 Task: Find connections with filter location Gaborone with filter topic #Corporationwith filter profile language Spanish with filter current company TCIExpress Ltd with filter school Sri Ramachandra Institute Of Higher Education and Research with filter industry Artificial Rubber and Synthetic Fiber Manufacturing with filter service category Labor and Employment Law with filter keywords title Software Engineer
Action: Mouse moved to (639, 128)
Screenshot: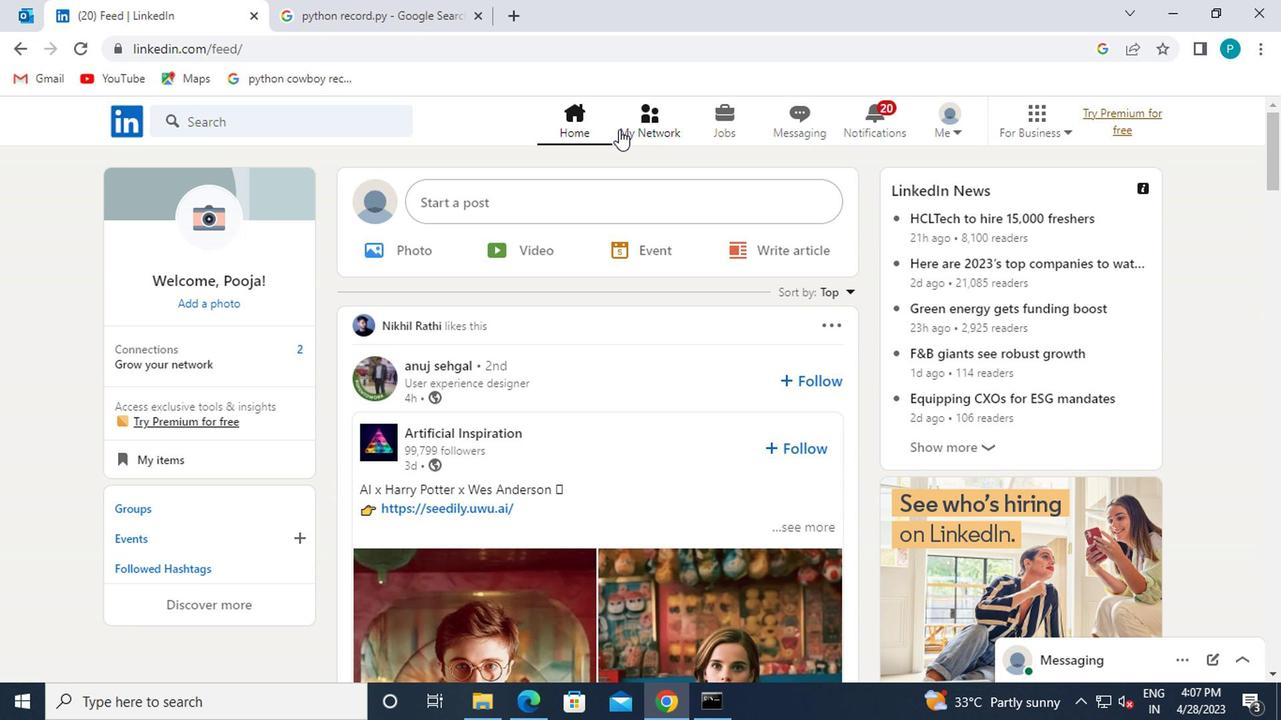
Action: Mouse pressed left at (639, 128)
Screenshot: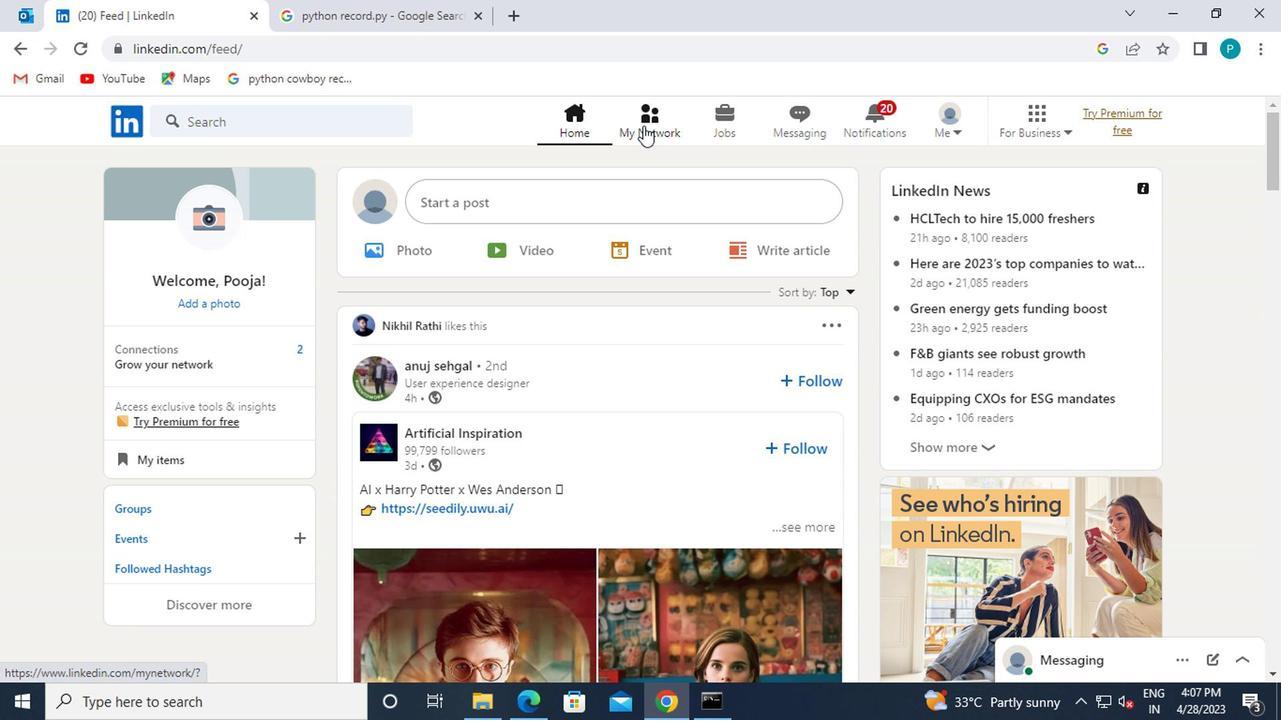 
Action: Mouse moved to (194, 208)
Screenshot: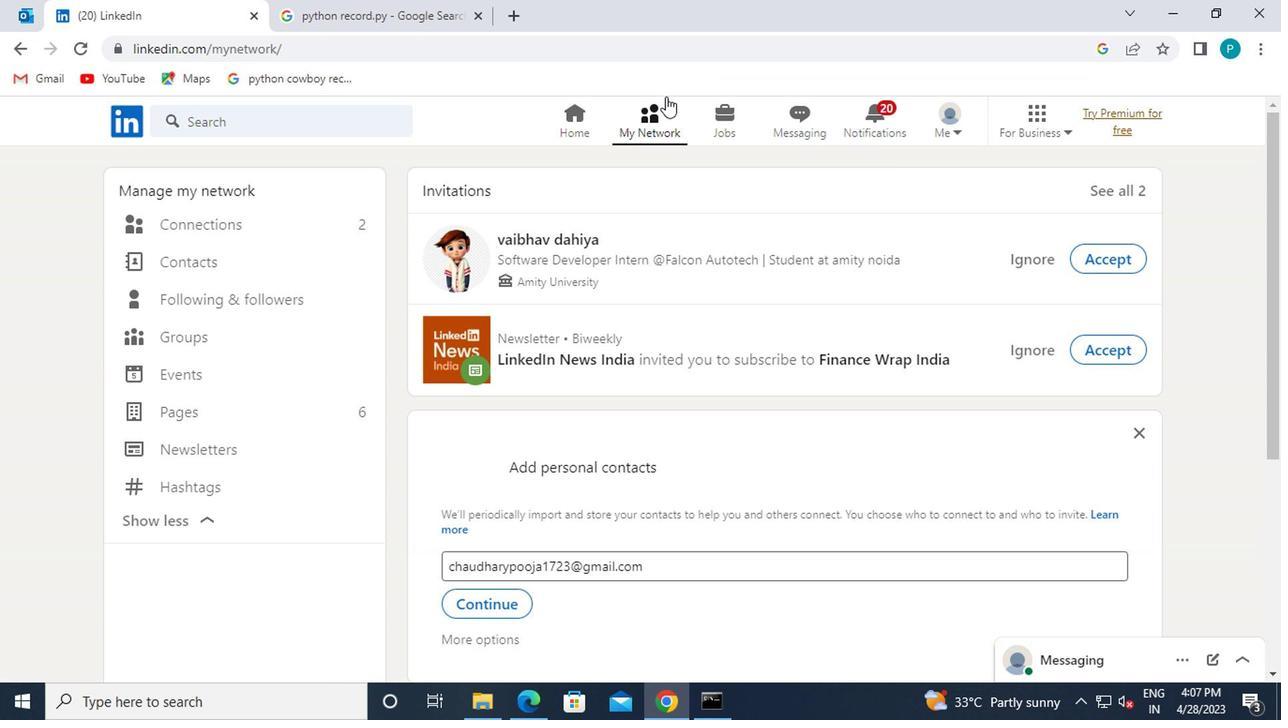 
Action: Mouse pressed left at (194, 208)
Screenshot: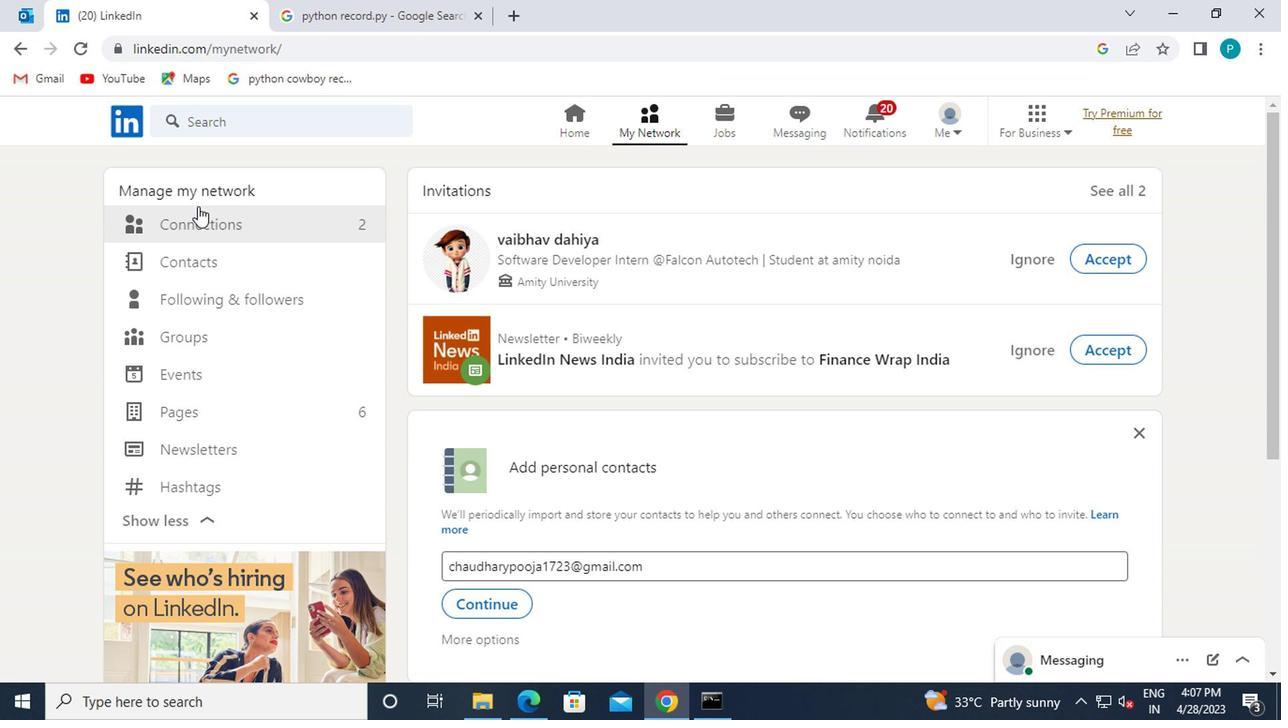 
Action: Mouse moved to (263, 216)
Screenshot: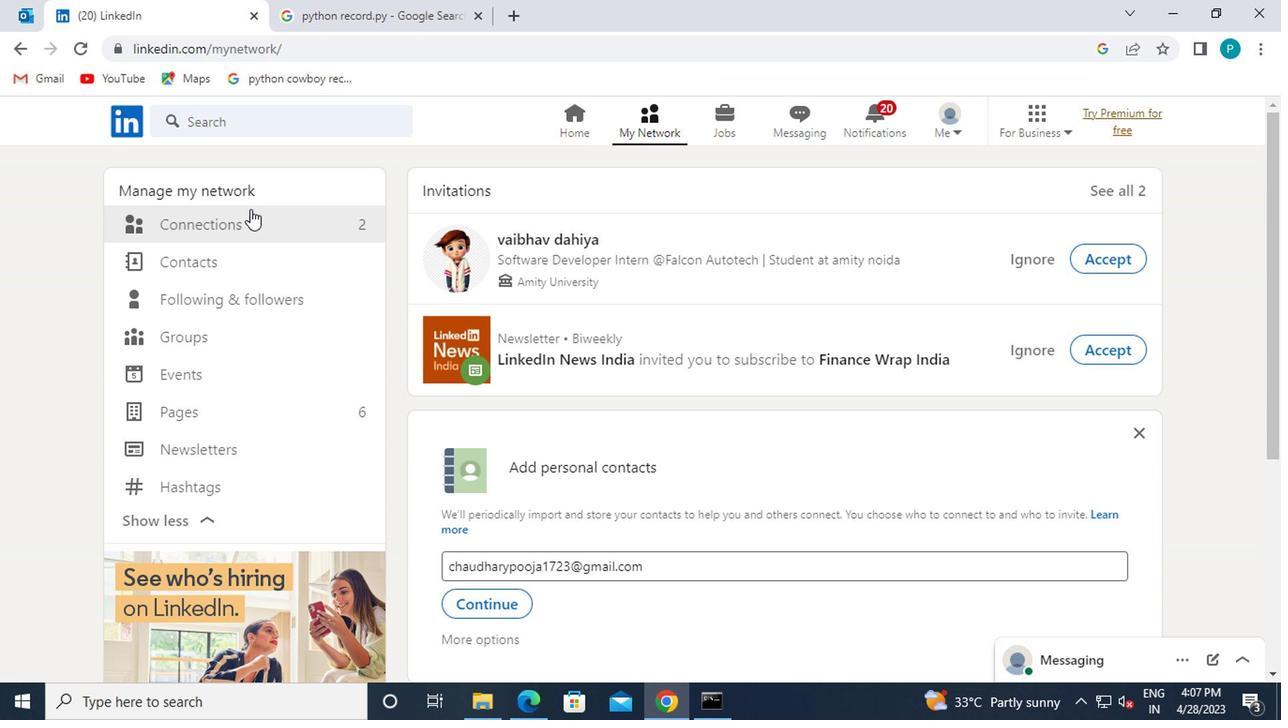 
Action: Mouse pressed left at (263, 216)
Screenshot: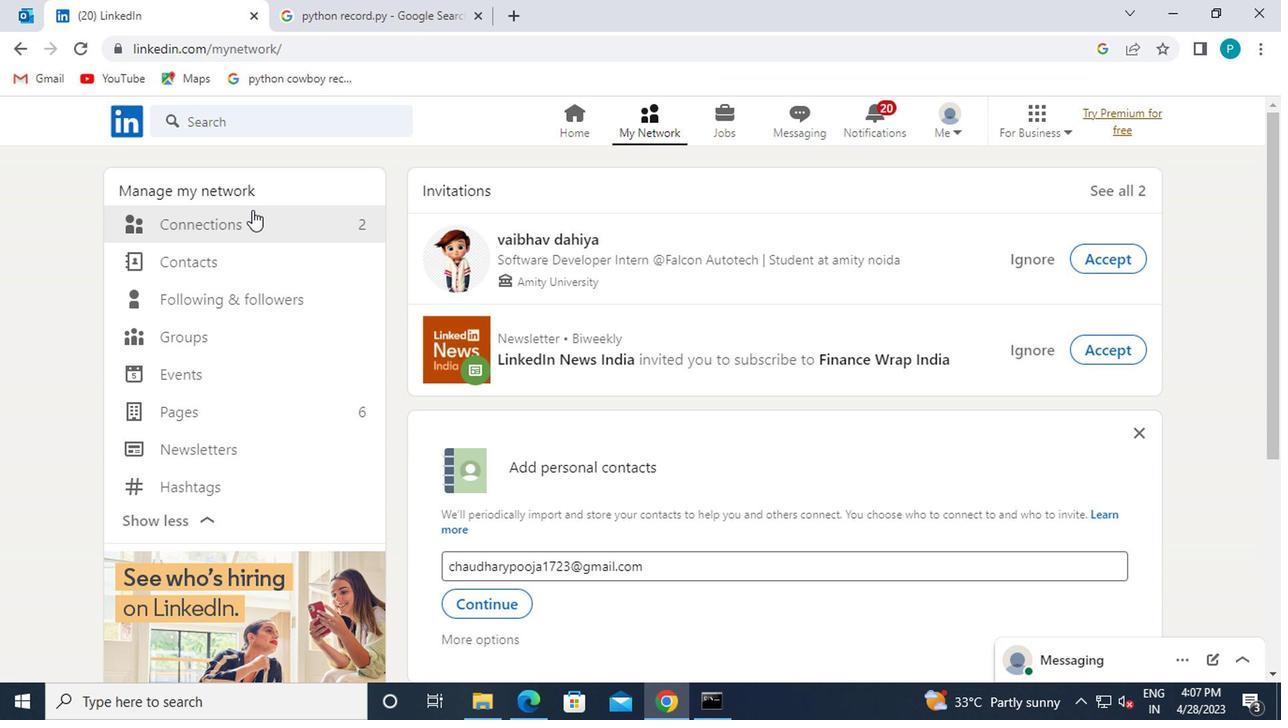 
Action: Mouse pressed left at (263, 216)
Screenshot: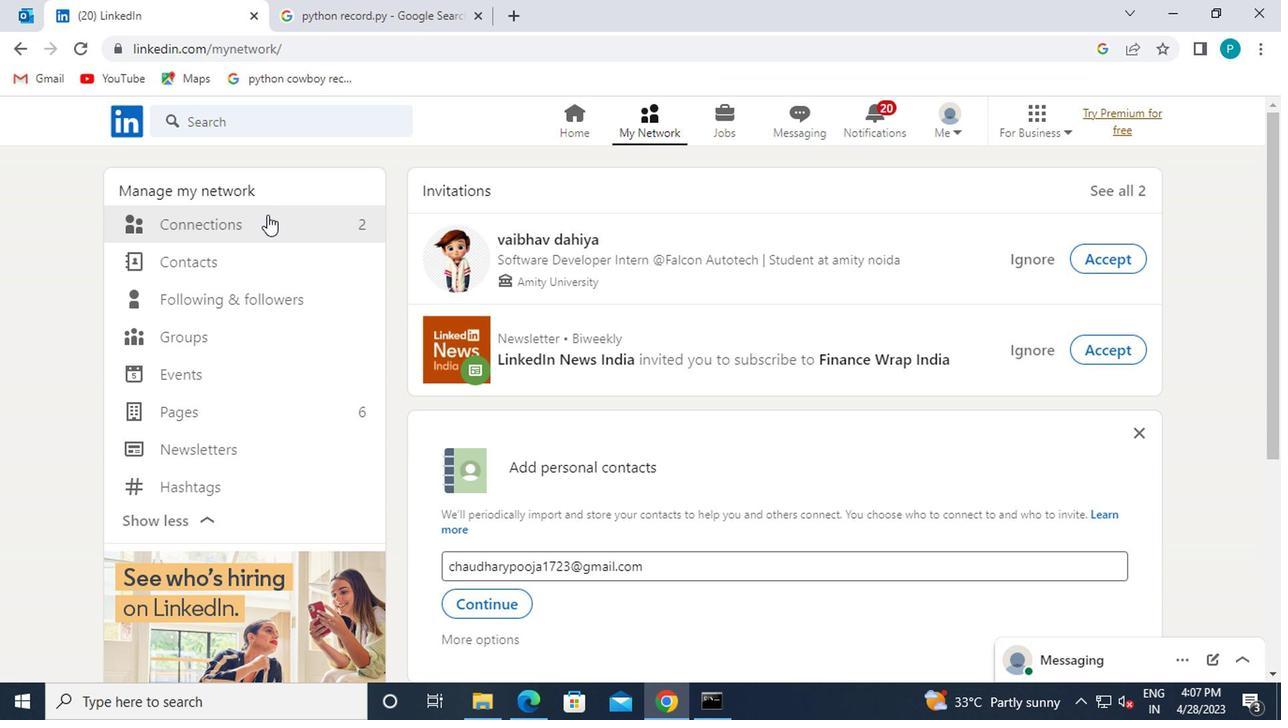
Action: Mouse moved to (282, 226)
Screenshot: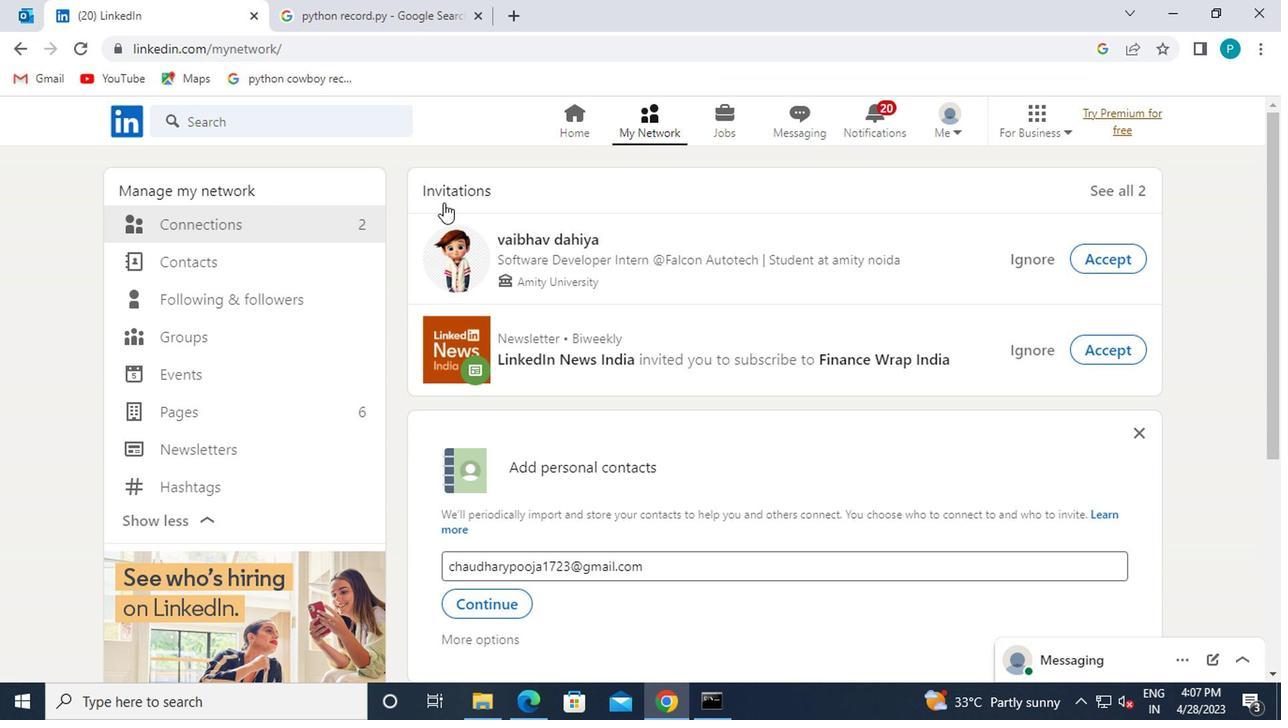 
Action: Mouse pressed left at (282, 226)
Screenshot: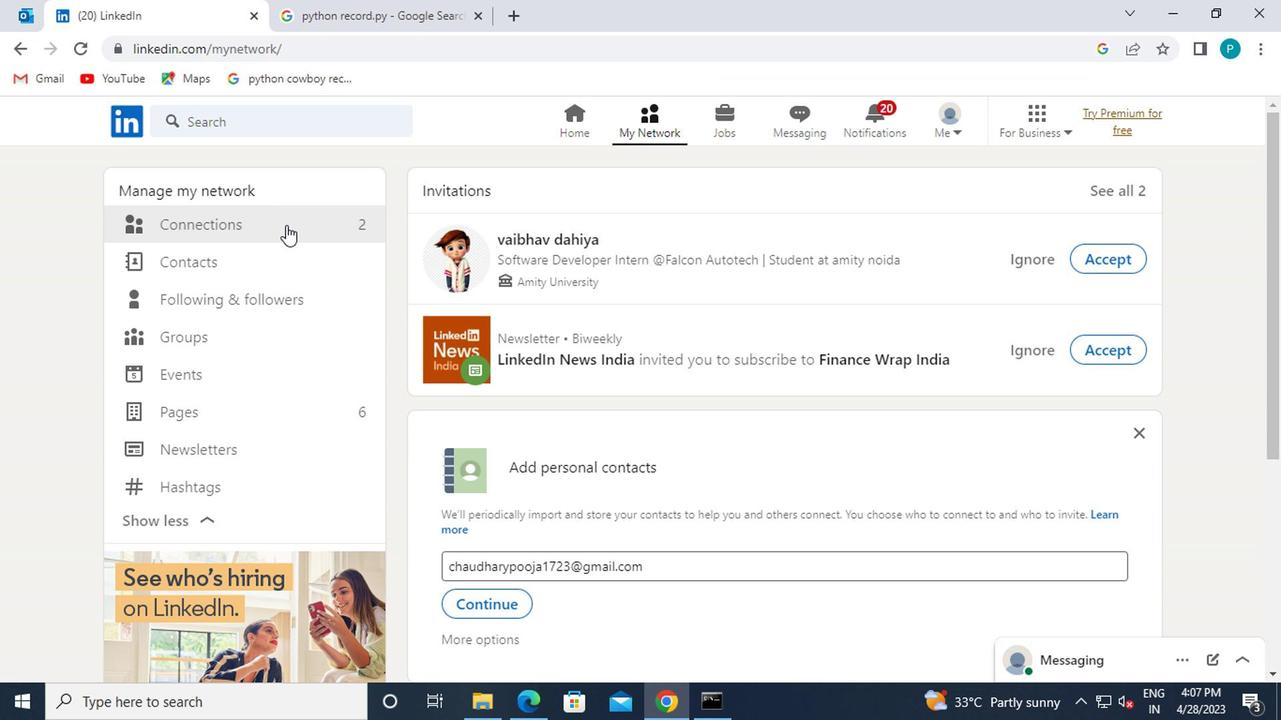 
Action: Mouse pressed left at (282, 226)
Screenshot: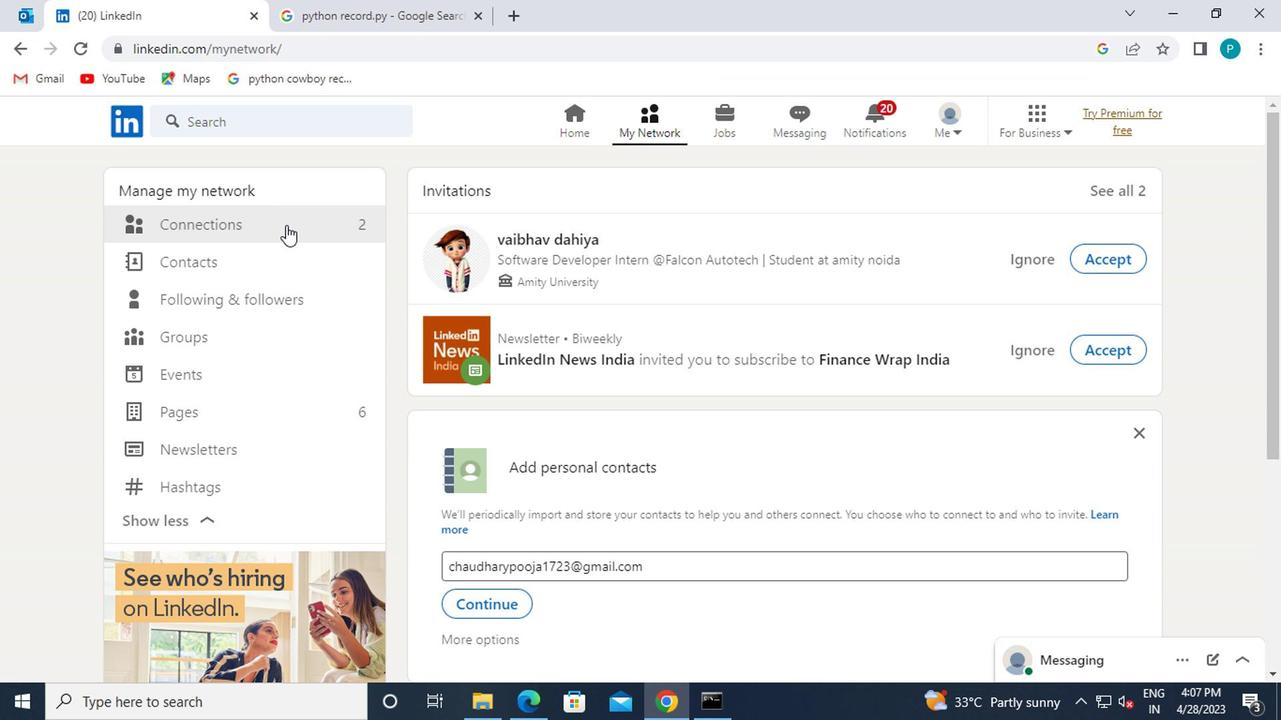 
Action: Mouse moved to (364, 221)
Screenshot: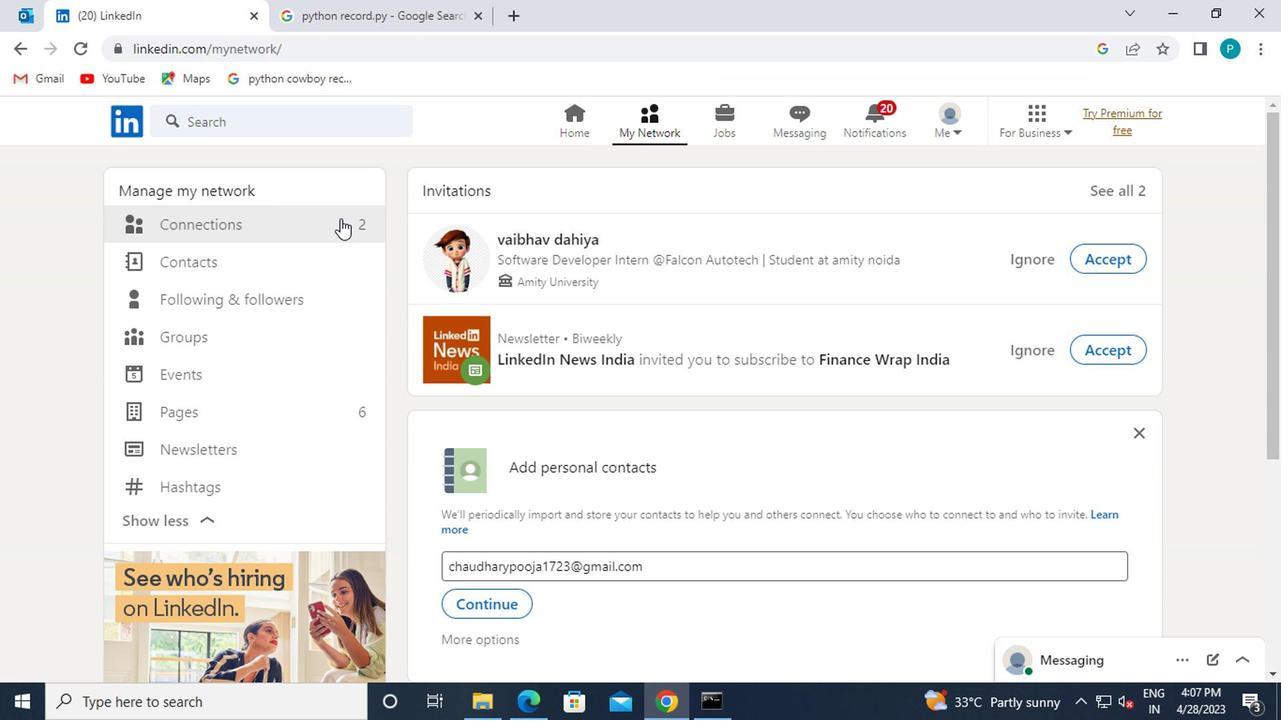 
Action: Mouse pressed left at (364, 221)
Screenshot: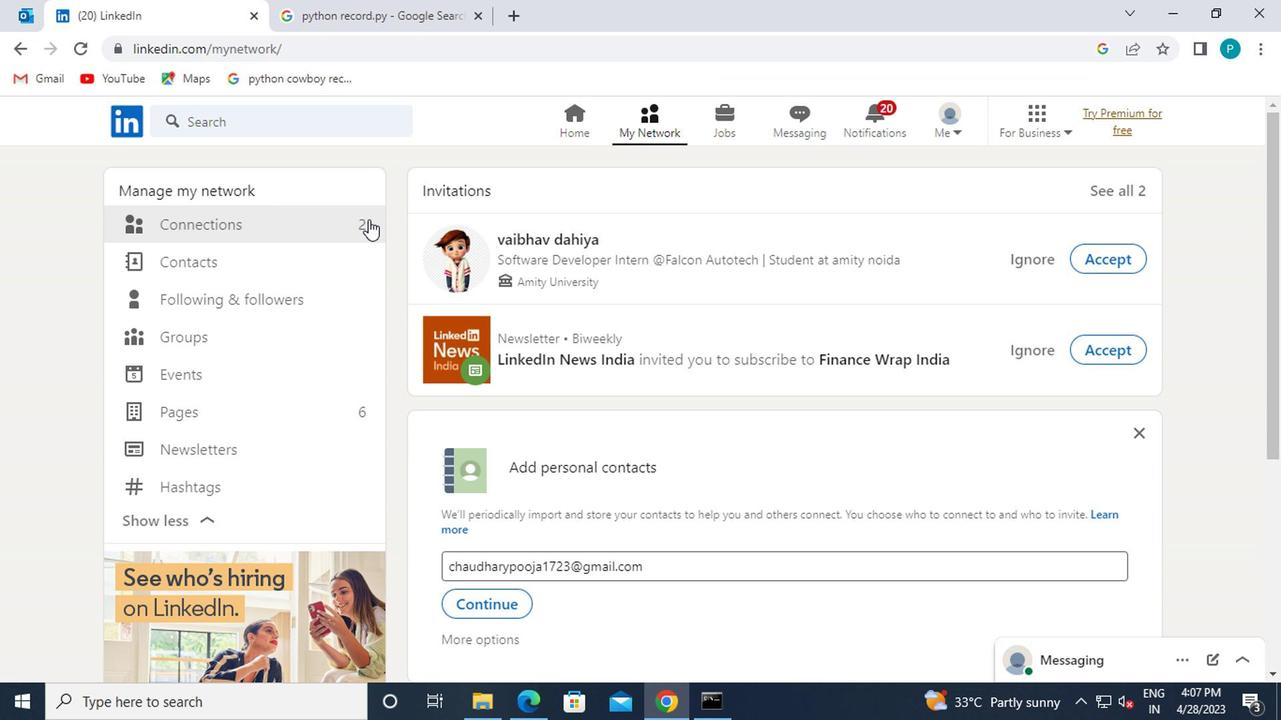 
Action: Mouse moved to (295, 219)
Screenshot: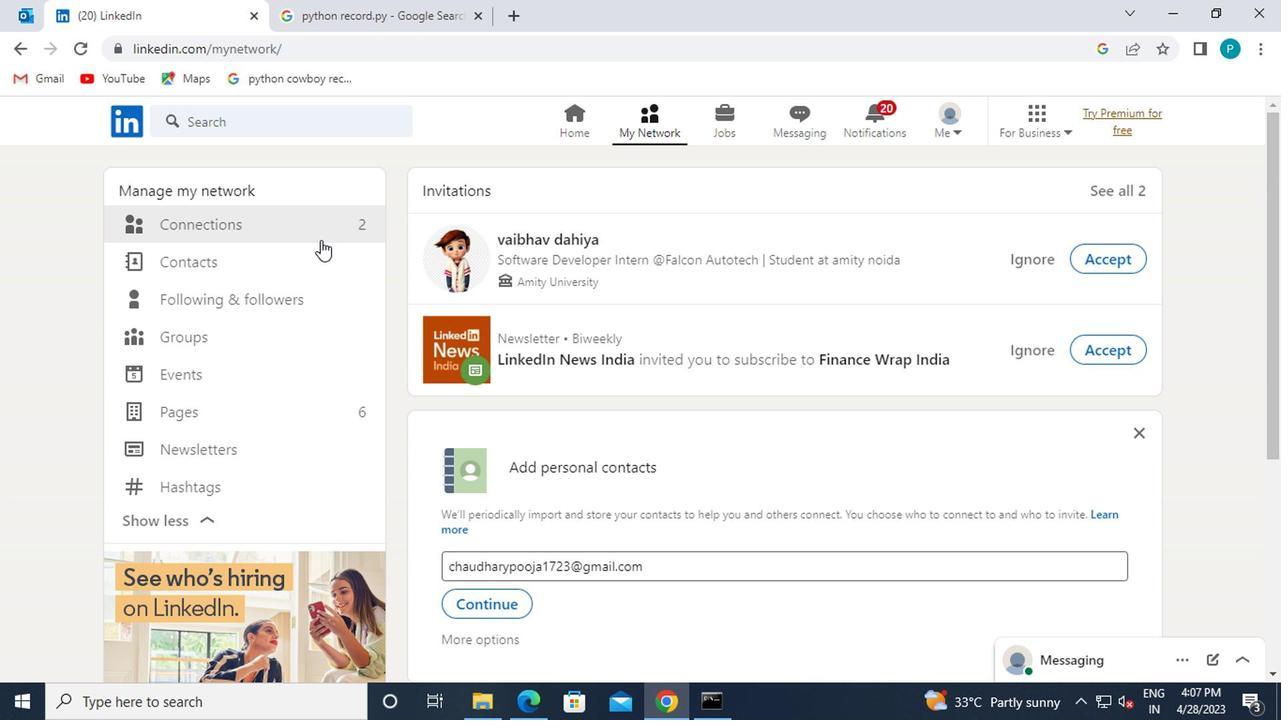 
Action: Mouse pressed left at (295, 219)
Screenshot: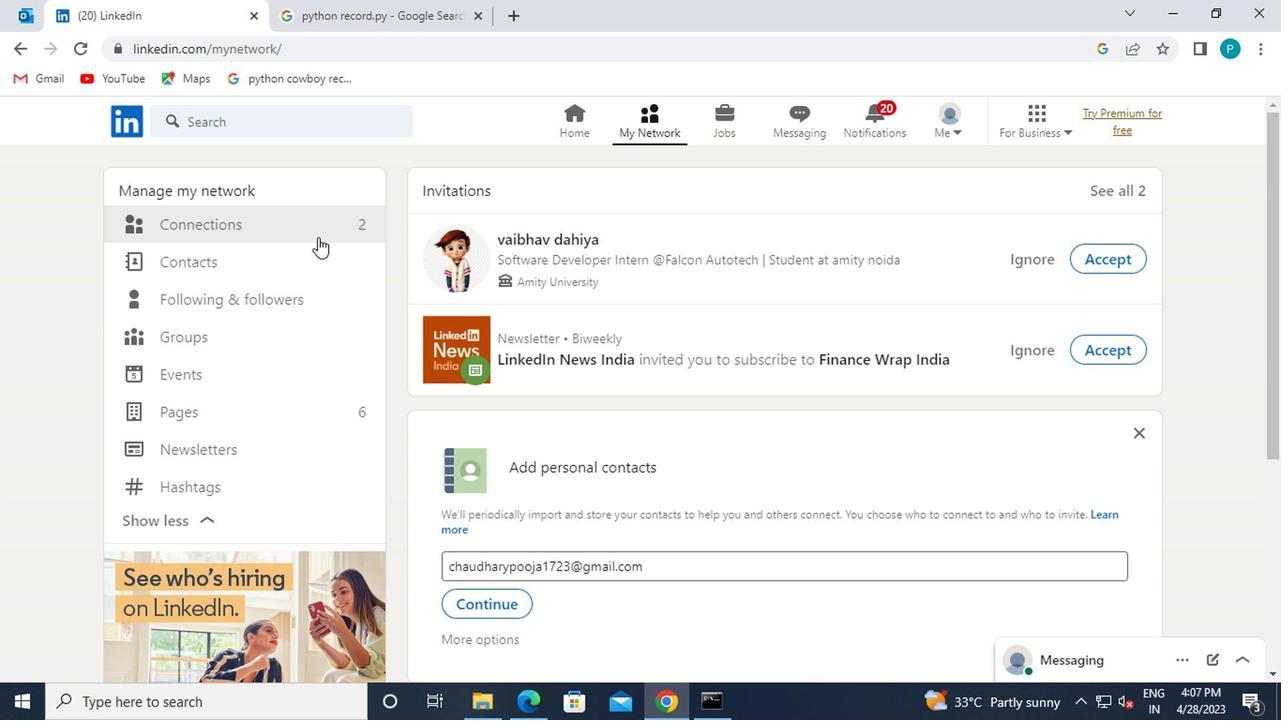 
Action: Mouse moved to (778, 228)
Screenshot: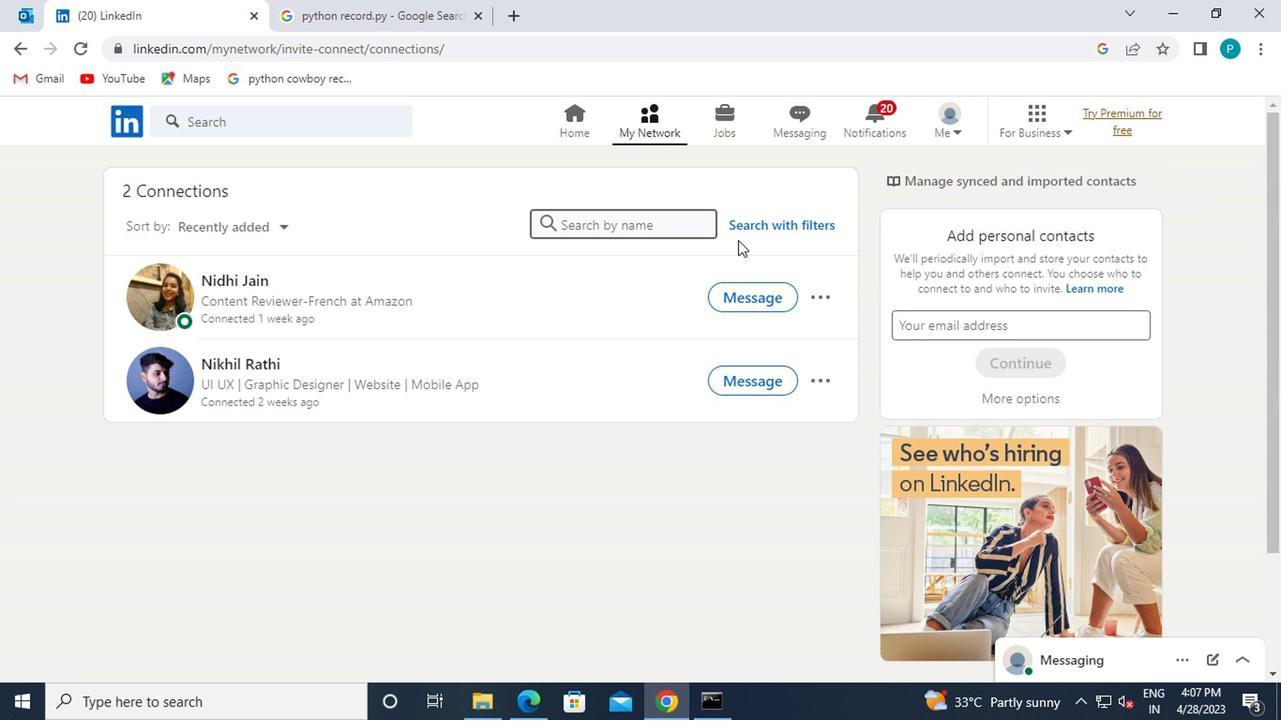 
Action: Mouse pressed left at (778, 228)
Screenshot: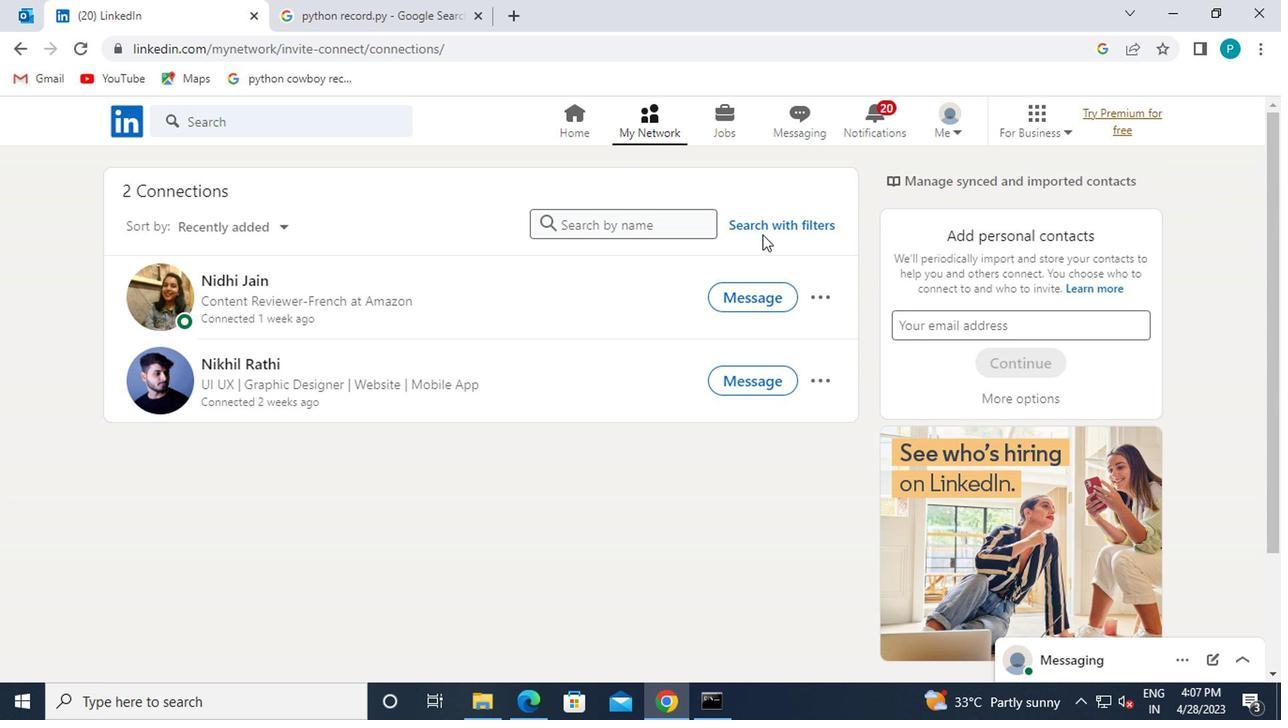 
Action: Mouse moved to (683, 180)
Screenshot: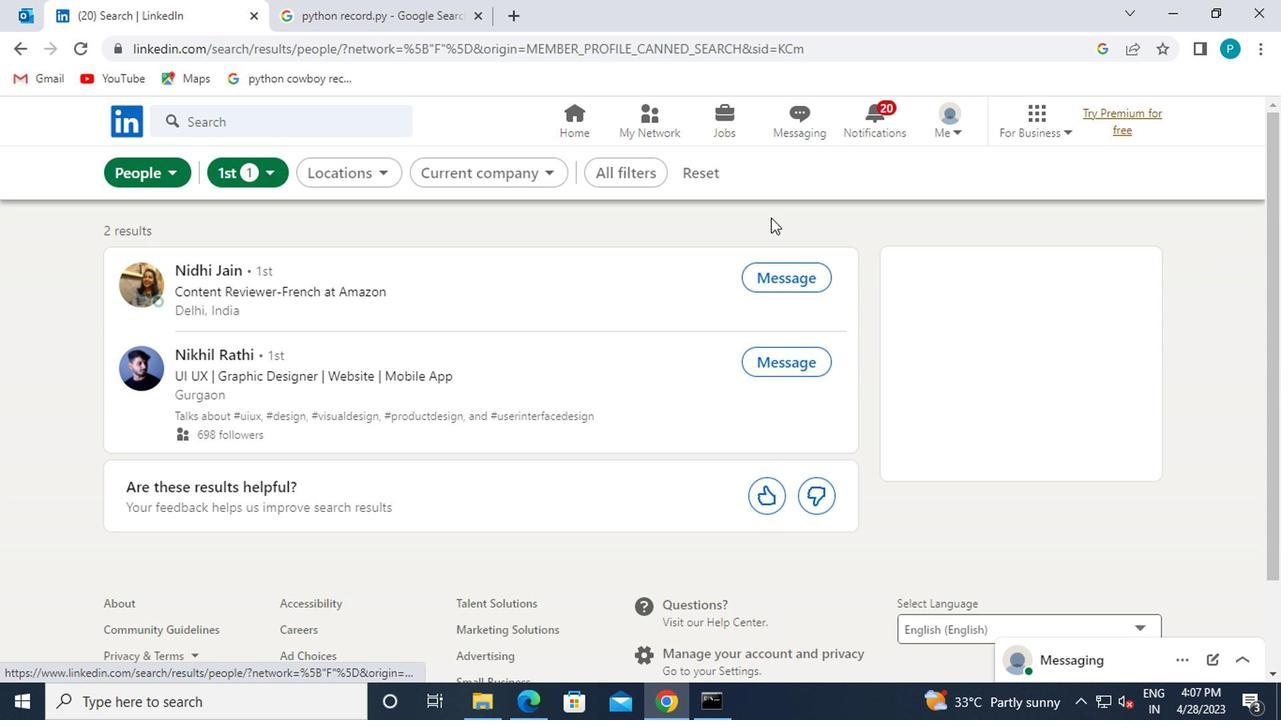 
Action: Mouse pressed left at (683, 180)
Screenshot: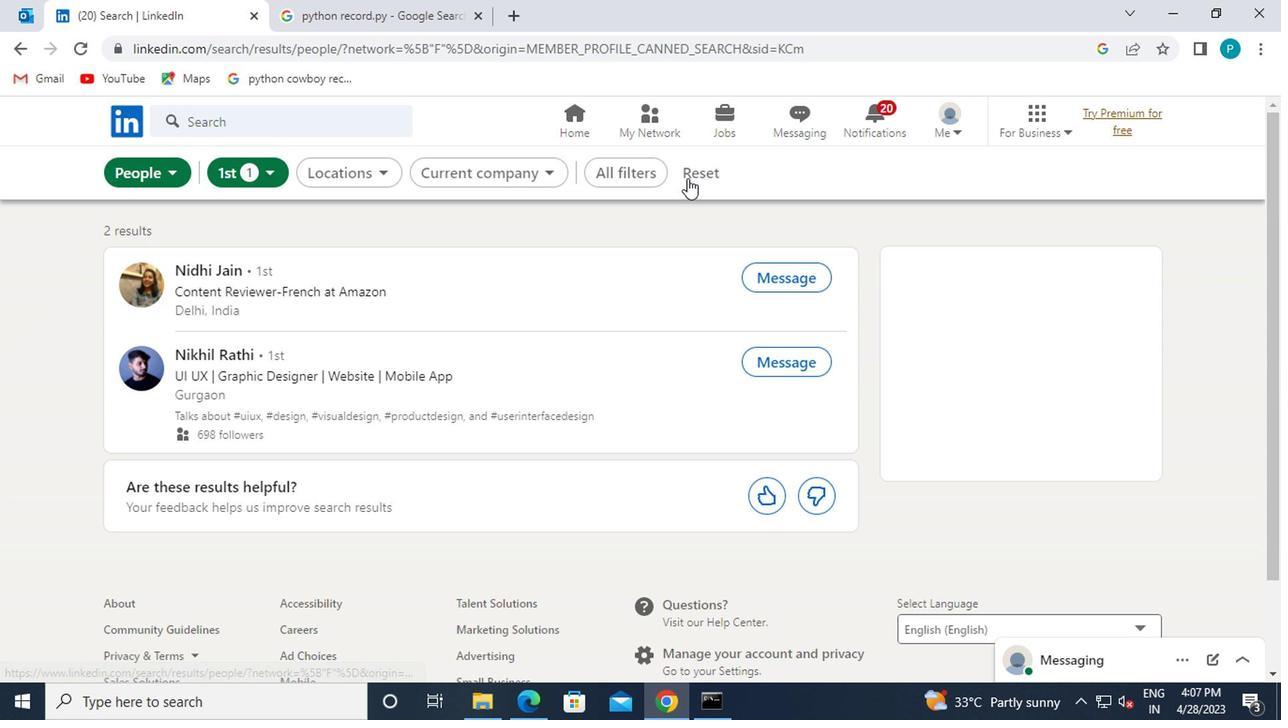 
Action: Mouse moved to (644, 175)
Screenshot: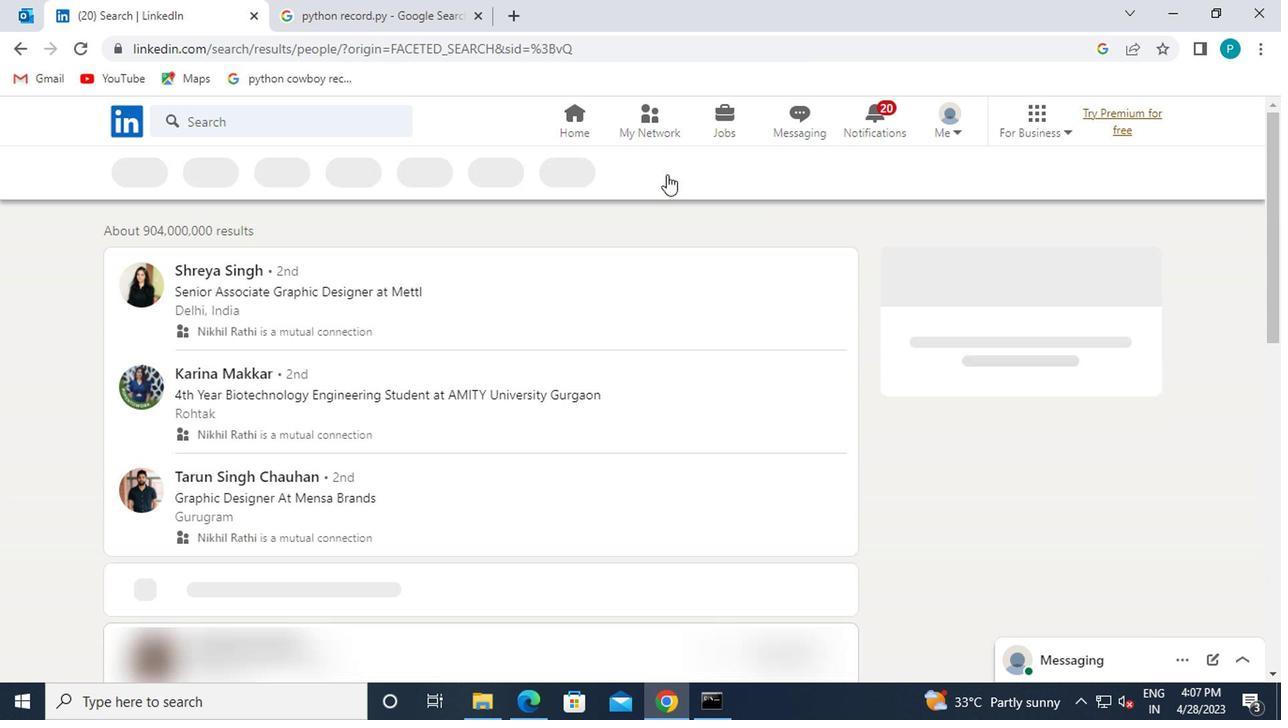 
Action: Mouse pressed left at (644, 175)
Screenshot: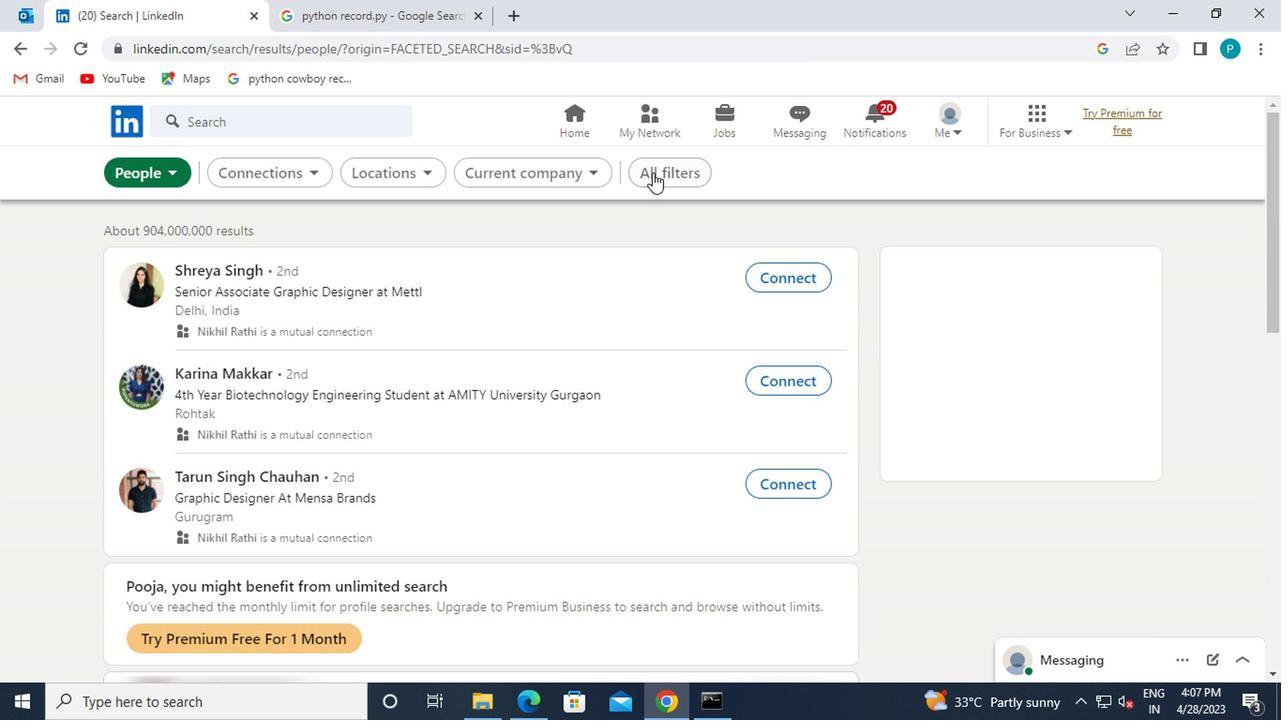 
Action: Mouse moved to (929, 333)
Screenshot: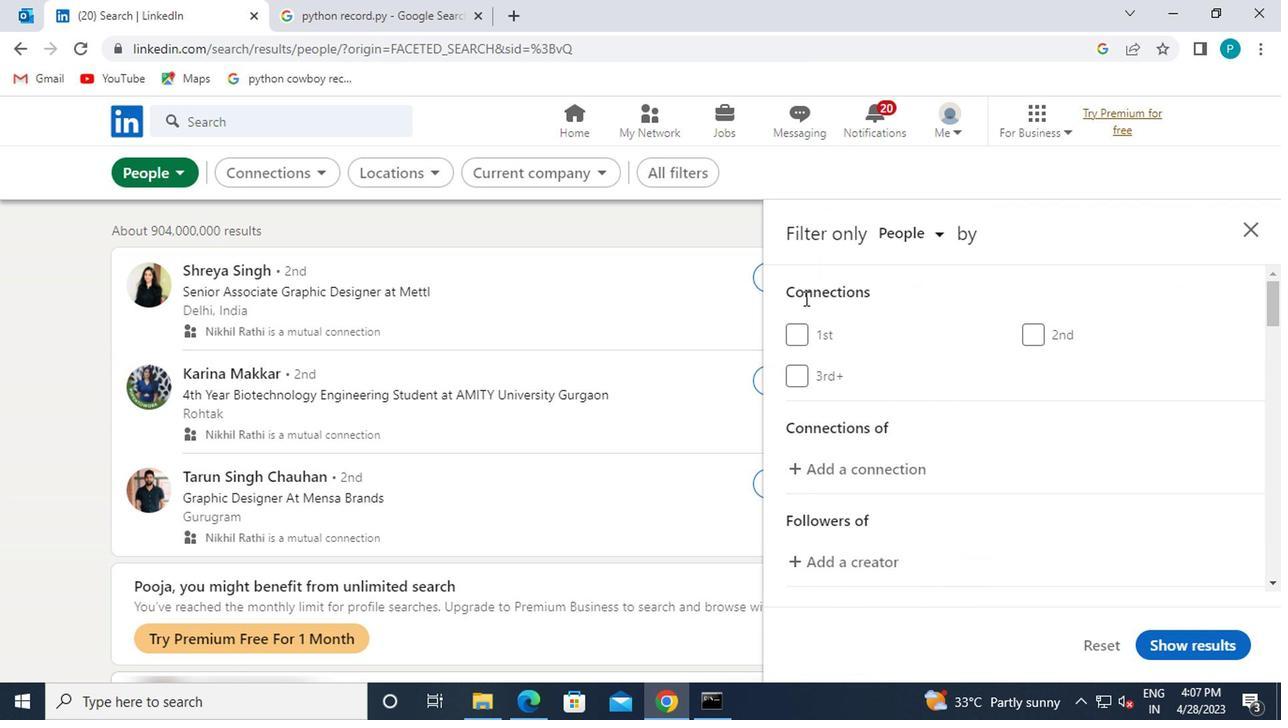 
Action: Mouse scrolled (929, 331) with delta (0, -1)
Screenshot: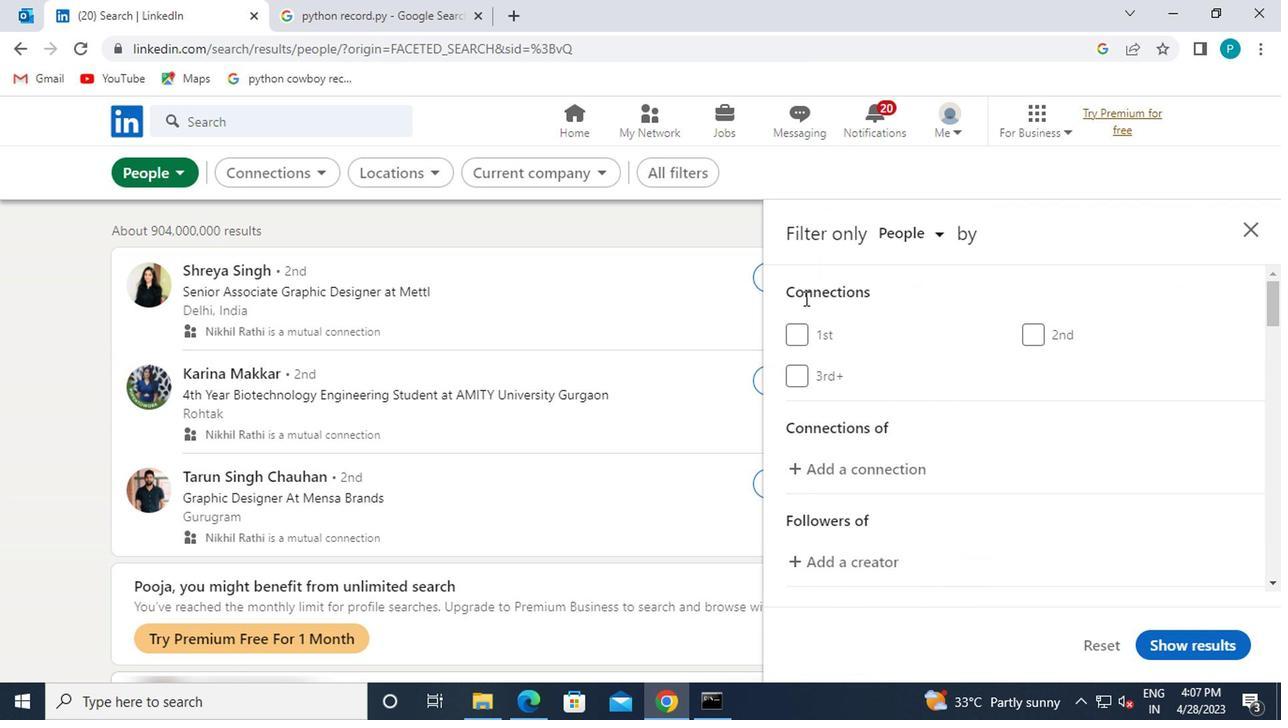 
Action: Mouse moved to (949, 345)
Screenshot: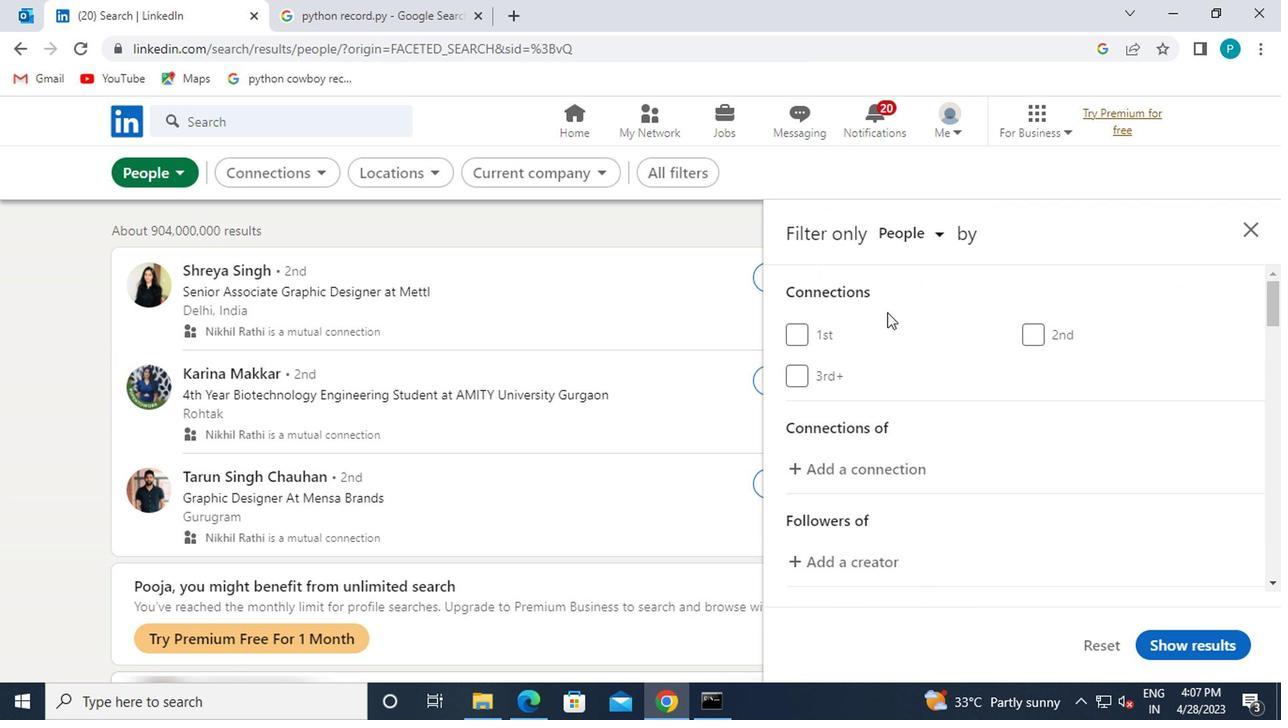 
Action: Mouse scrolled (949, 343) with delta (0, -1)
Screenshot: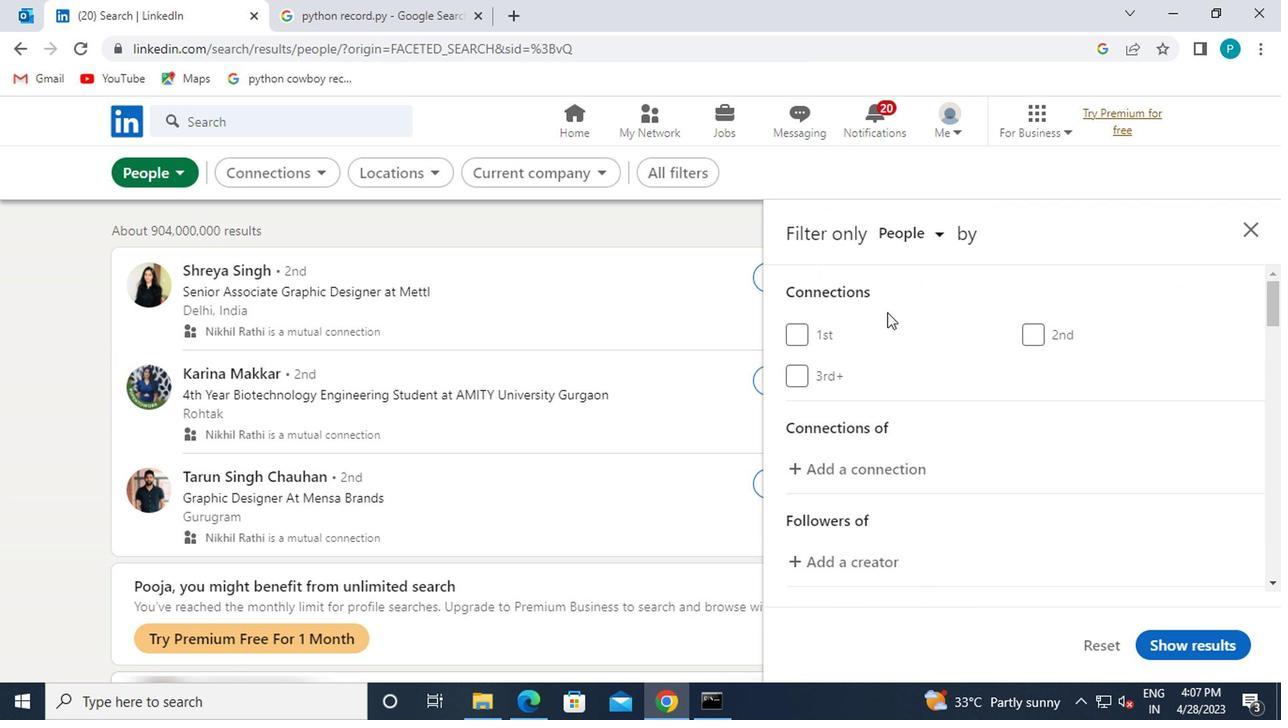 
Action: Mouse moved to (1058, 560)
Screenshot: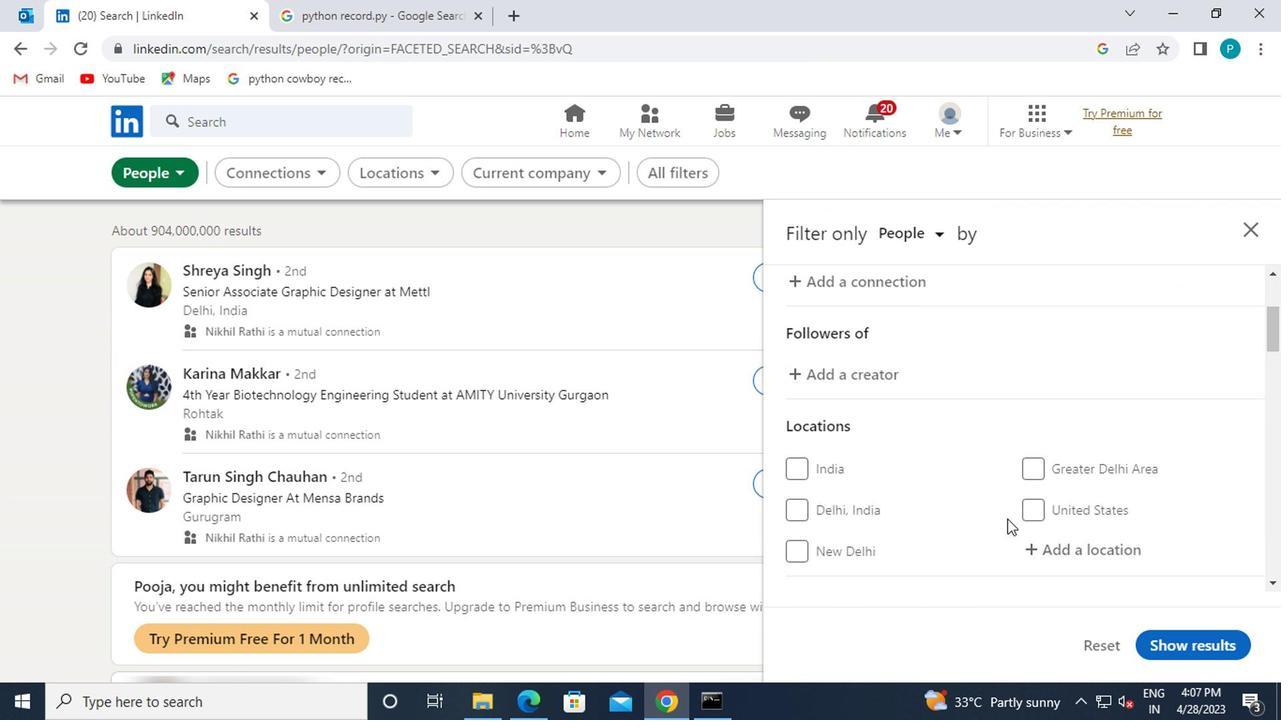 
Action: Mouse pressed left at (1058, 560)
Screenshot: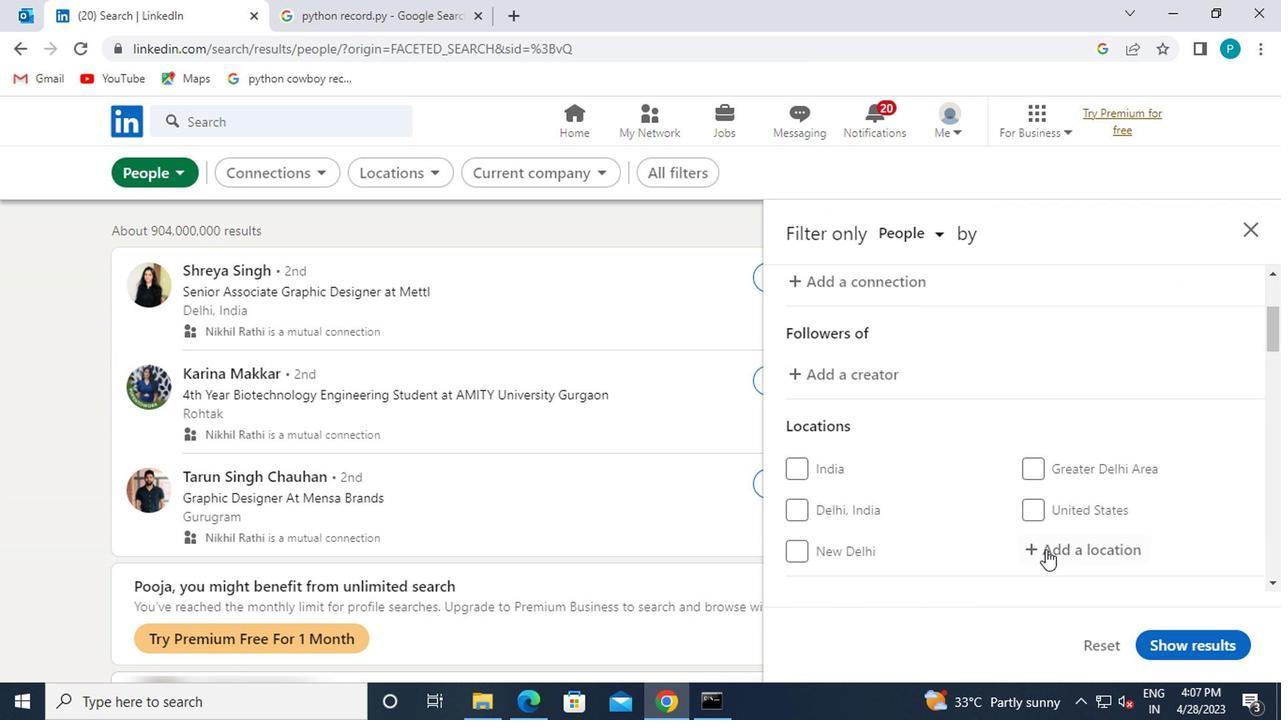 
Action: Mouse moved to (972, 487)
Screenshot: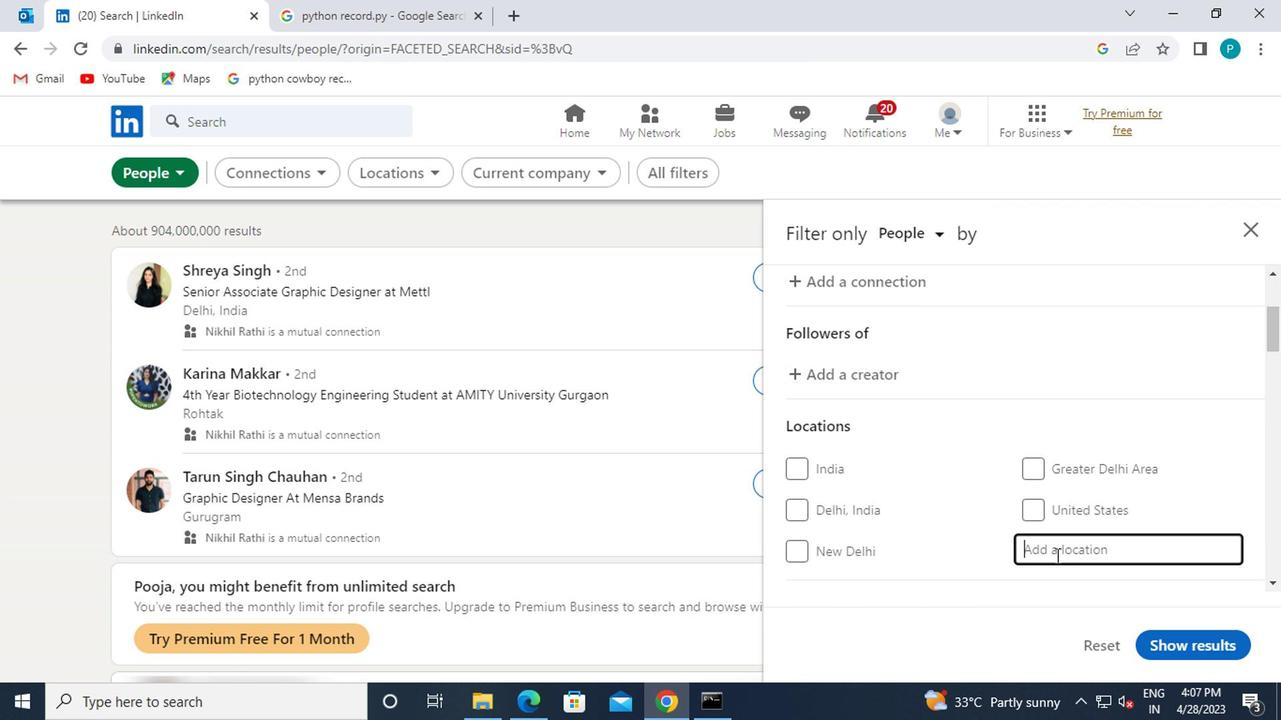 
Action: Mouse scrolled (972, 486) with delta (0, 0)
Screenshot: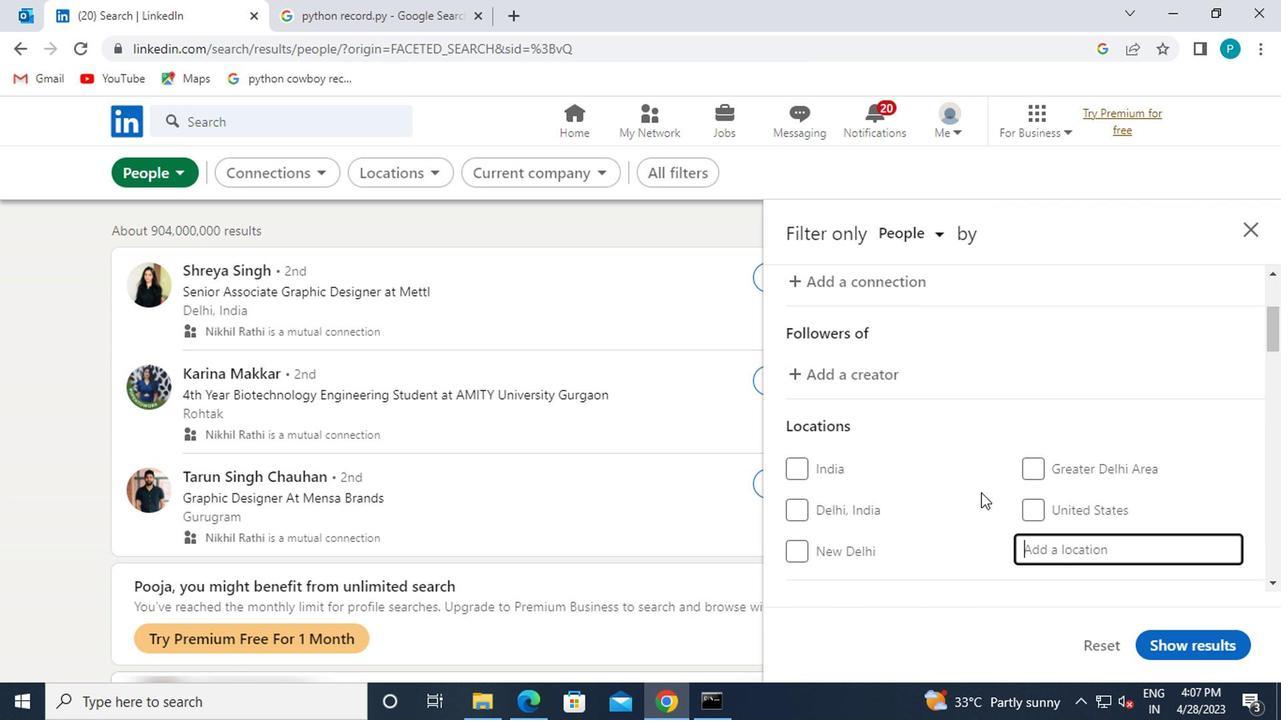 
Action: Key pressed <Key.caps_lock><Key.caps_lock>g<Key.caps_lock>abor
Screenshot: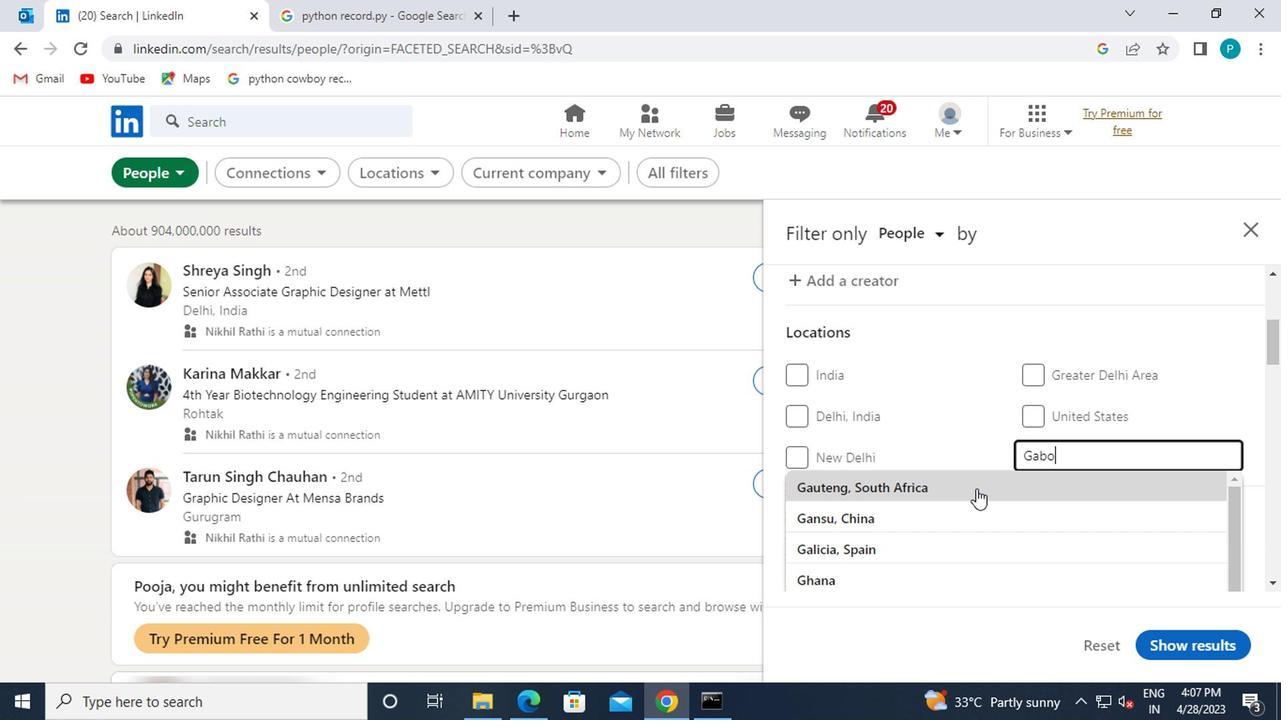 
Action: Mouse pressed left at (972, 487)
Screenshot: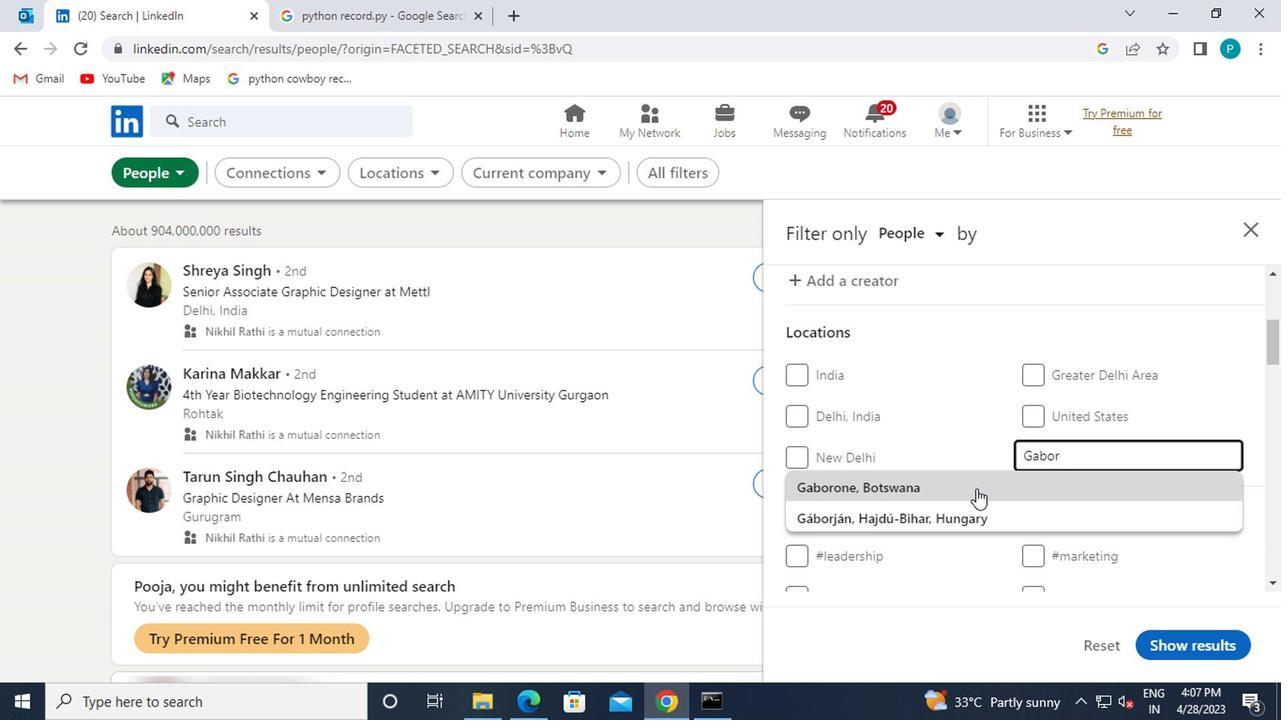
Action: Mouse moved to (982, 496)
Screenshot: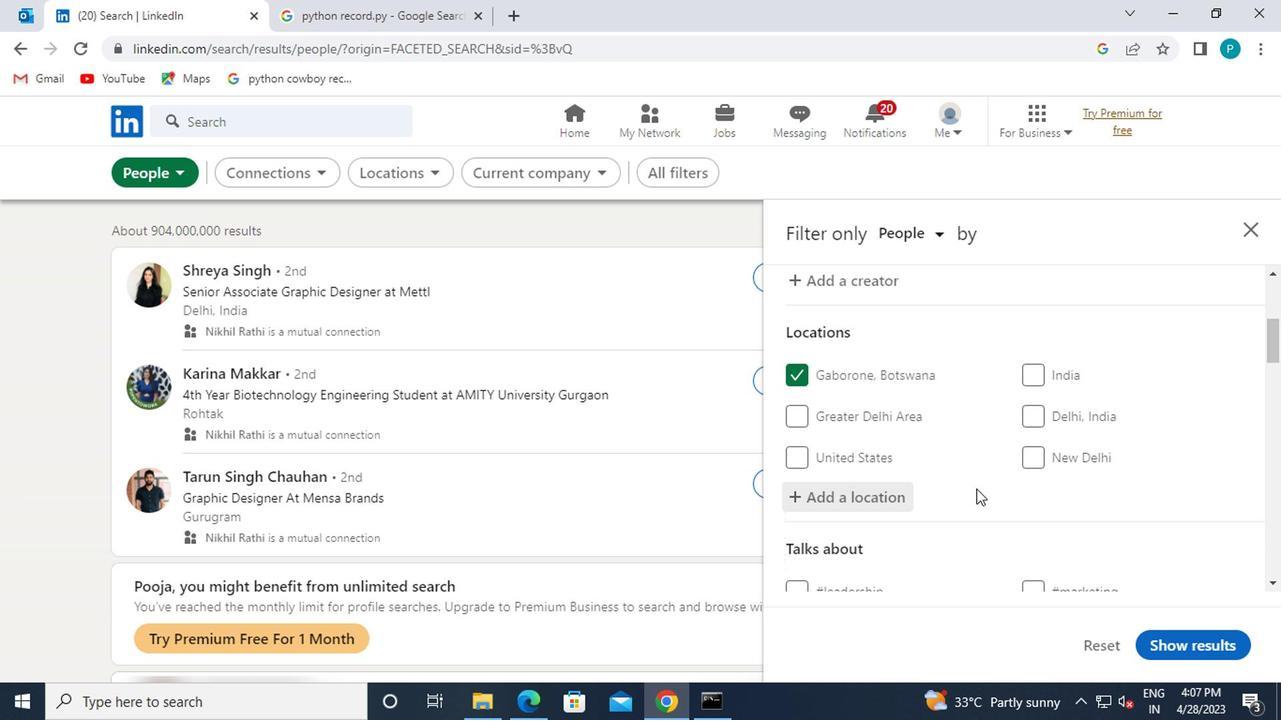 
Action: Mouse scrolled (982, 495) with delta (0, 0)
Screenshot: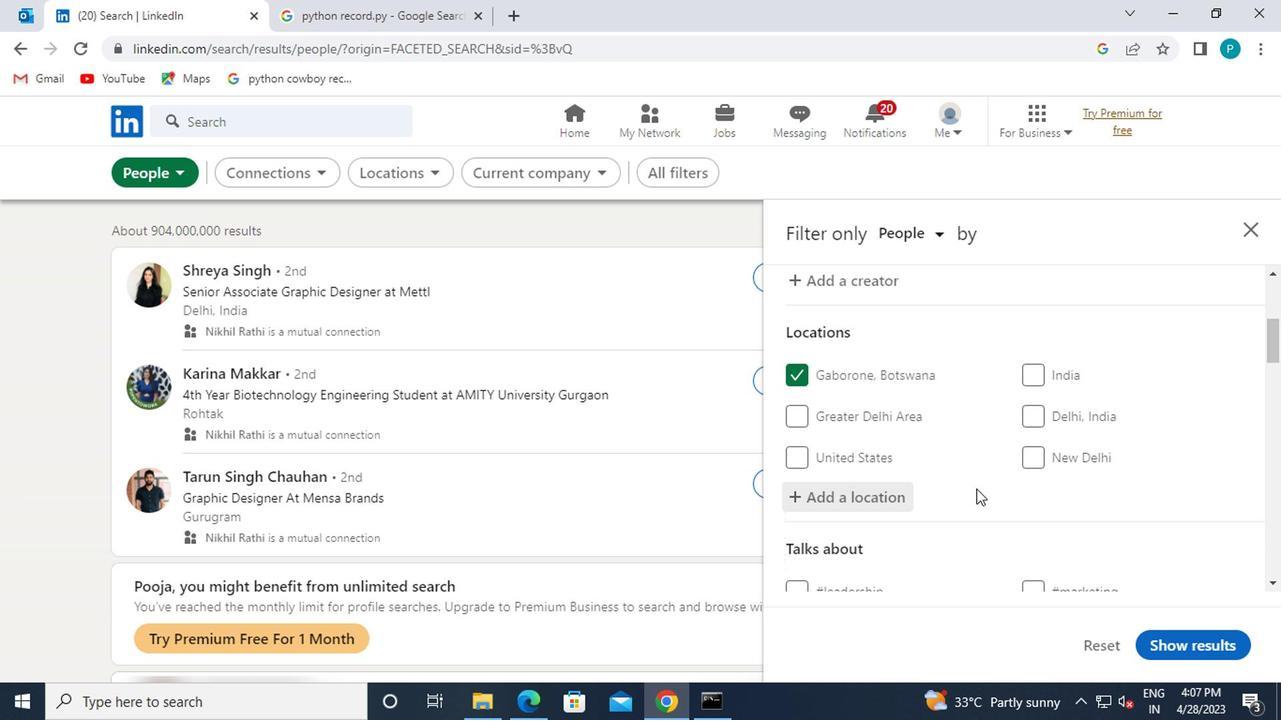
Action: Mouse moved to (991, 503)
Screenshot: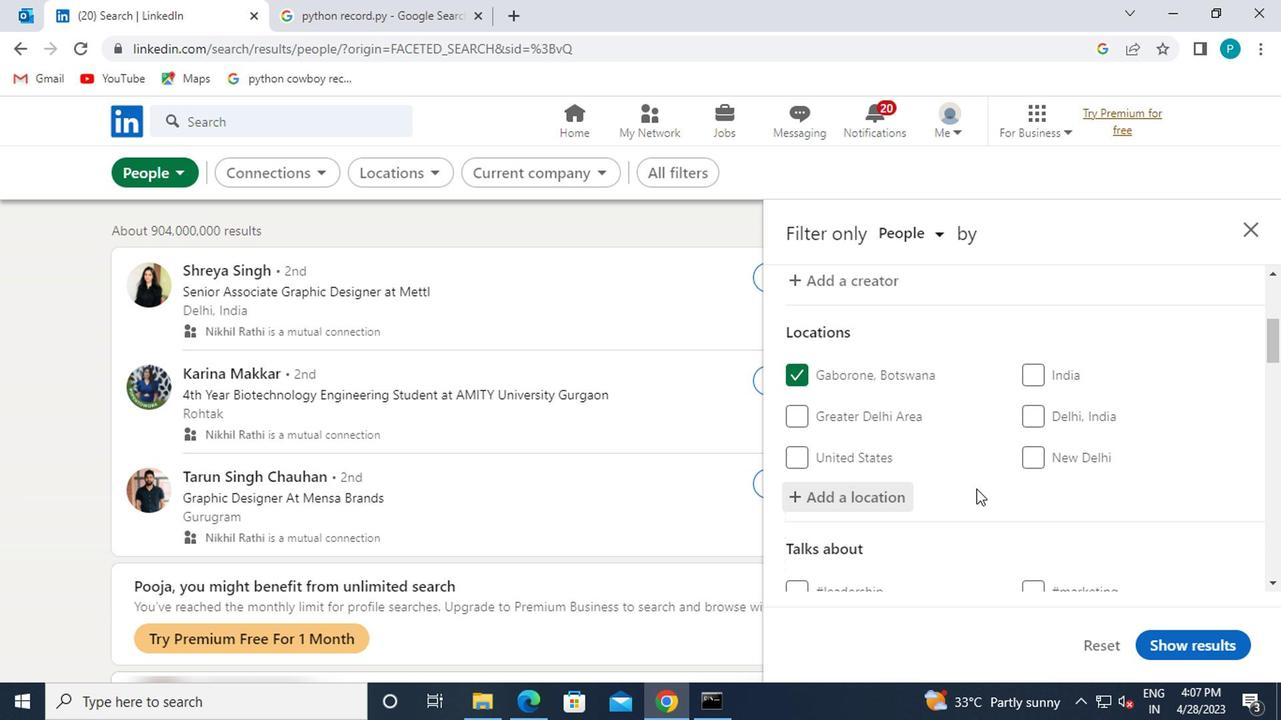 
Action: Mouse scrolled (991, 501) with delta (0, -1)
Screenshot: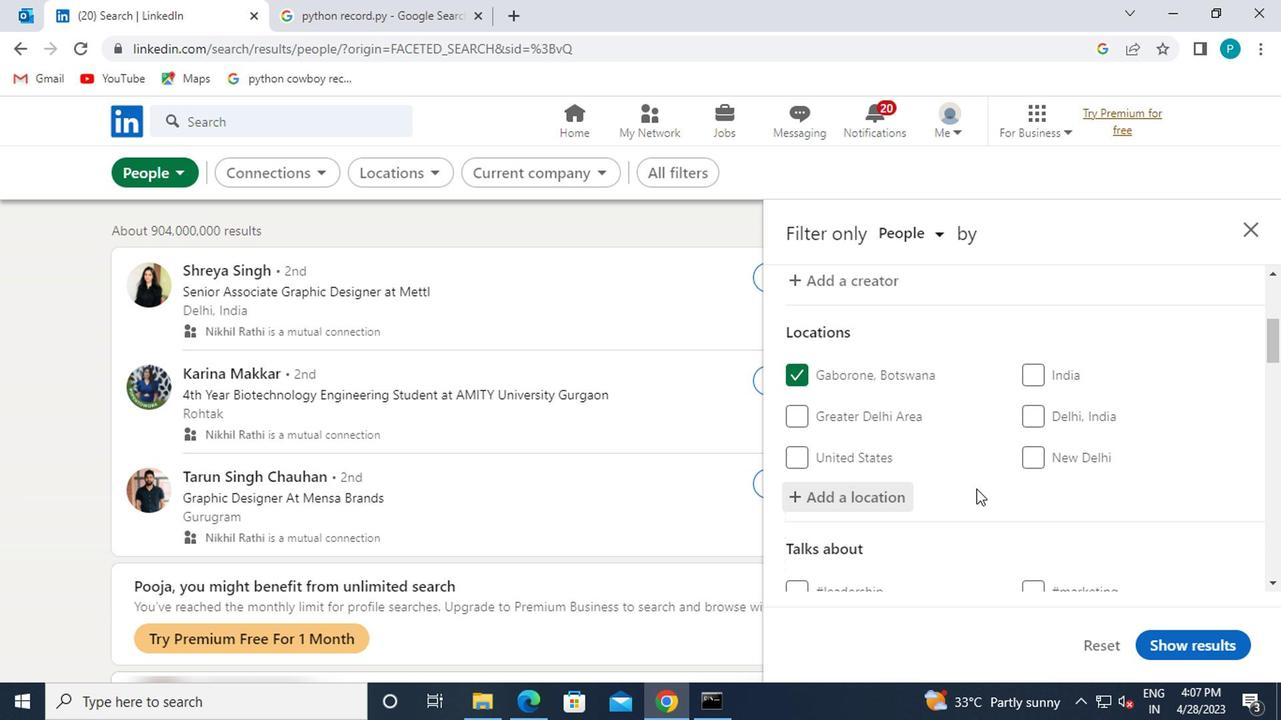 
Action: Mouse moved to (1076, 491)
Screenshot: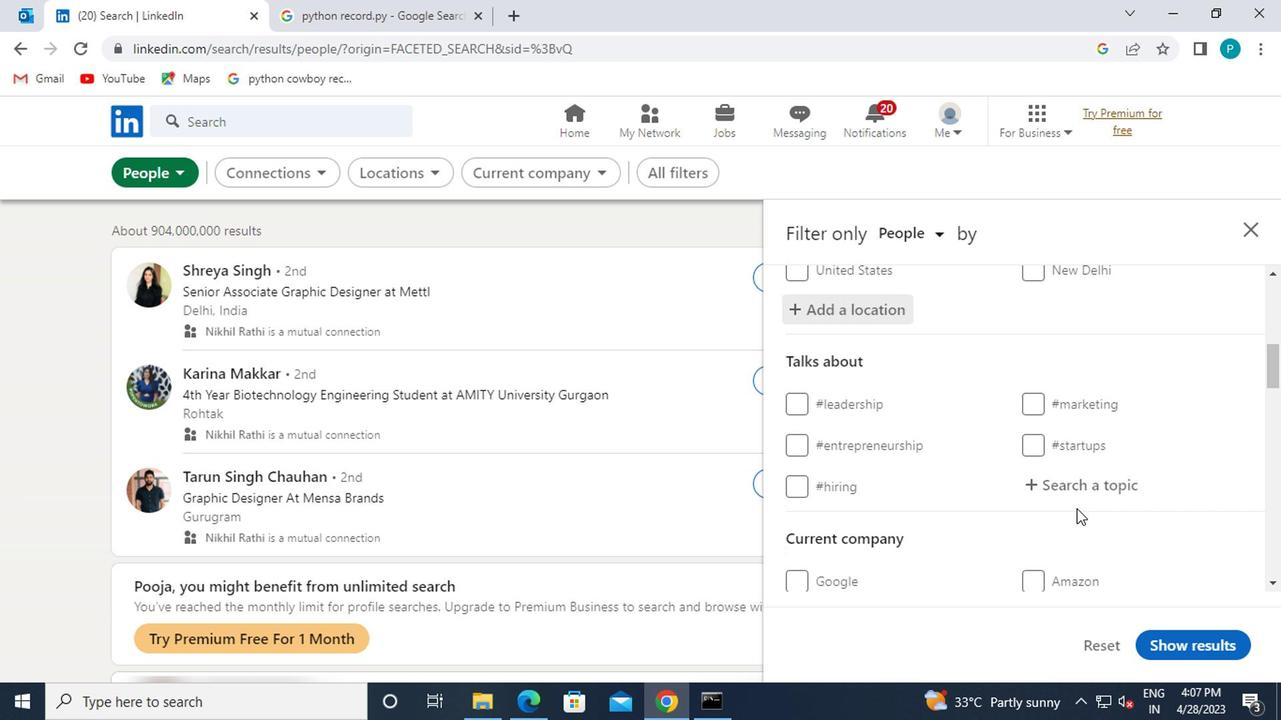 
Action: Mouse pressed left at (1076, 491)
Screenshot: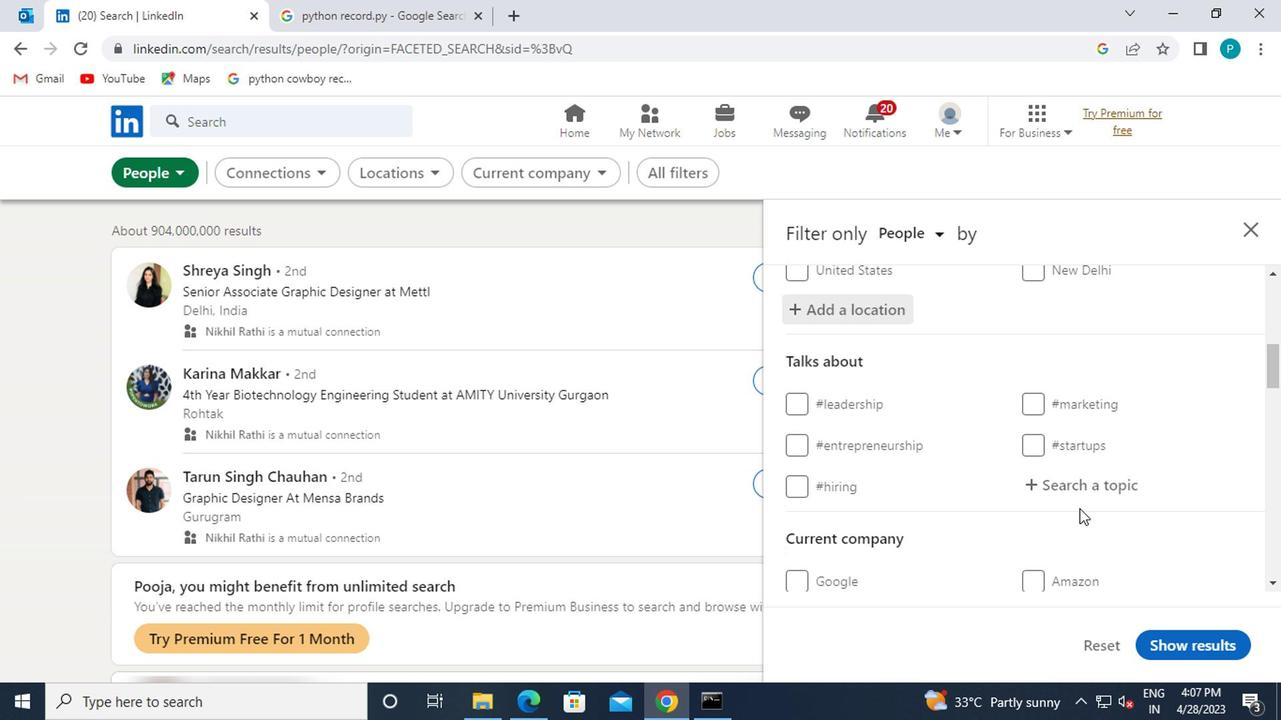 
Action: Mouse moved to (1088, 487)
Screenshot: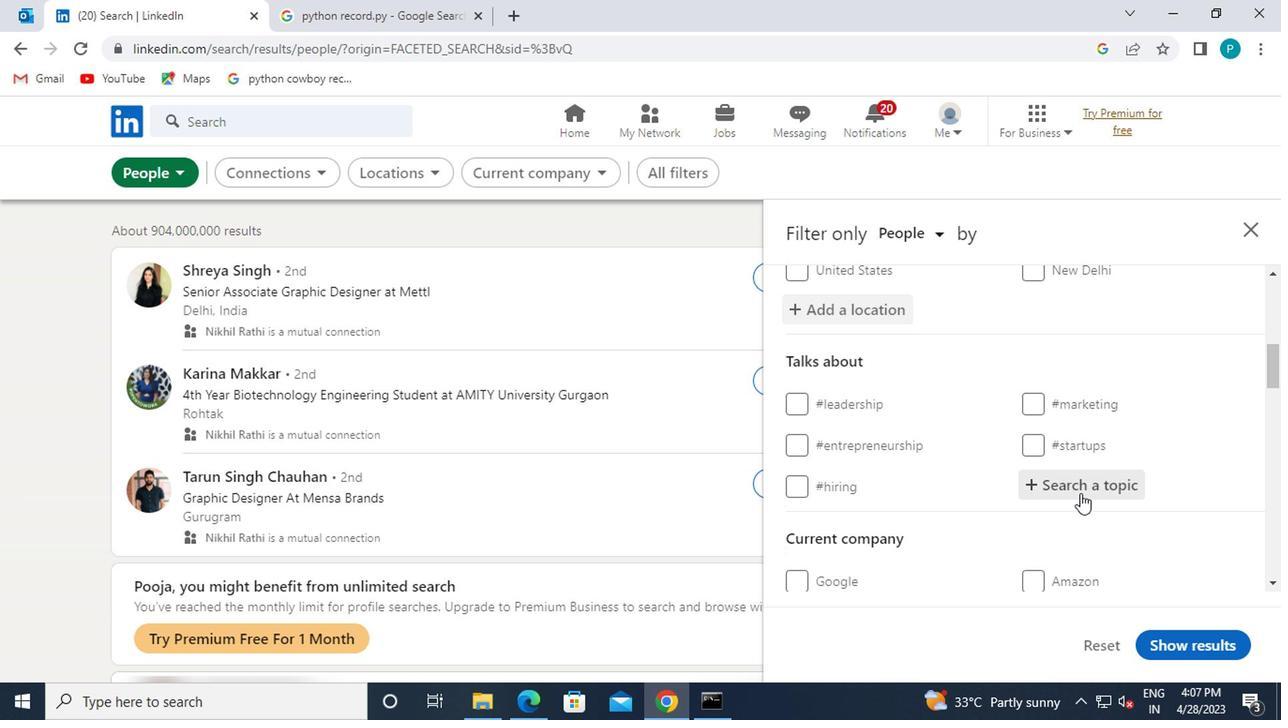 
Action: Key pressed <Key.shift>#<Key.caps_lock>CC<Key.caps_lock><Key.backspace>ORPORATETION
Screenshot: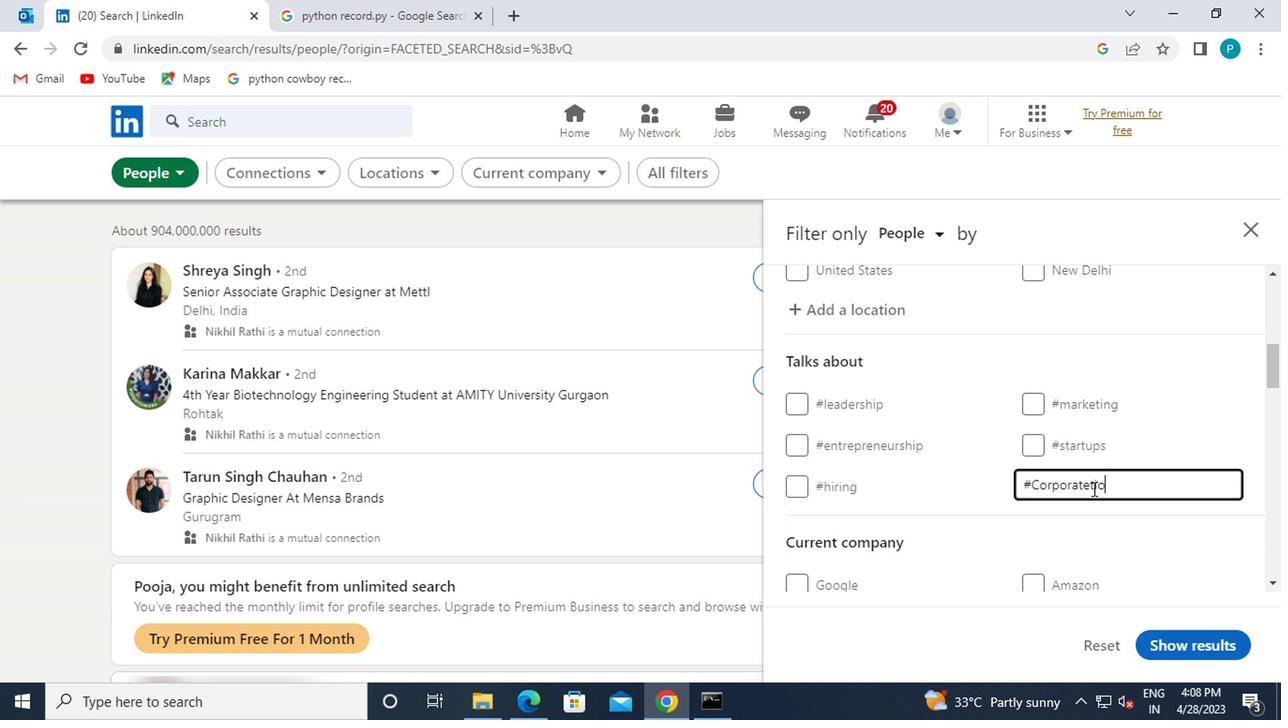 
Action: Mouse moved to (942, 480)
Screenshot: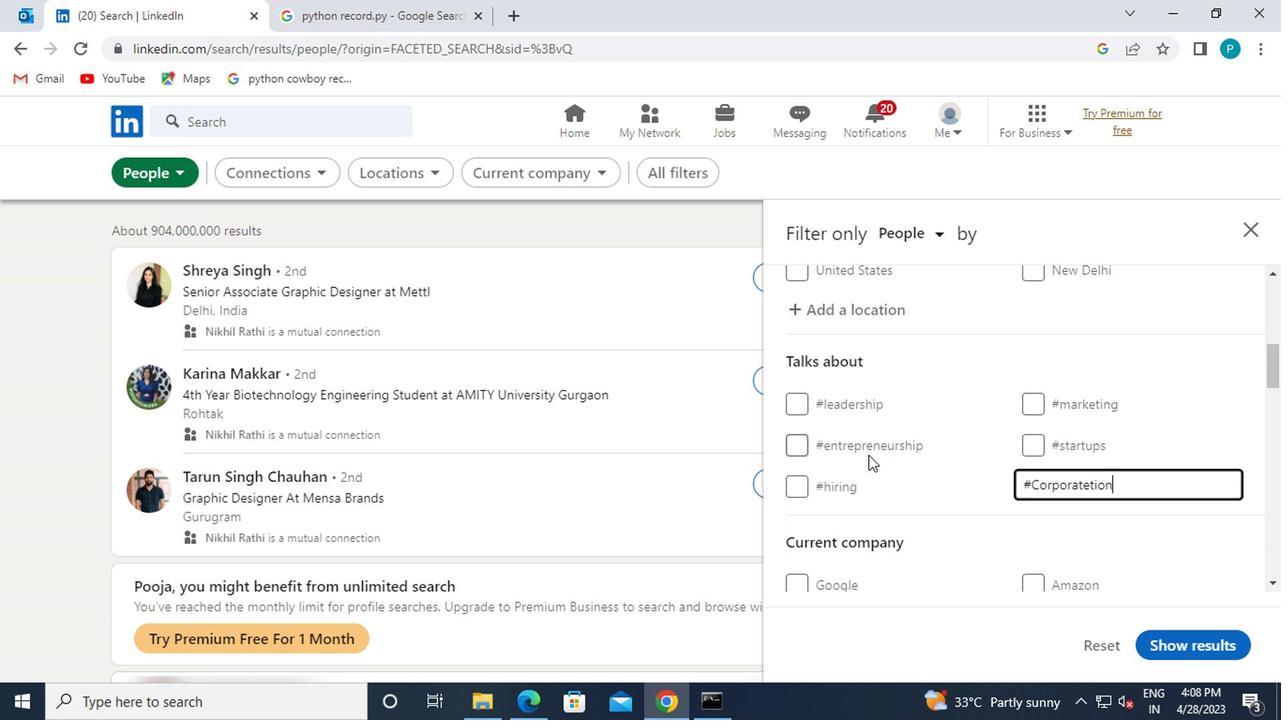 
Action: Mouse scrolled (942, 479) with delta (0, 0)
Screenshot: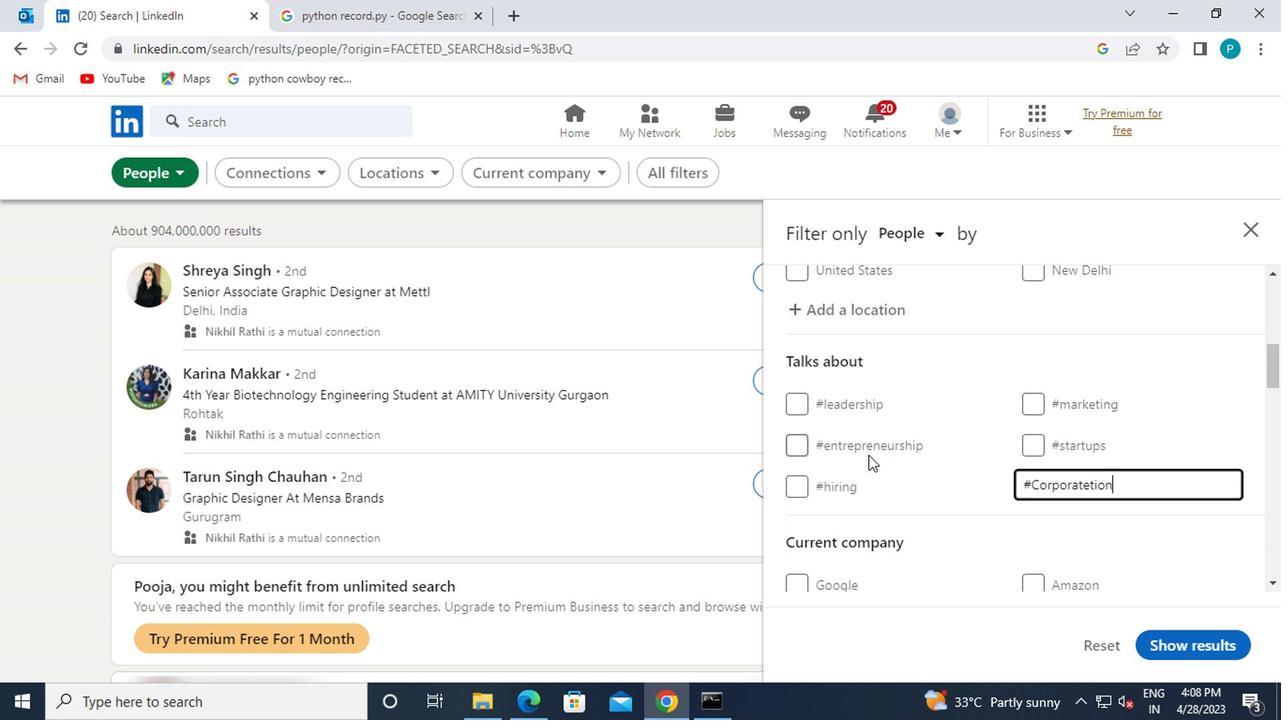 
Action: Mouse moved to (943, 480)
Screenshot: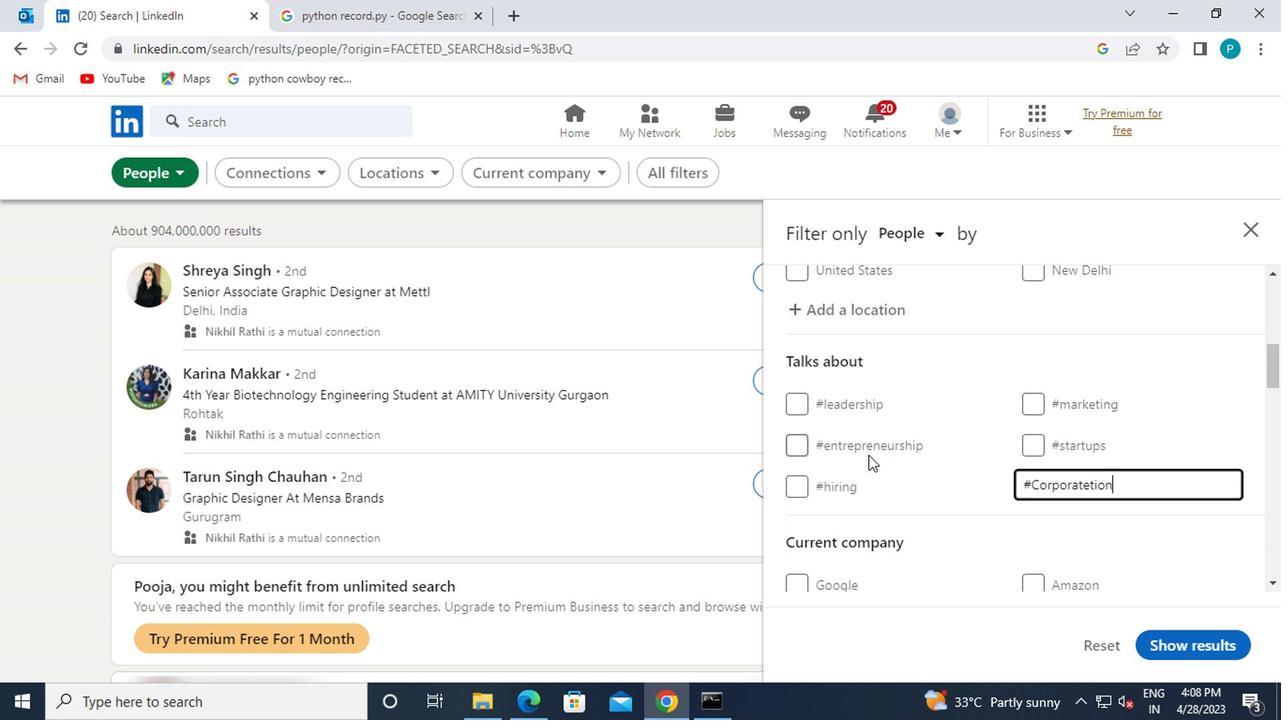 
Action: Mouse scrolled (943, 479) with delta (0, 0)
Screenshot: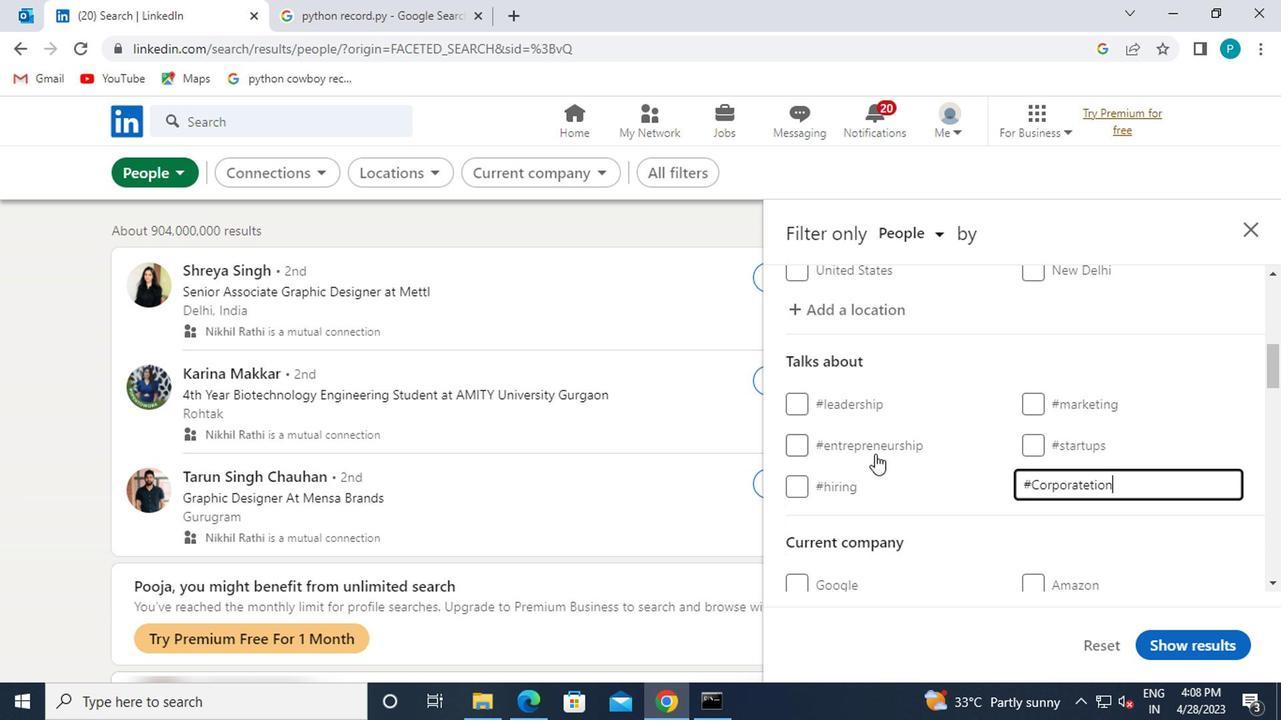 
Action: Mouse moved to (1052, 485)
Screenshot: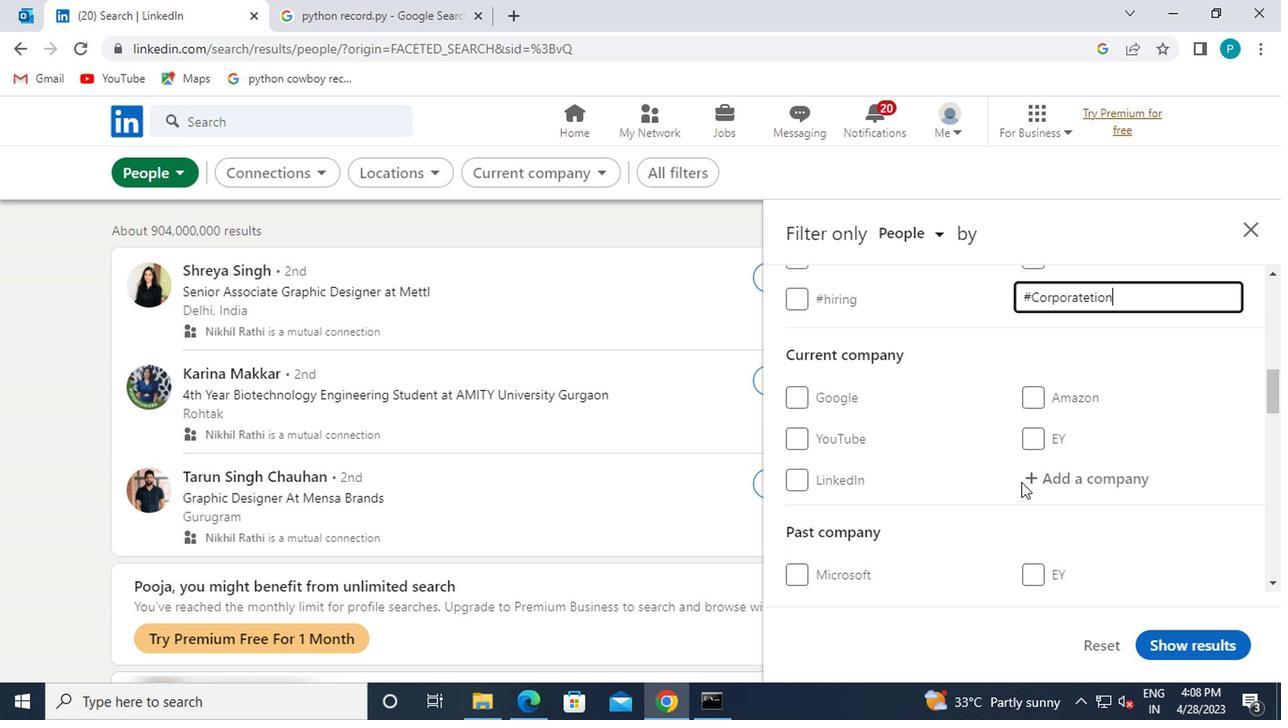 
Action: Mouse scrolled (1052, 484) with delta (0, 0)
Screenshot: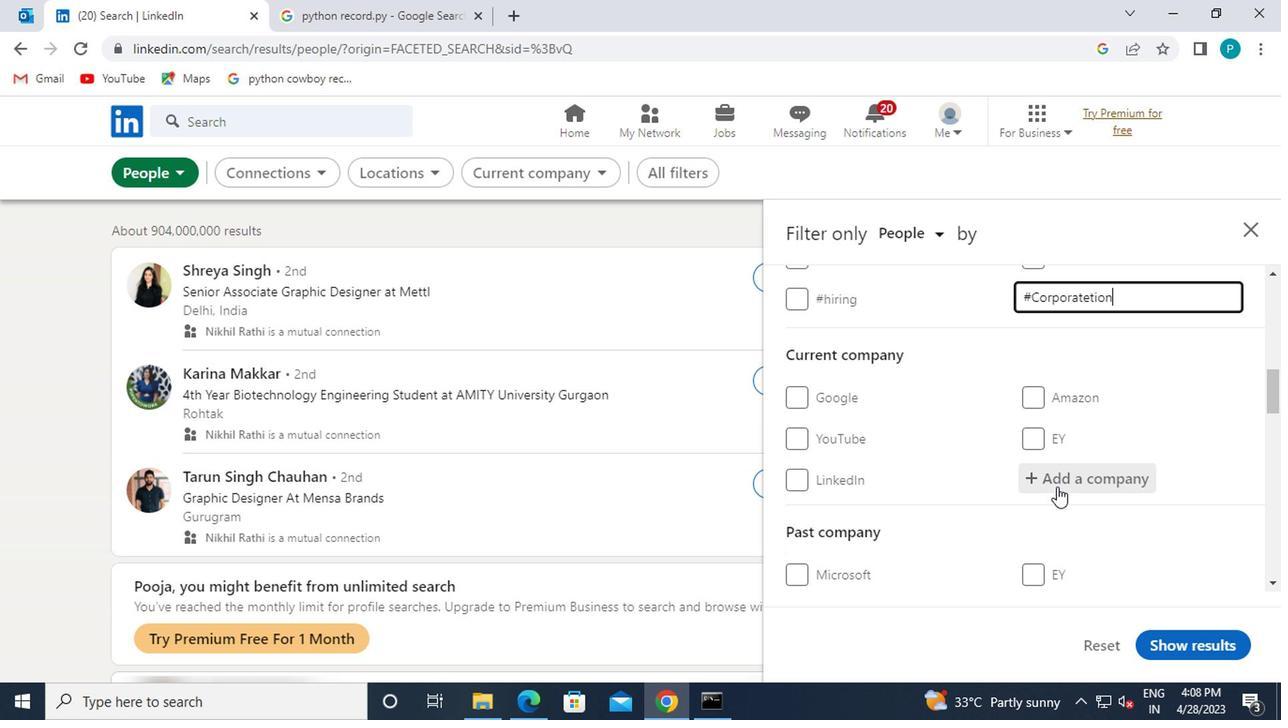 
Action: Mouse scrolled (1052, 484) with delta (0, 0)
Screenshot: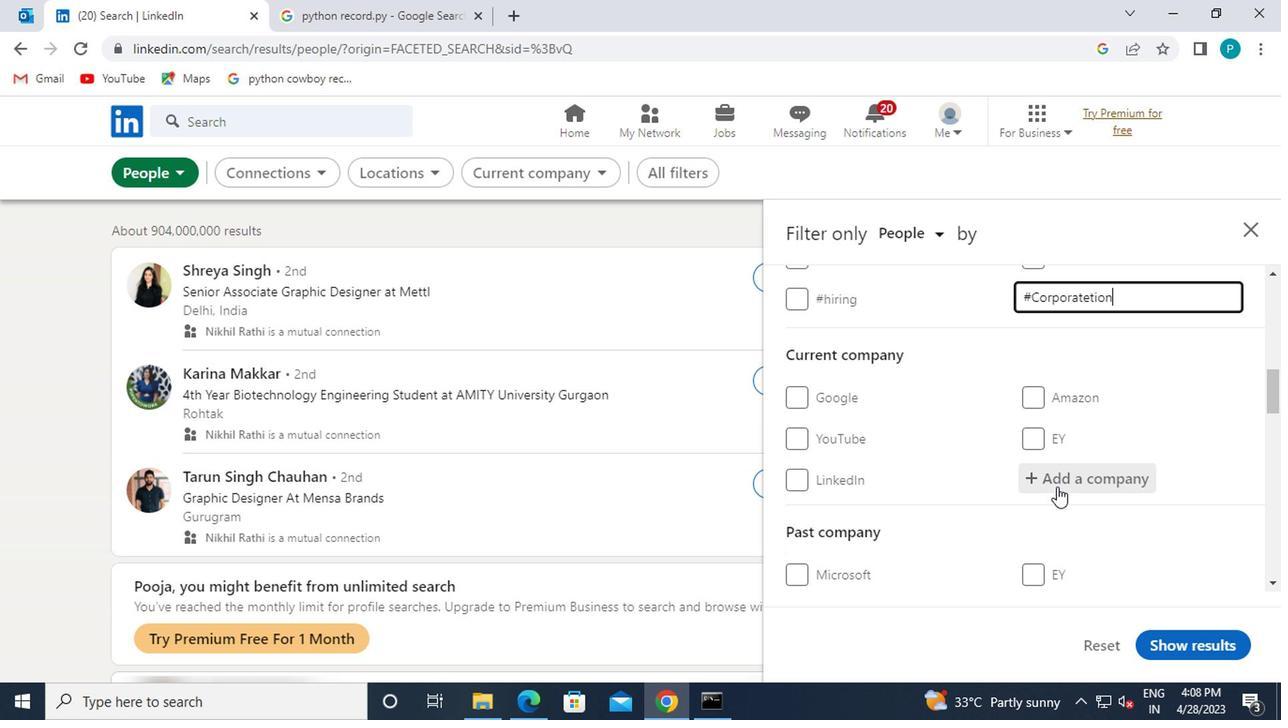 
Action: Mouse moved to (838, 441)
Screenshot: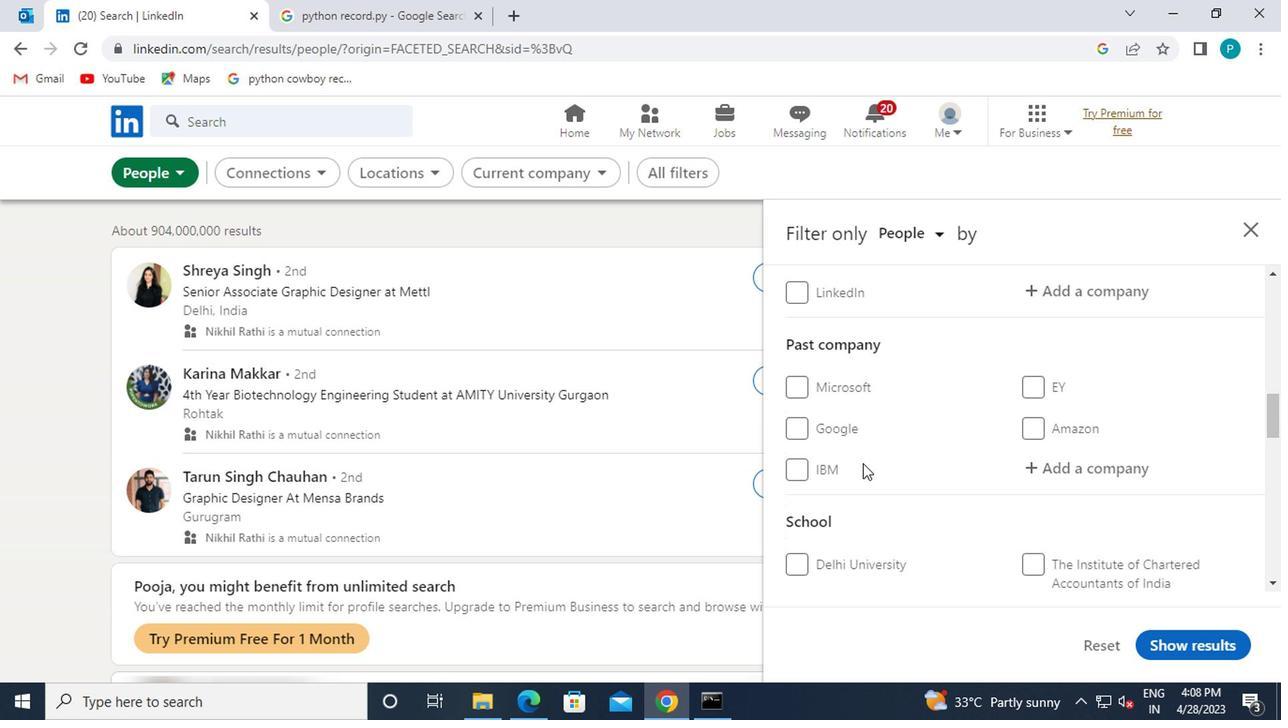 
Action: Mouse scrolled (838, 439) with delta (0, -1)
Screenshot: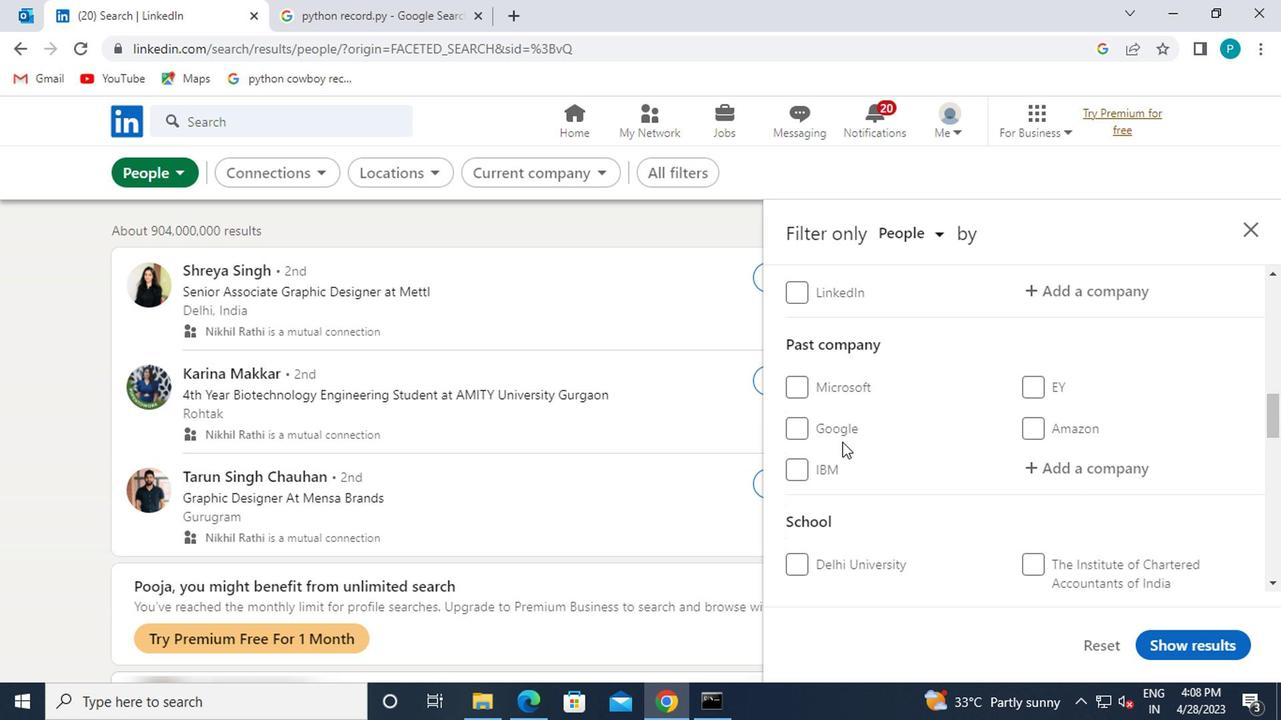 
Action: Mouse scrolled (838, 439) with delta (0, -1)
Screenshot: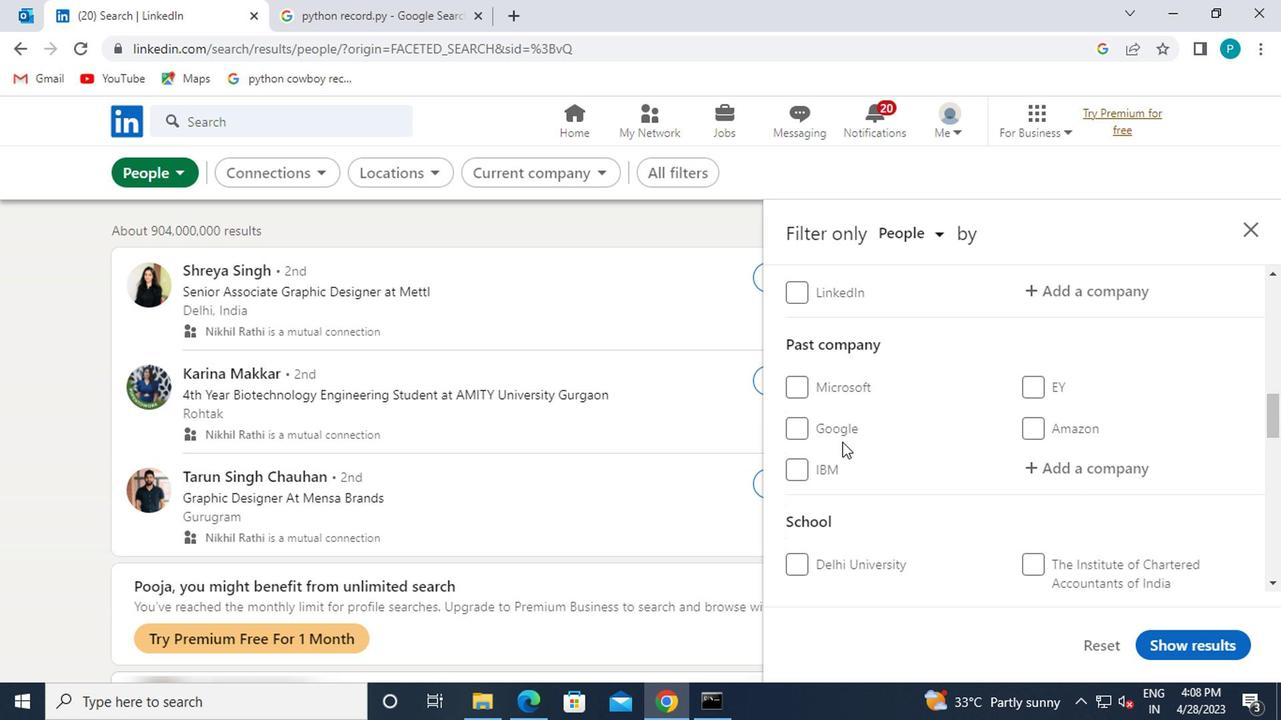 
Action: Mouse scrolled (838, 439) with delta (0, -1)
Screenshot: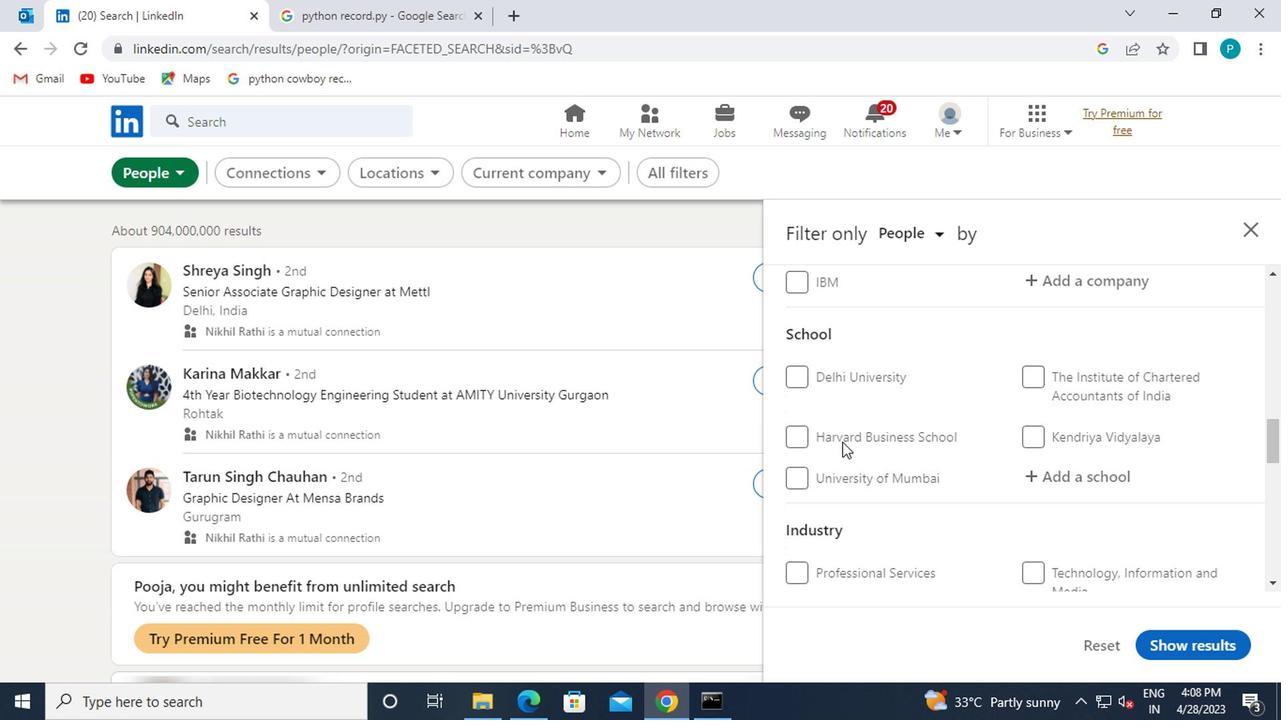 
Action: Mouse scrolled (838, 439) with delta (0, -1)
Screenshot: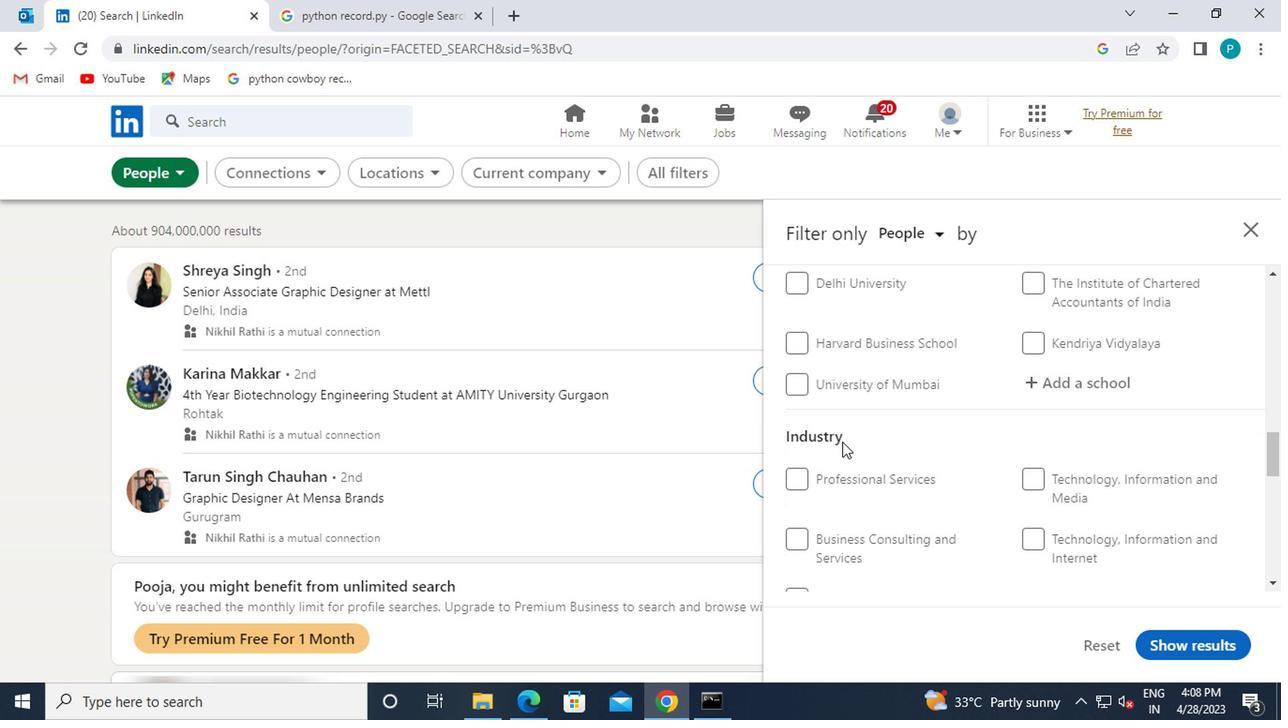 
Action: Mouse scrolled (838, 439) with delta (0, -1)
Screenshot: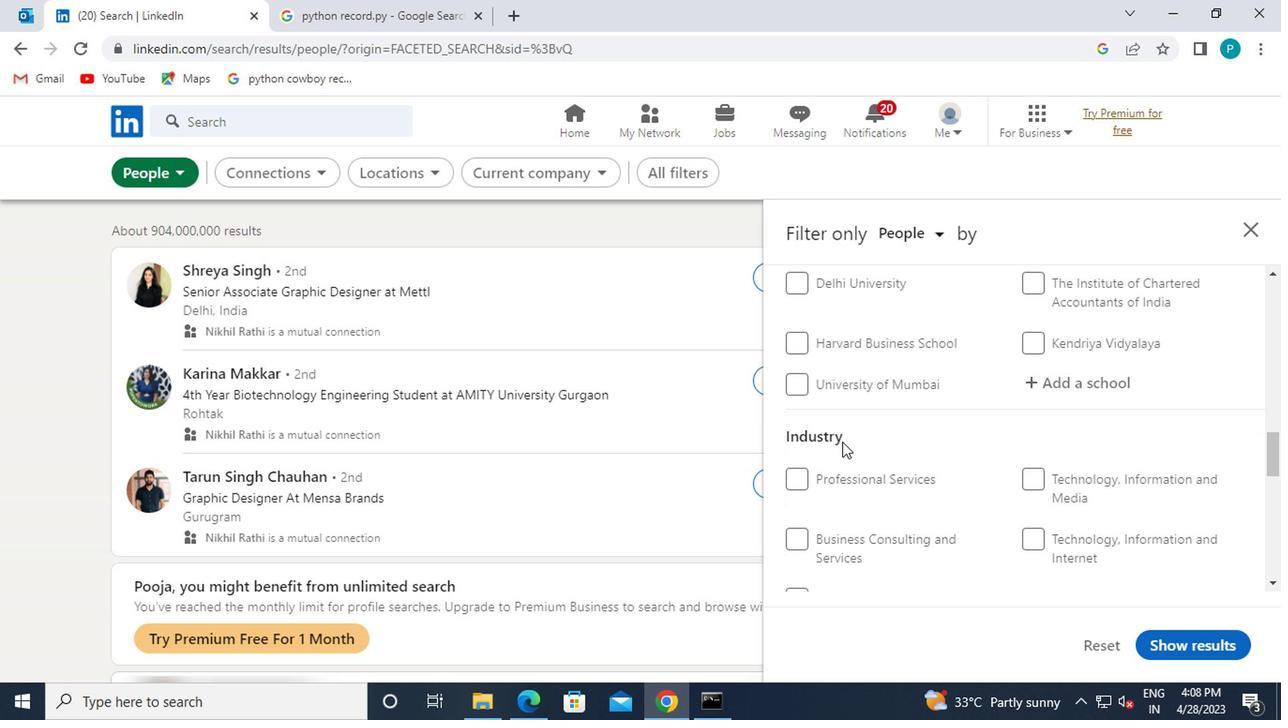 
Action: Mouse scrolled (838, 439) with delta (0, -1)
Screenshot: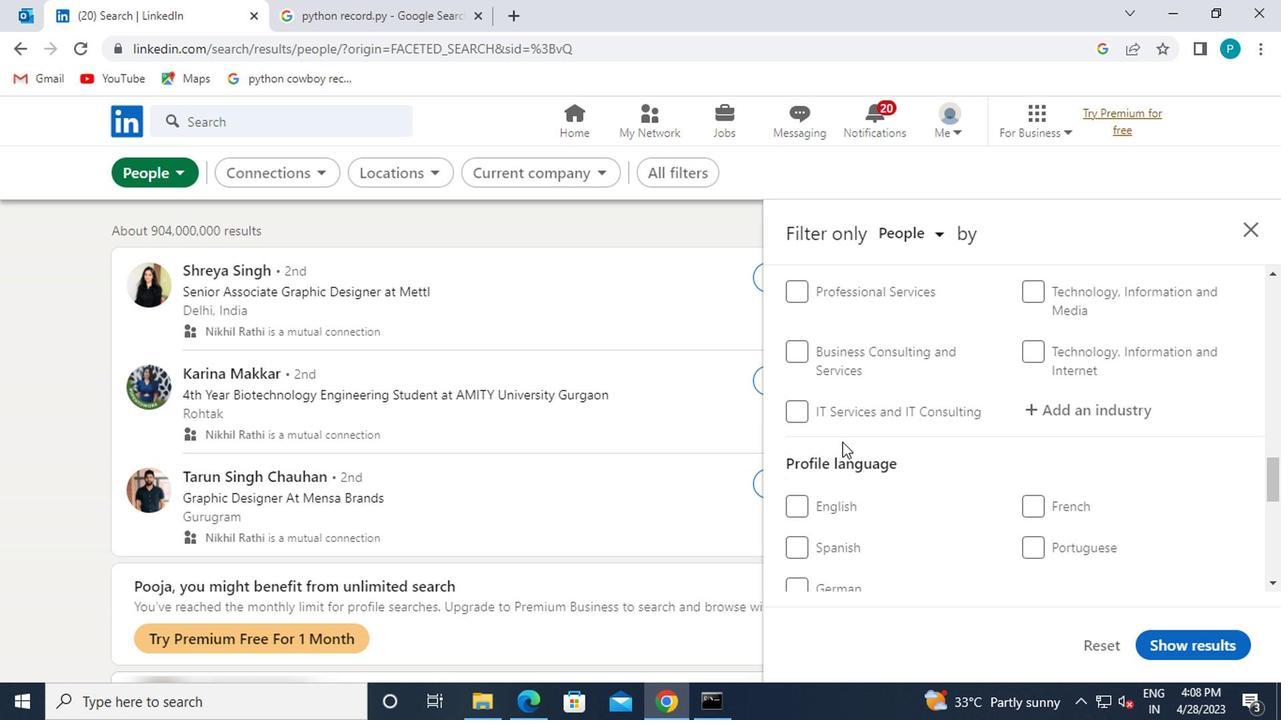 
Action: Mouse moved to (838, 448)
Screenshot: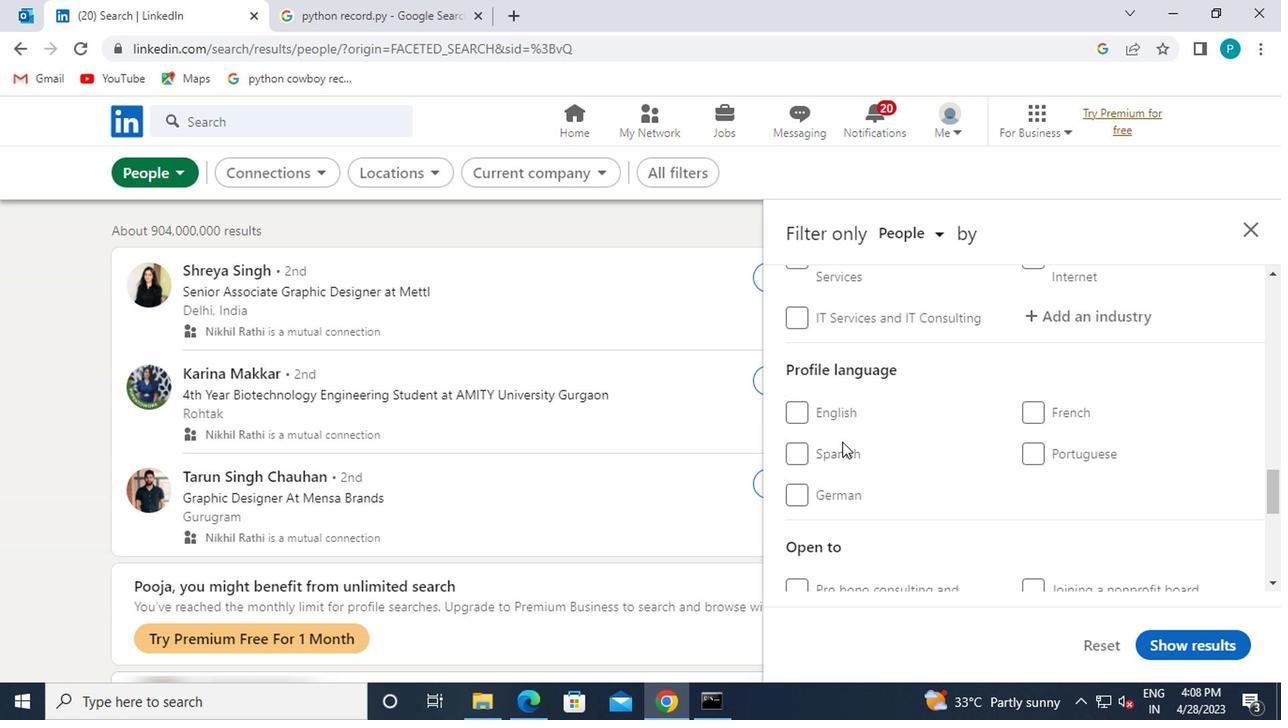 
Action: Mouse pressed left at (838, 448)
Screenshot: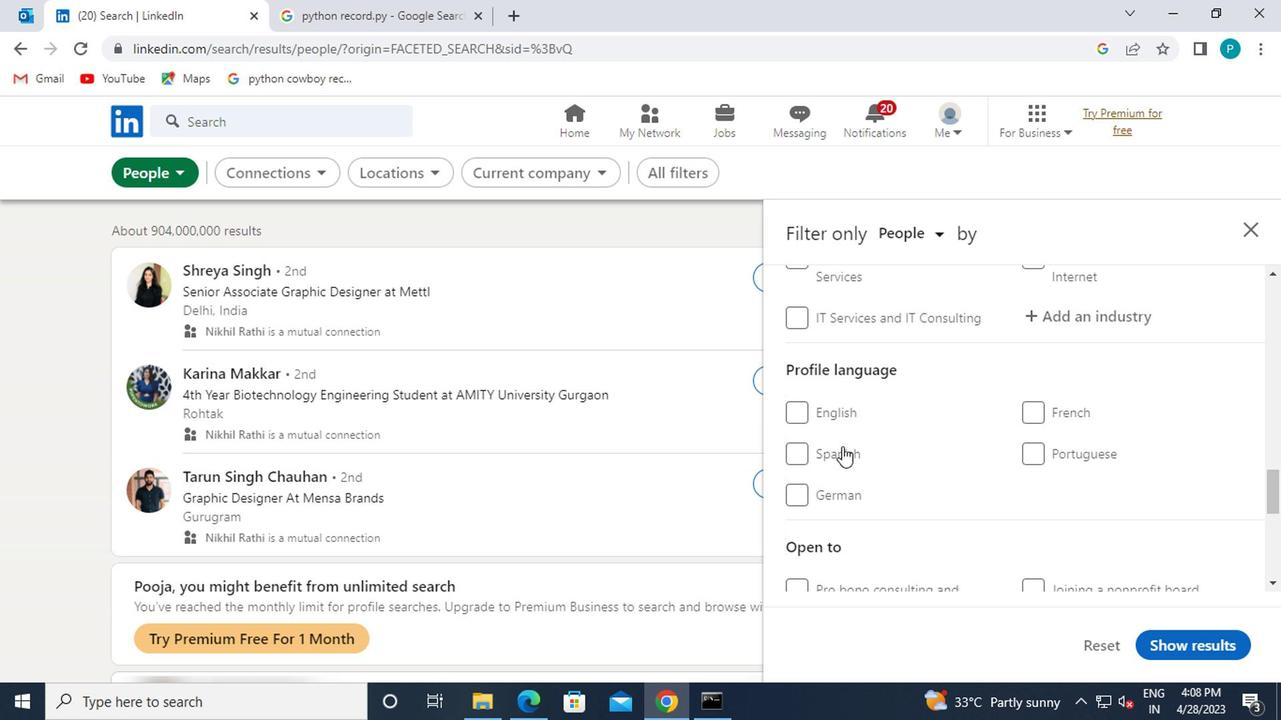 
Action: Mouse moved to (875, 398)
Screenshot: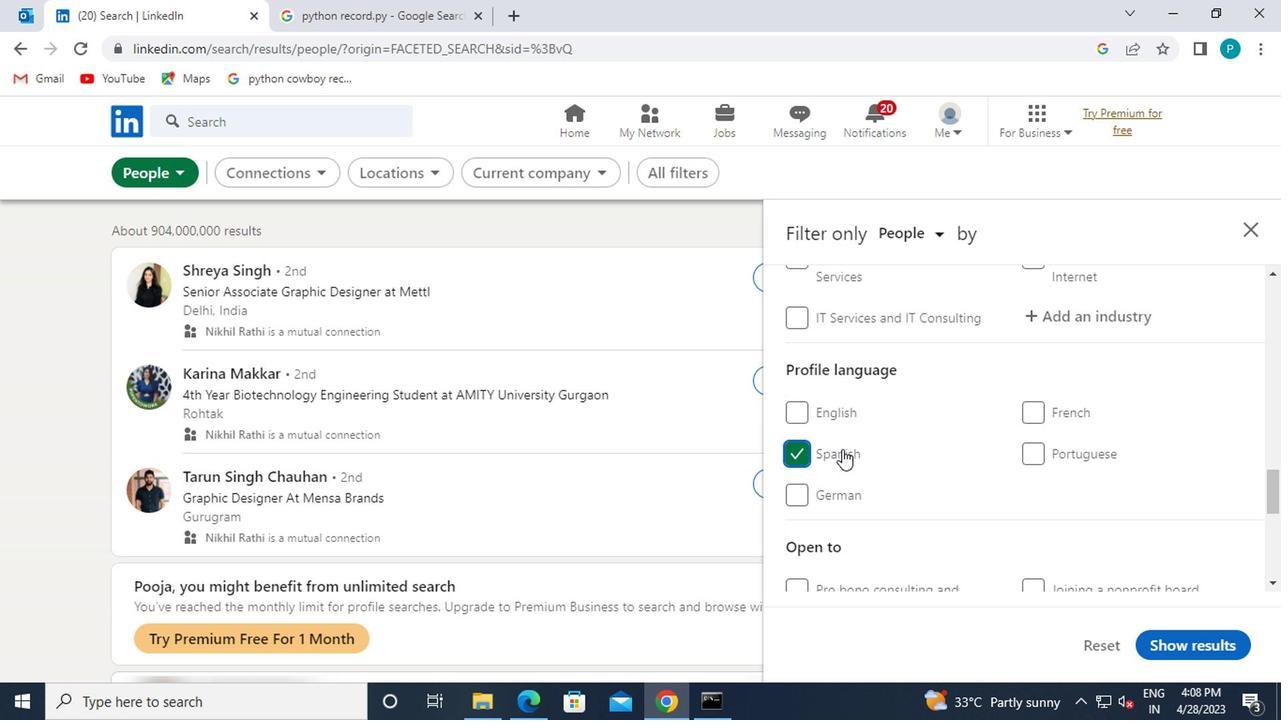 
Action: Mouse scrolled (875, 399) with delta (0, 0)
Screenshot: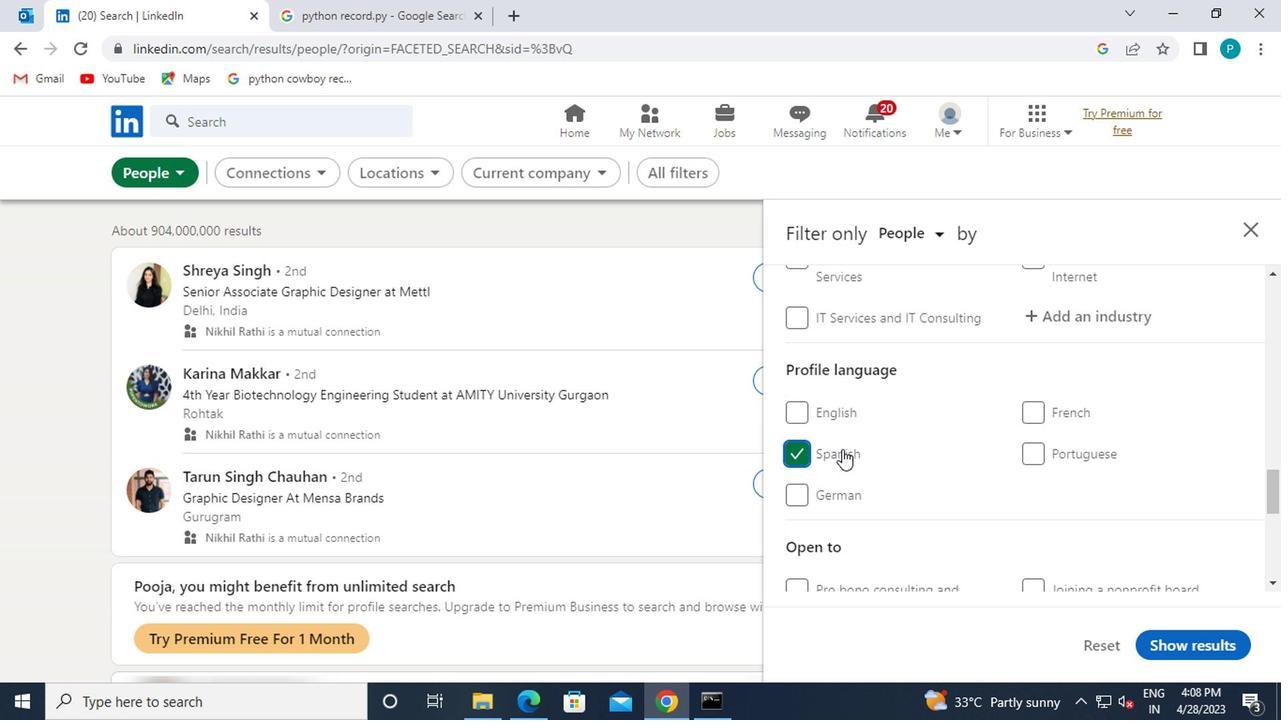 
Action: Mouse scrolled (875, 399) with delta (0, 0)
Screenshot: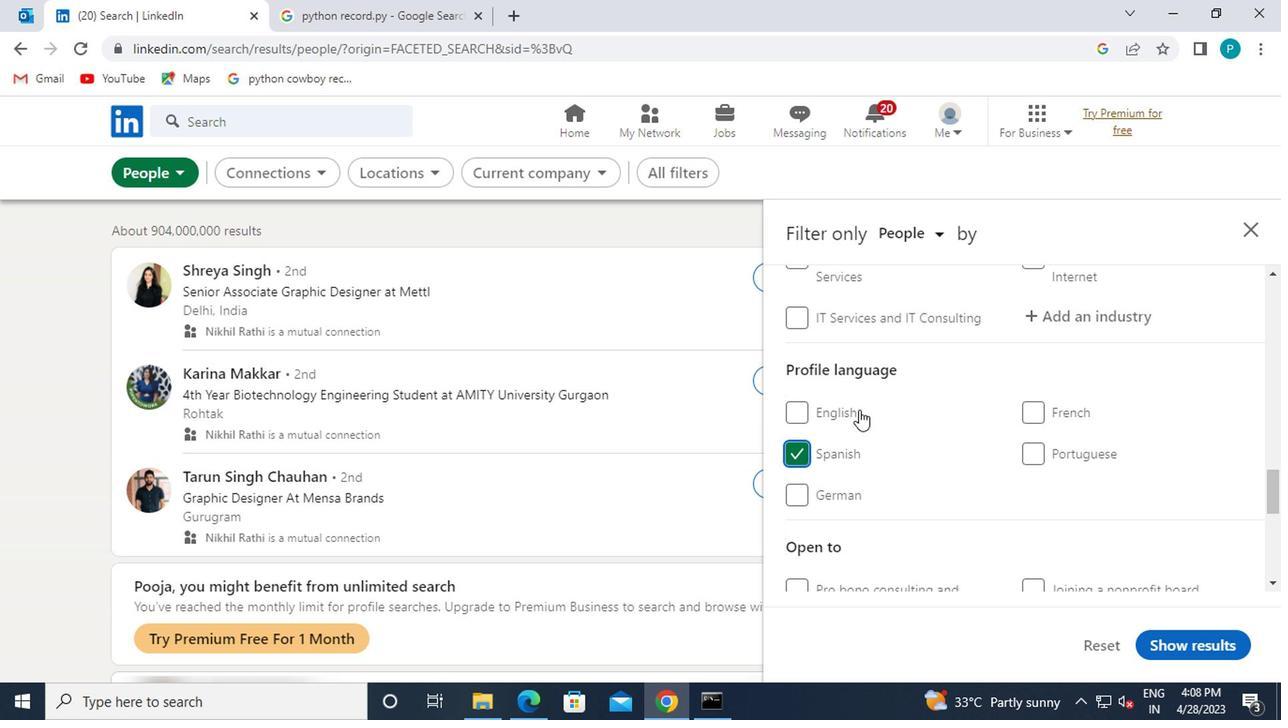 
Action: Mouse moved to (929, 414)
Screenshot: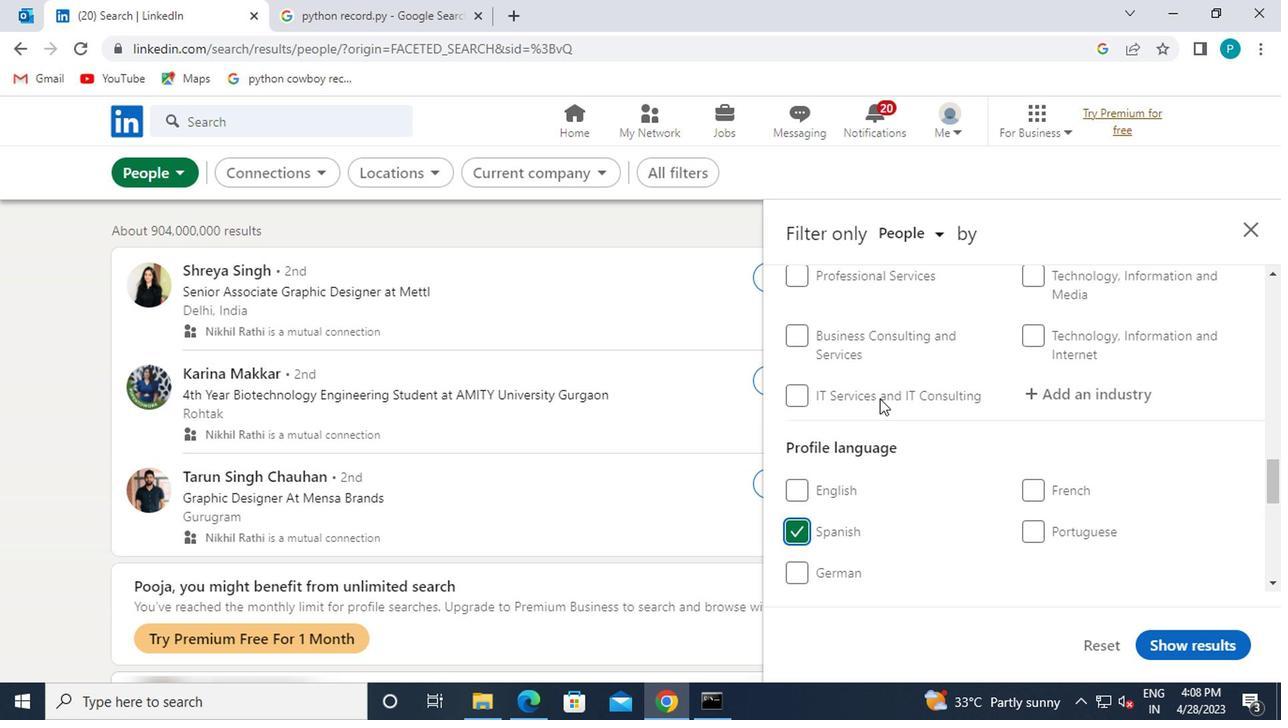 
Action: Mouse scrolled (929, 415) with delta (0, 0)
Screenshot: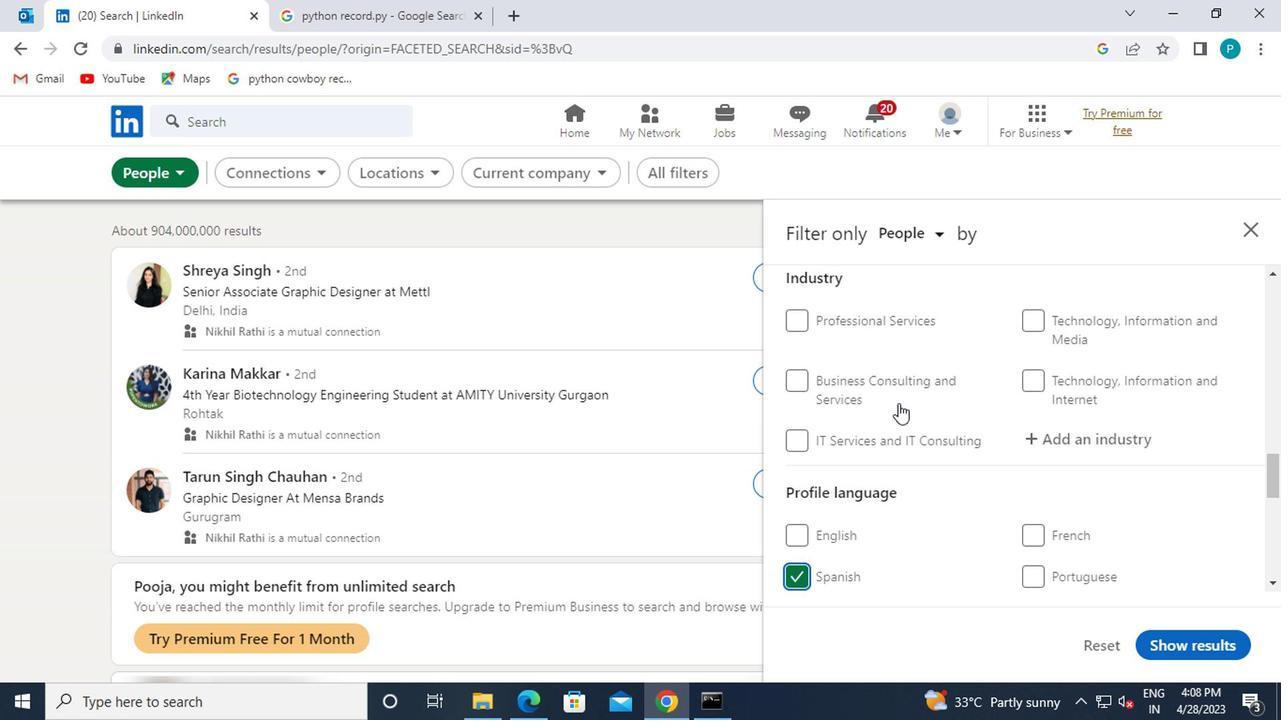
Action: Mouse scrolled (929, 415) with delta (0, 0)
Screenshot: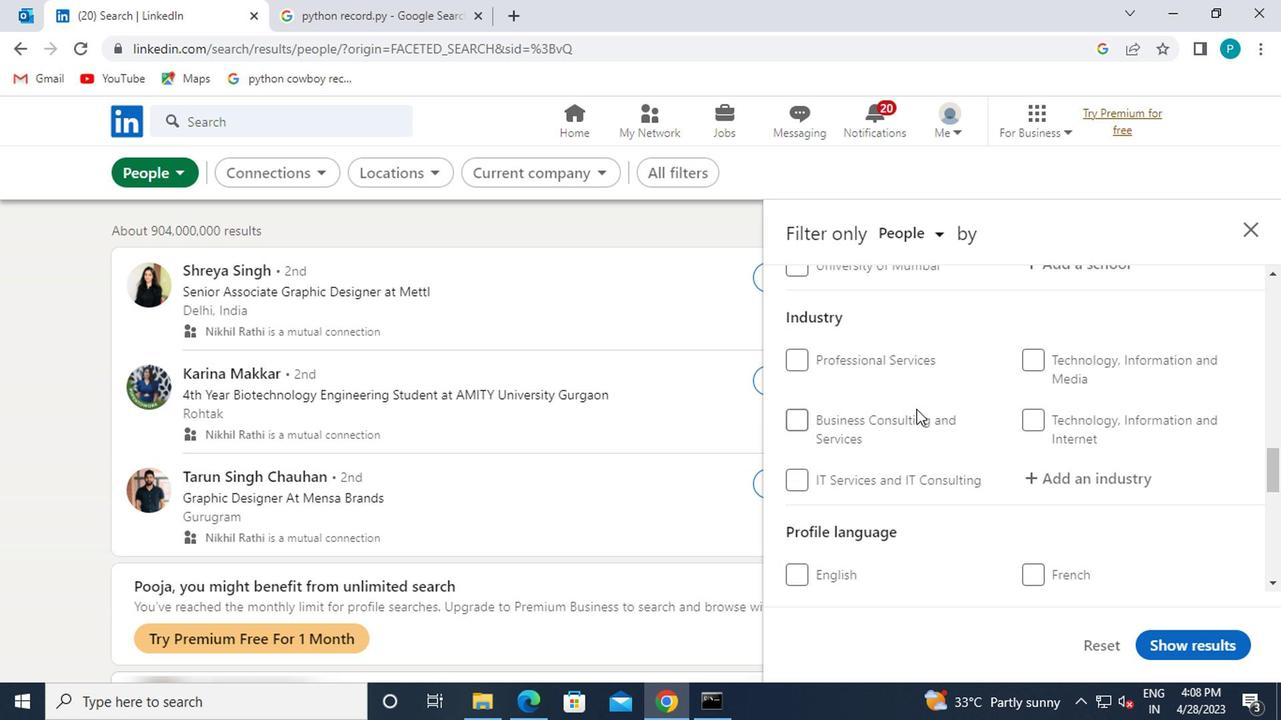 
Action: Mouse scrolled (929, 415) with delta (0, 0)
Screenshot: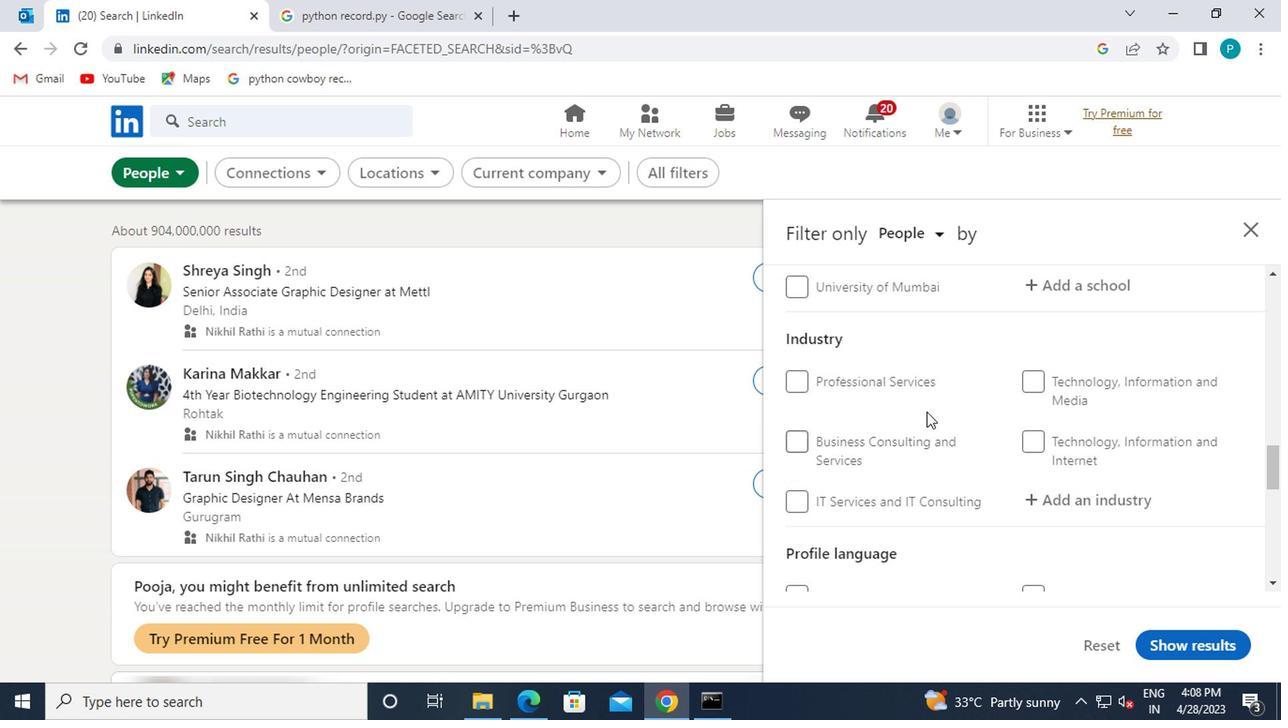 
Action: Mouse scrolled (929, 415) with delta (0, 0)
Screenshot: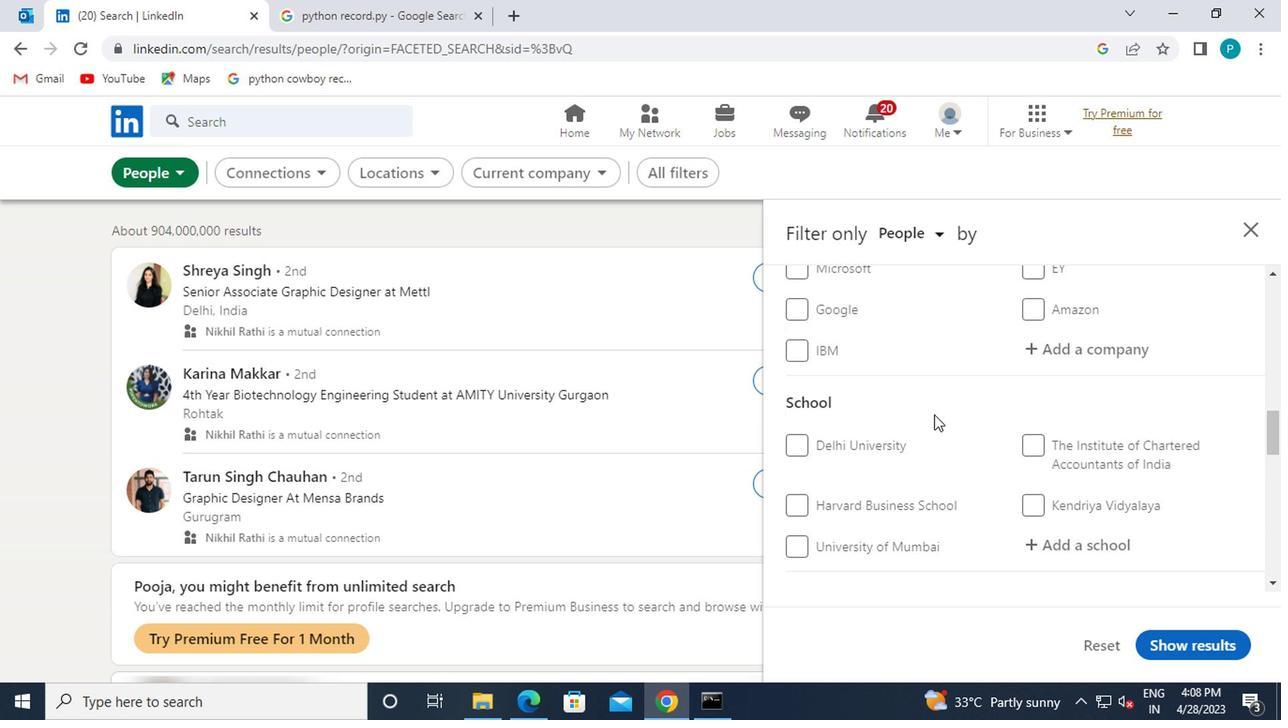 
Action: Mouse moved to (935, 420)
Screenshot: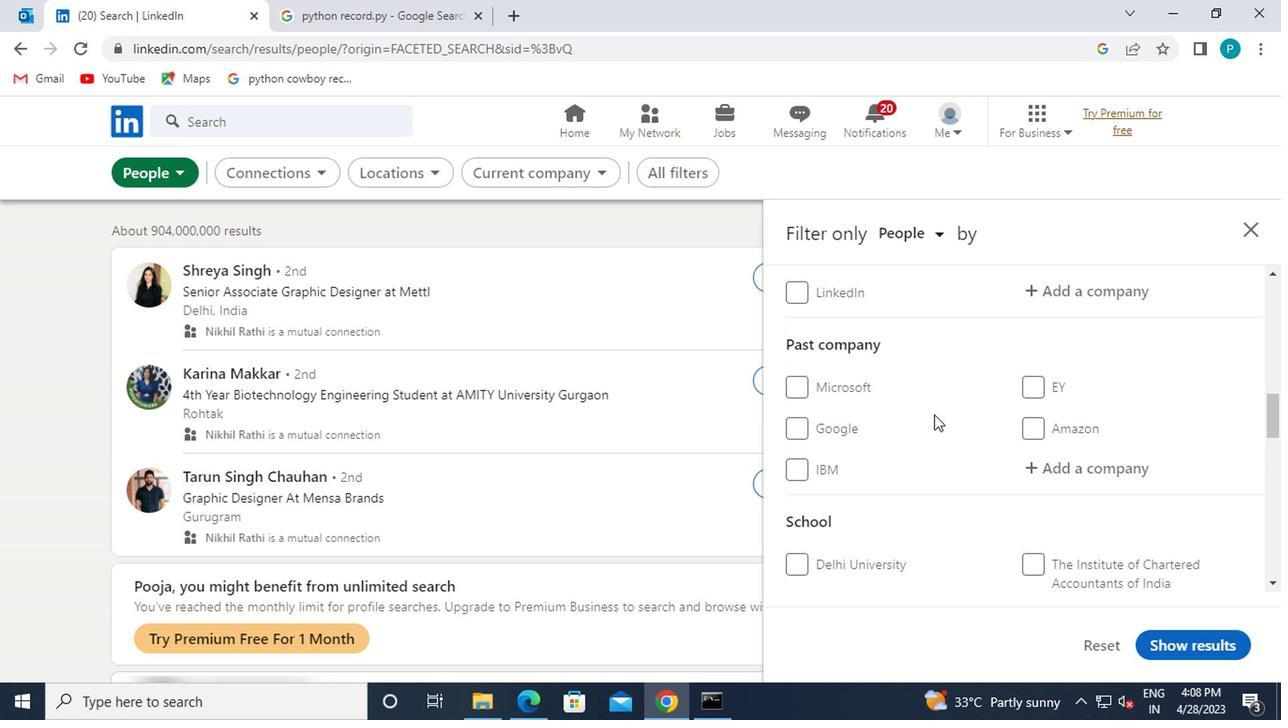 
Action: Mouse scrolled (935, 421) with delta (0, 1)
Screenshot: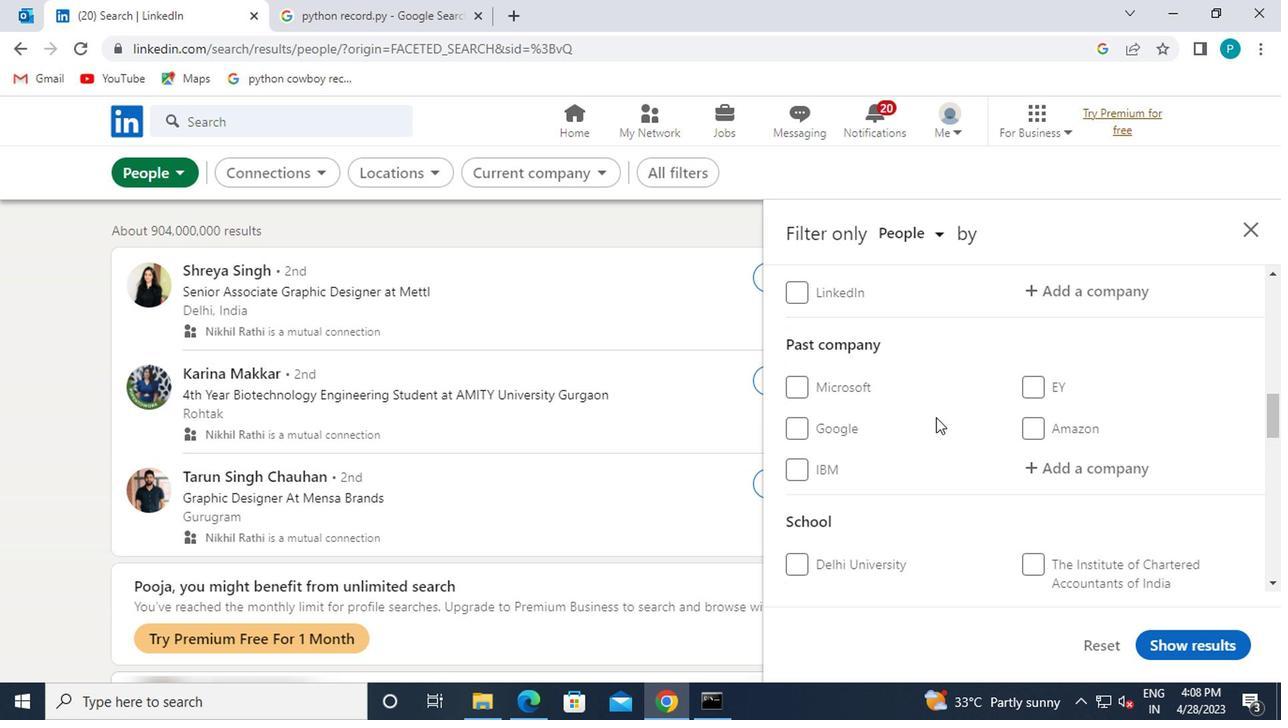 
Action: Mouse scrolled (935, 421) with delta (0, 1)
Screenshot: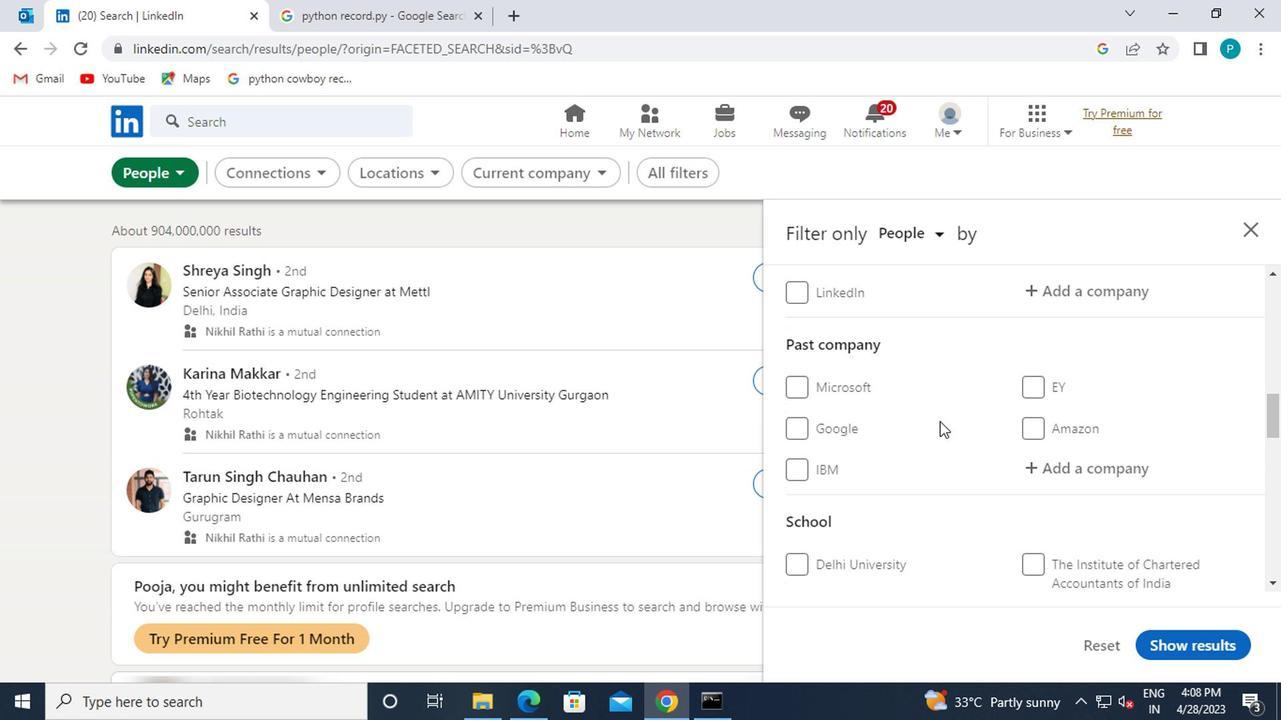 
Action: Mouse moved to (1073, 475)
Screenshot: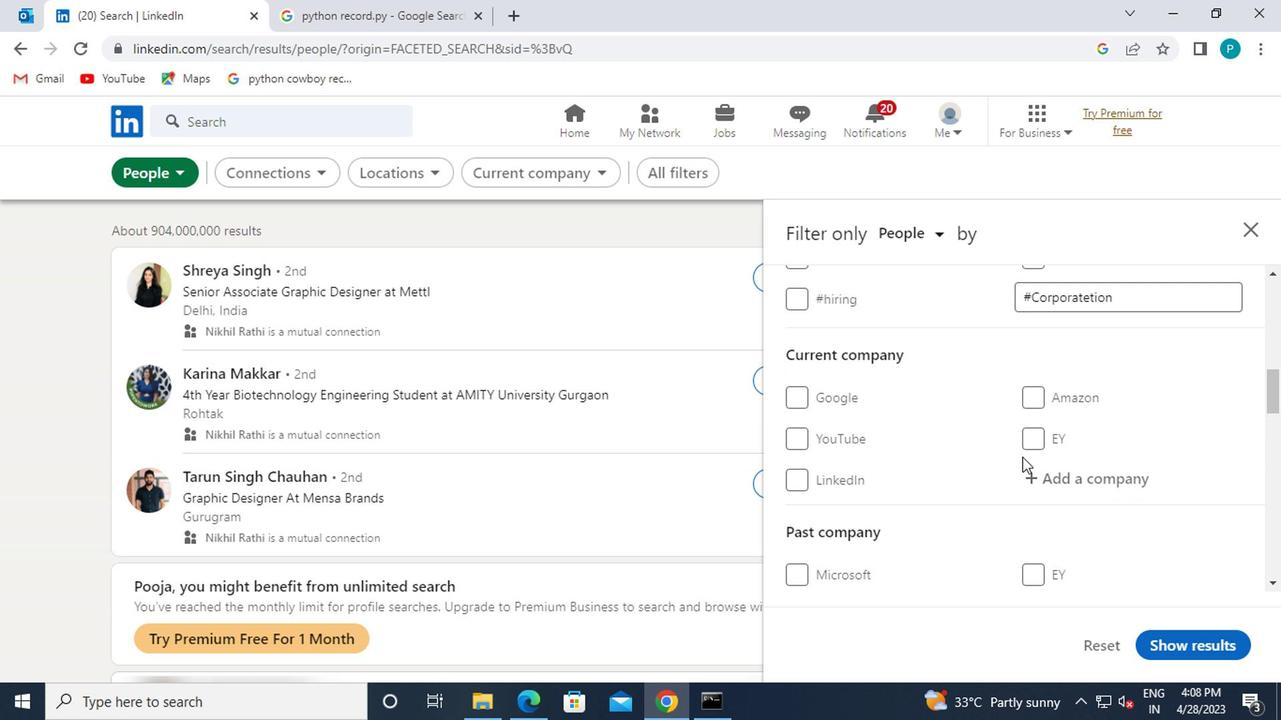 
Action: Mouse pressed left at (1073, 475)
Screenshot: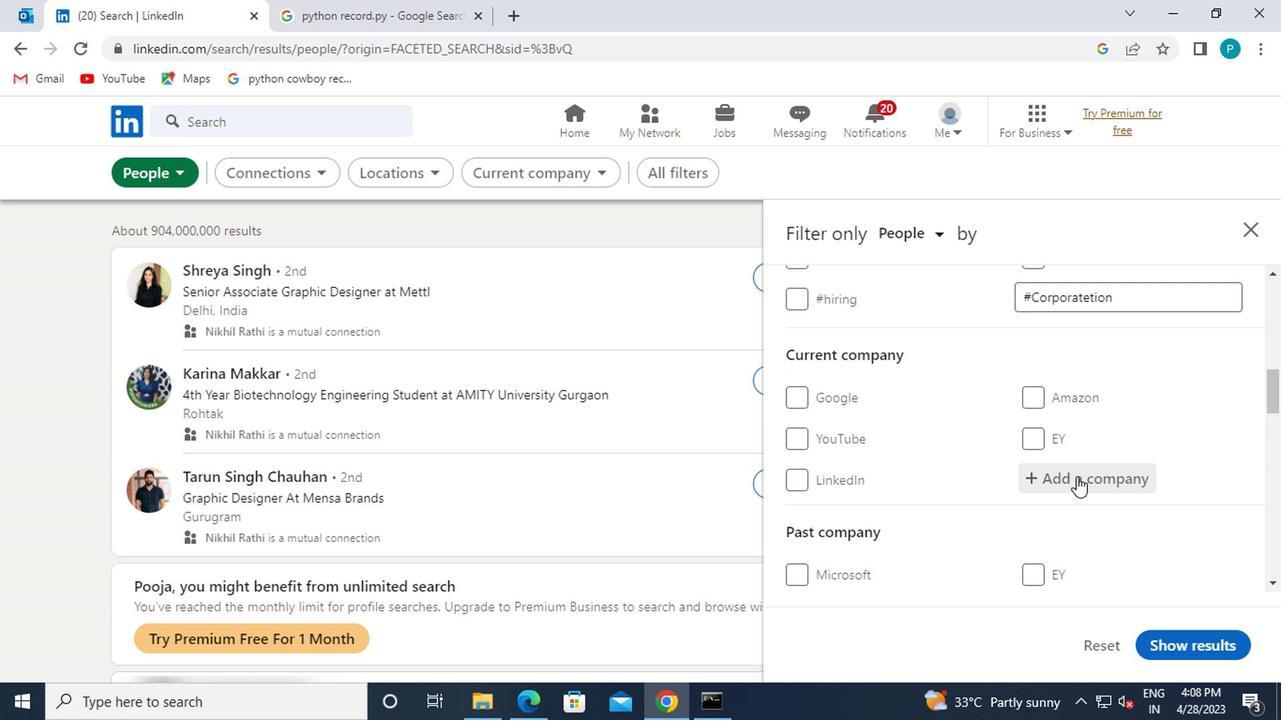 
Action: Mouse moved to (1073, 475)
Screenshot: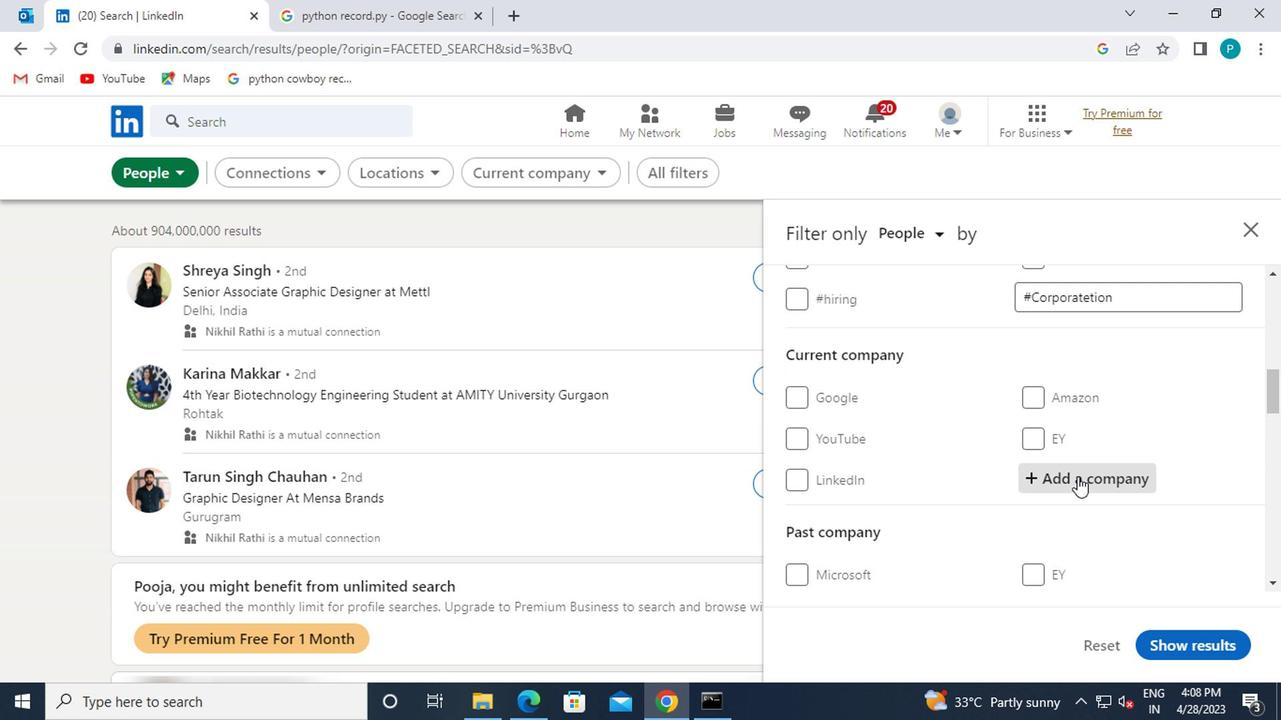 
Action: Key pressed <Key.caps_lock>TCIEX<Key.backspace><Key.caps_lock>XPRESS
Screenshot: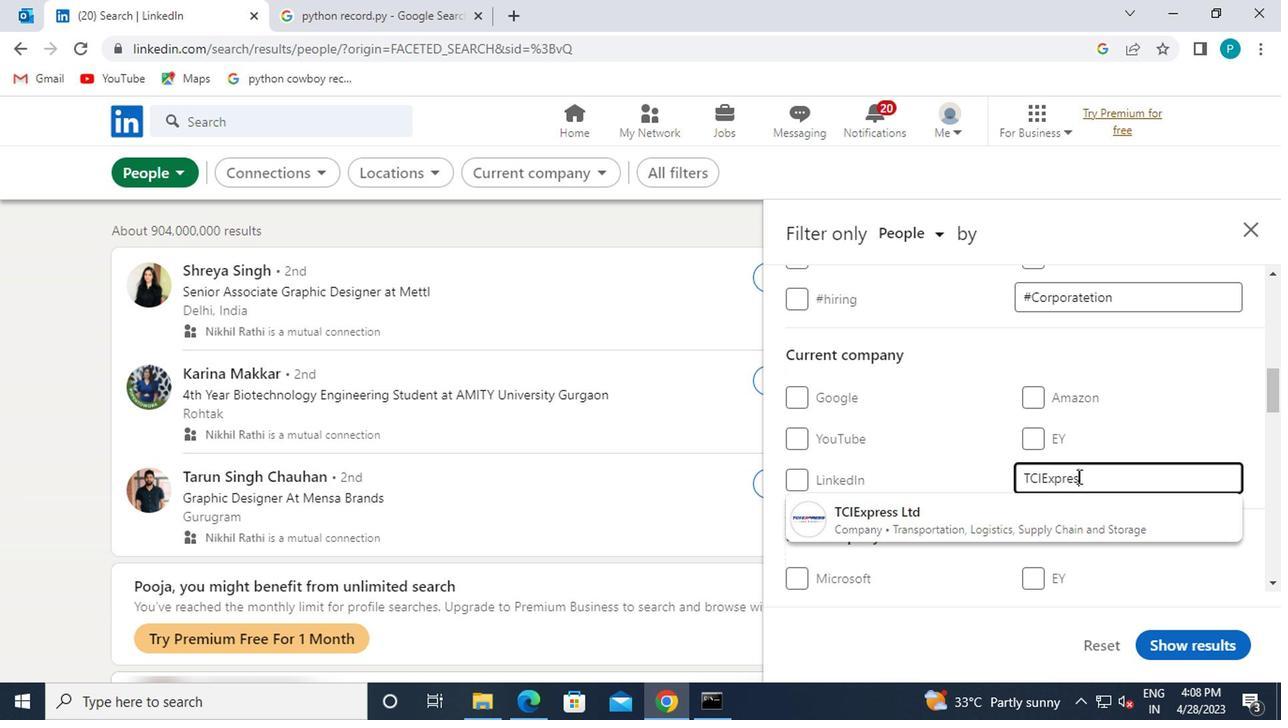 
Action: Mouse moved to (1003, 518)
Screenshot: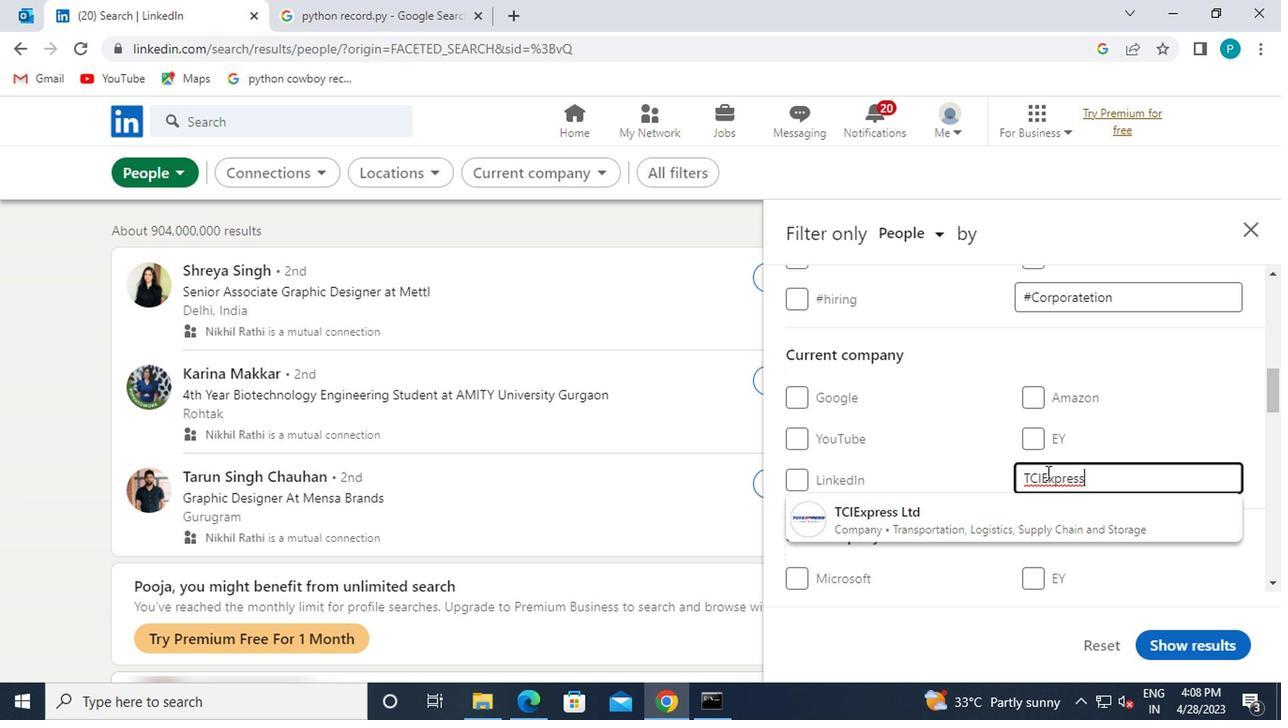 
Action: Mouse pressed left at (1003, 518)
Screenshot: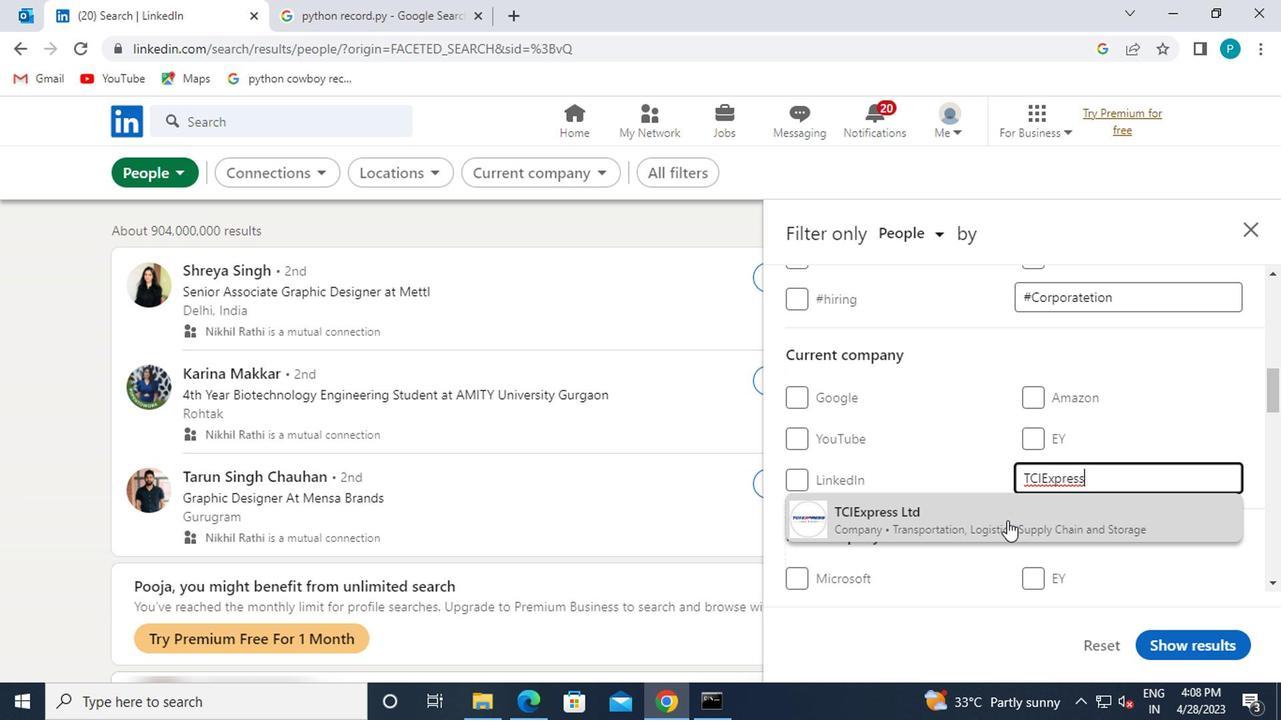 
Action: Mouse moved to (999, 509)
Screenshot: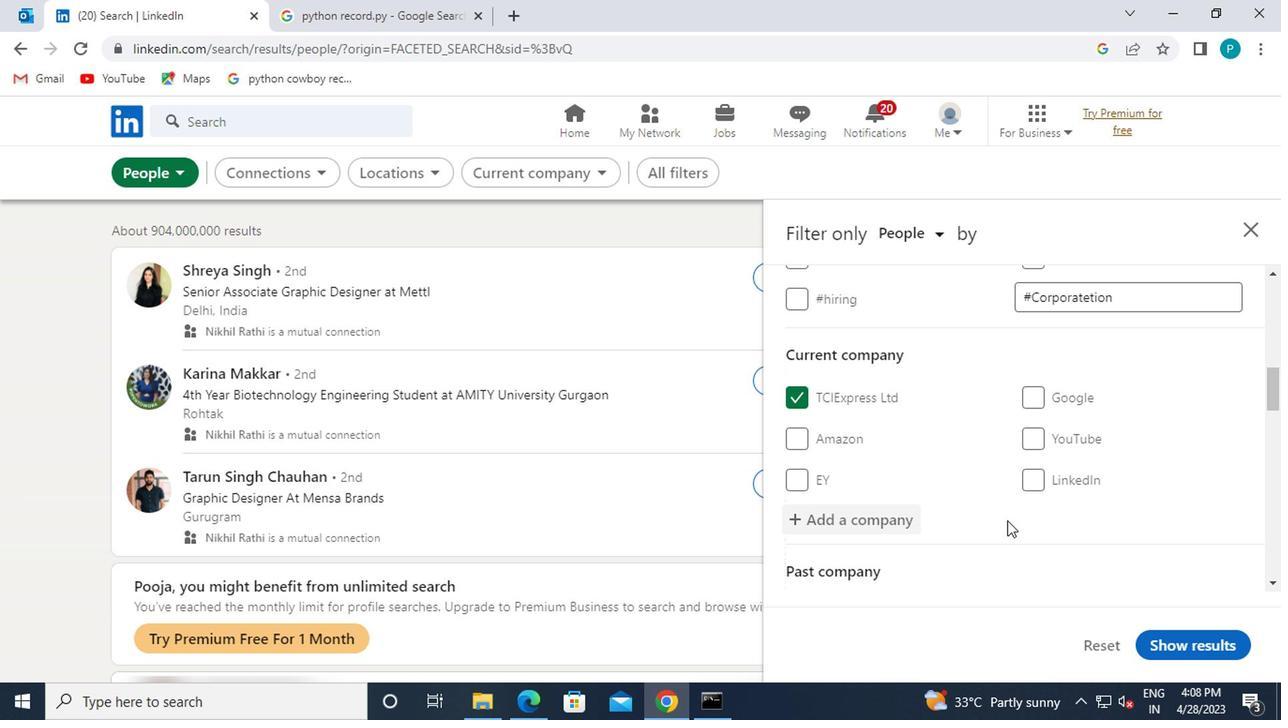 
Action: Mouse scrolled (999, 508) with delta (0, 0)
Screenshot: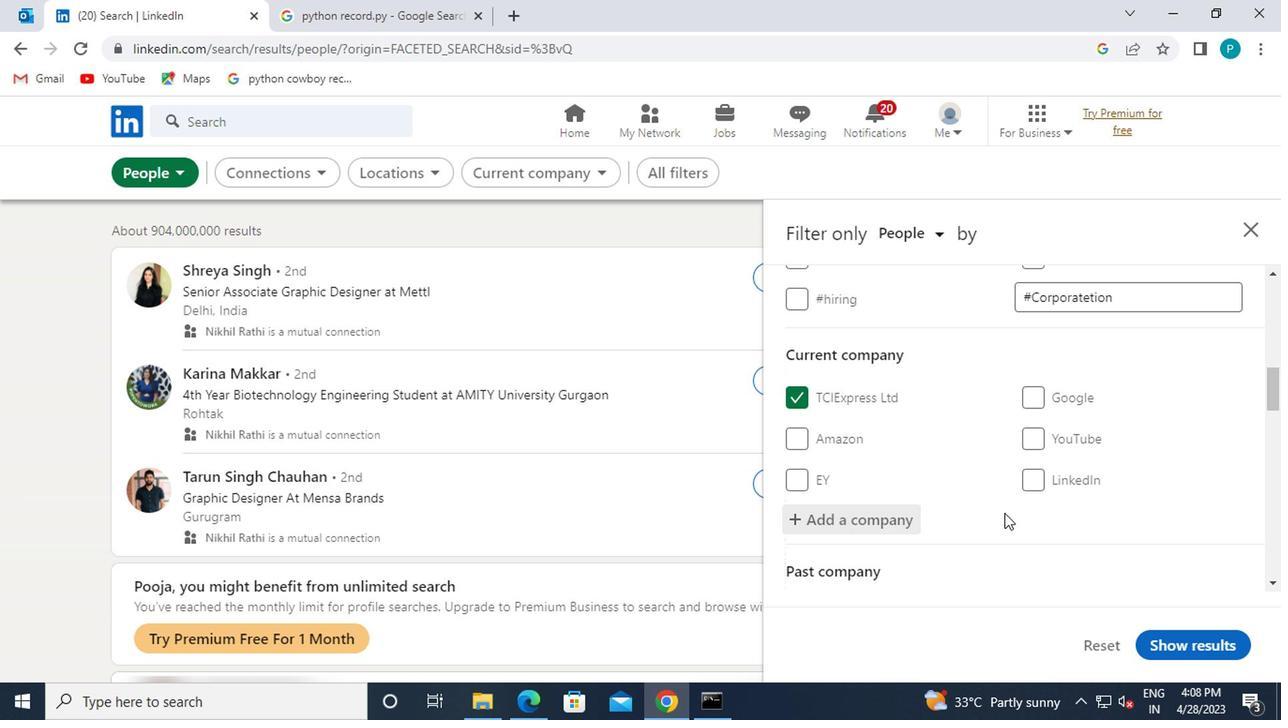 
Action: Mouse scrolled (999, 508) with delta (0, 0)
Screenshot: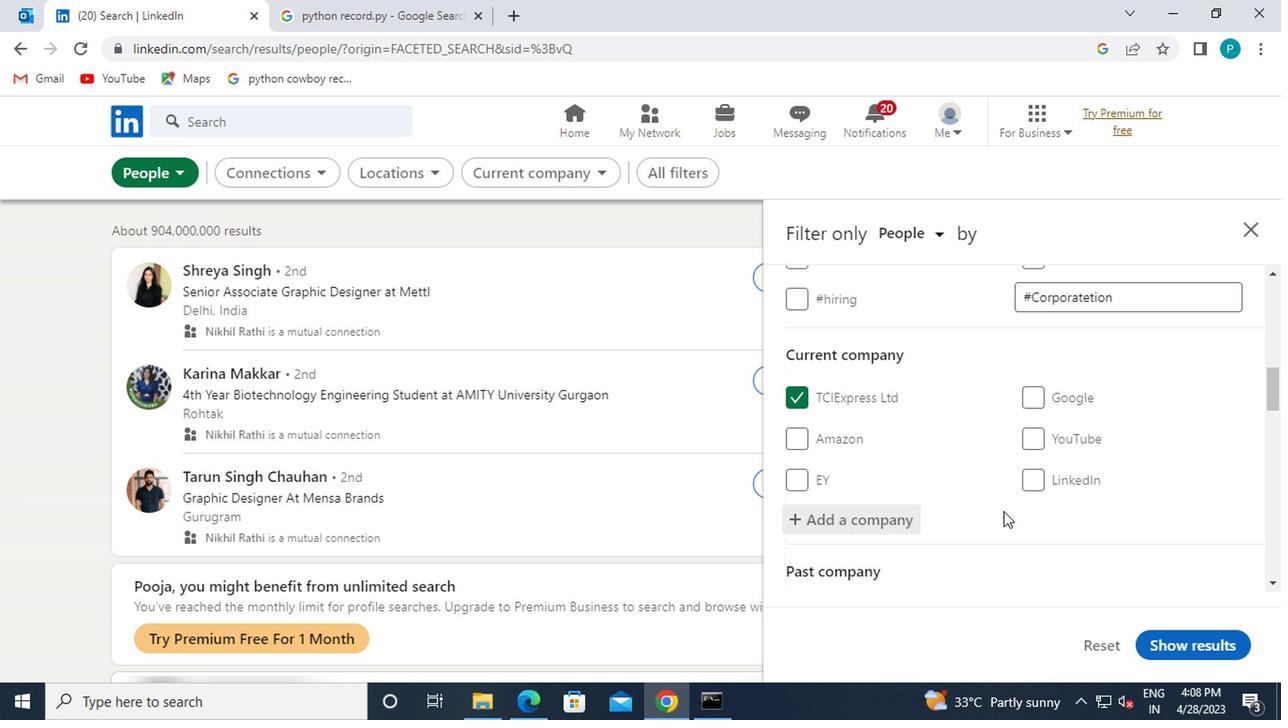 
Action: Mouse scrolled (999, 508) with delta (0, 0)
Screenshot: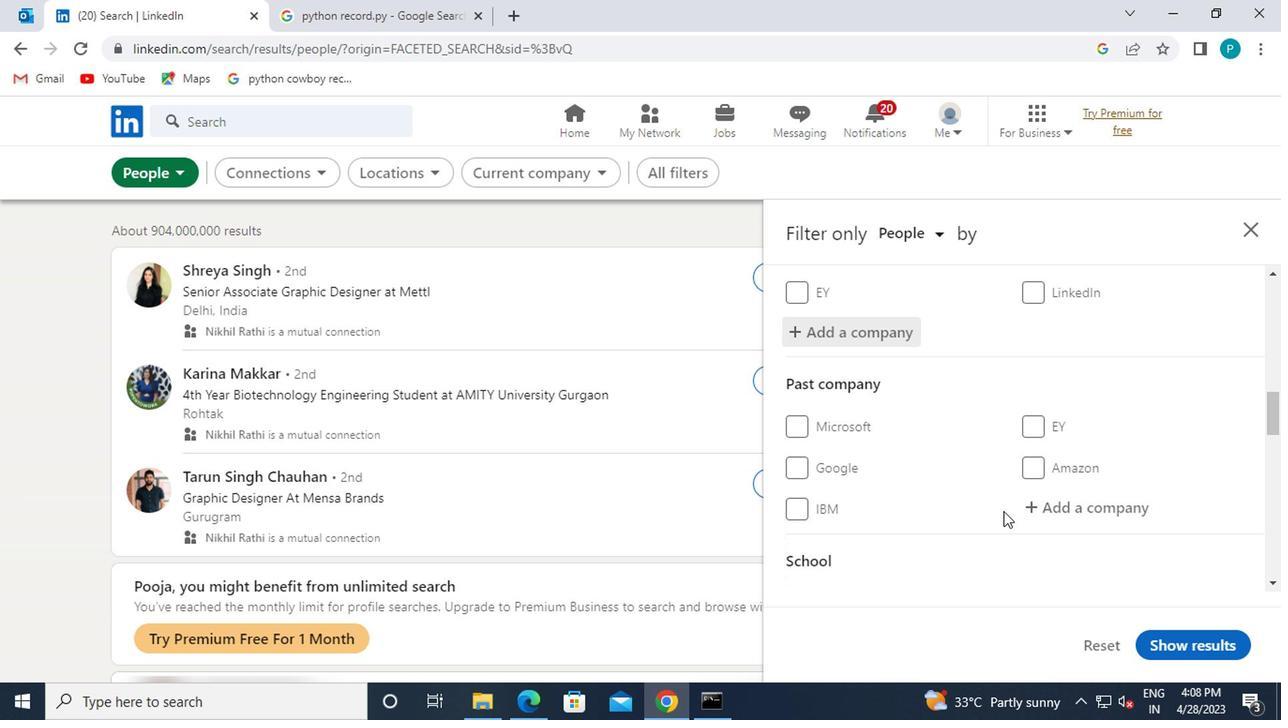 
Action: Mouse scrolled (999, 508) with delta (0, 0)
Screenshot: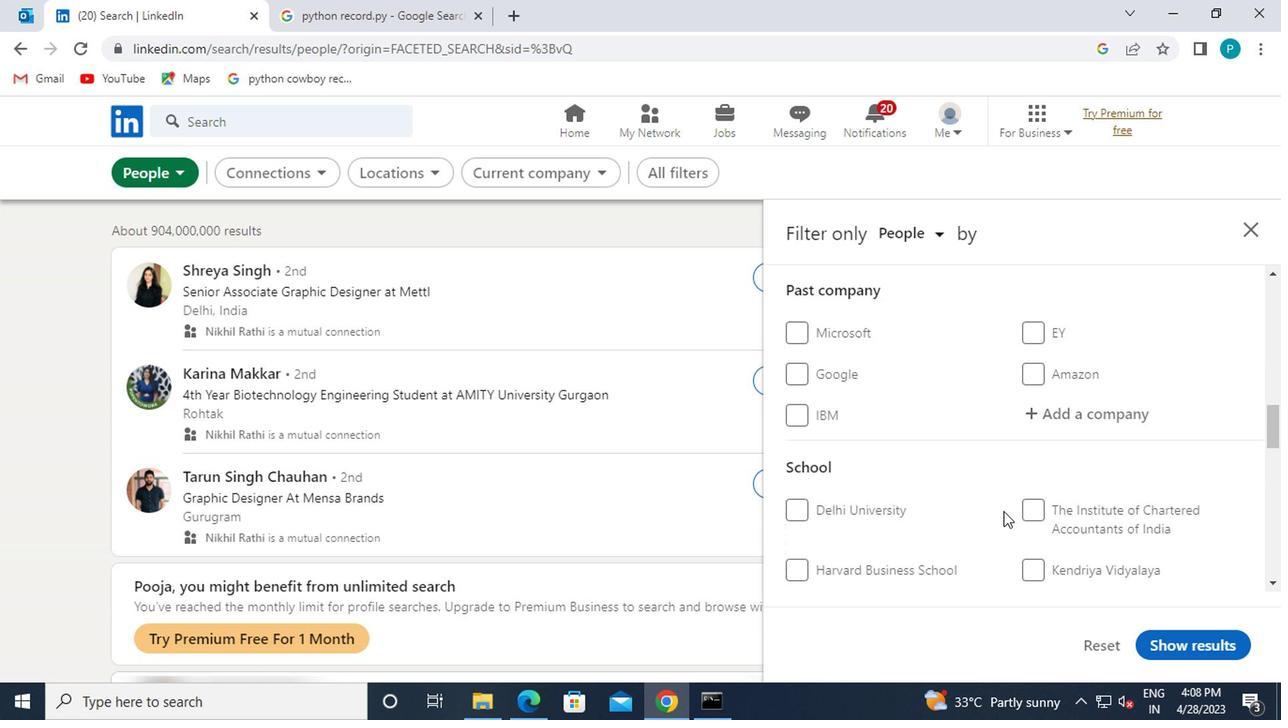 
Action: Mouse moved to (1051, 509)
Screenshot: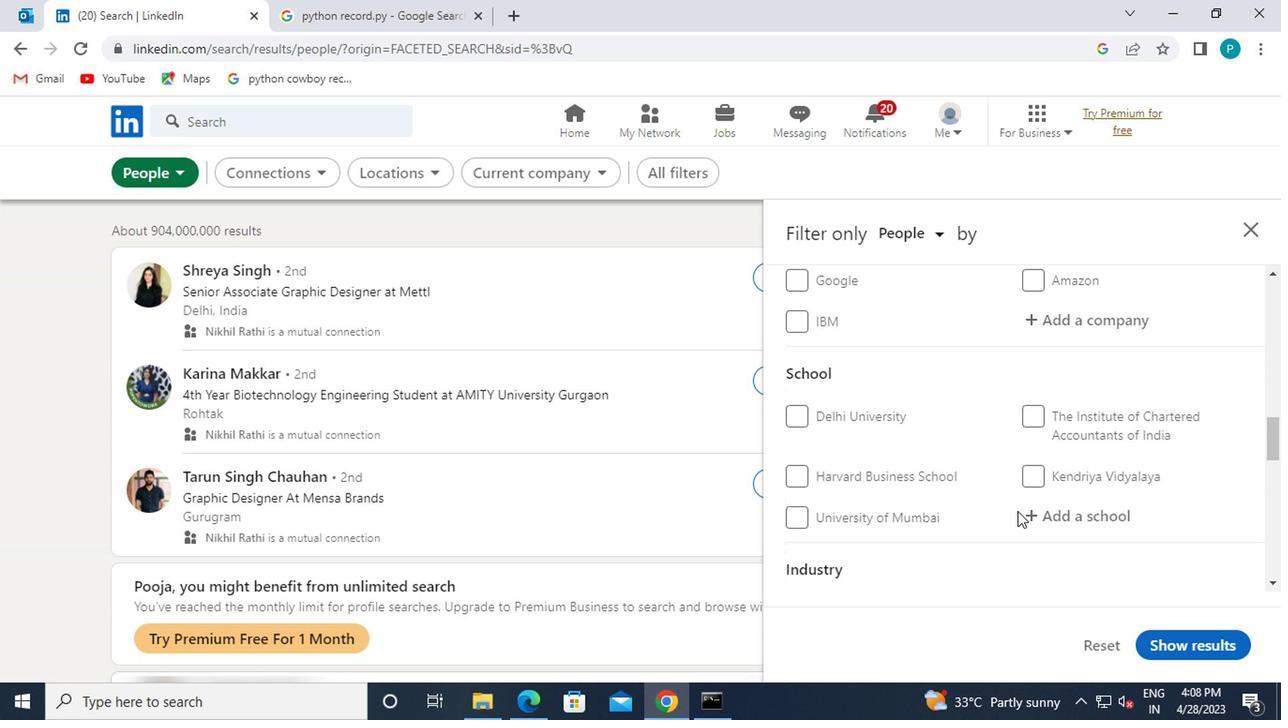 
Action: Mouse pressed left at (1051, 509)
Screenshot: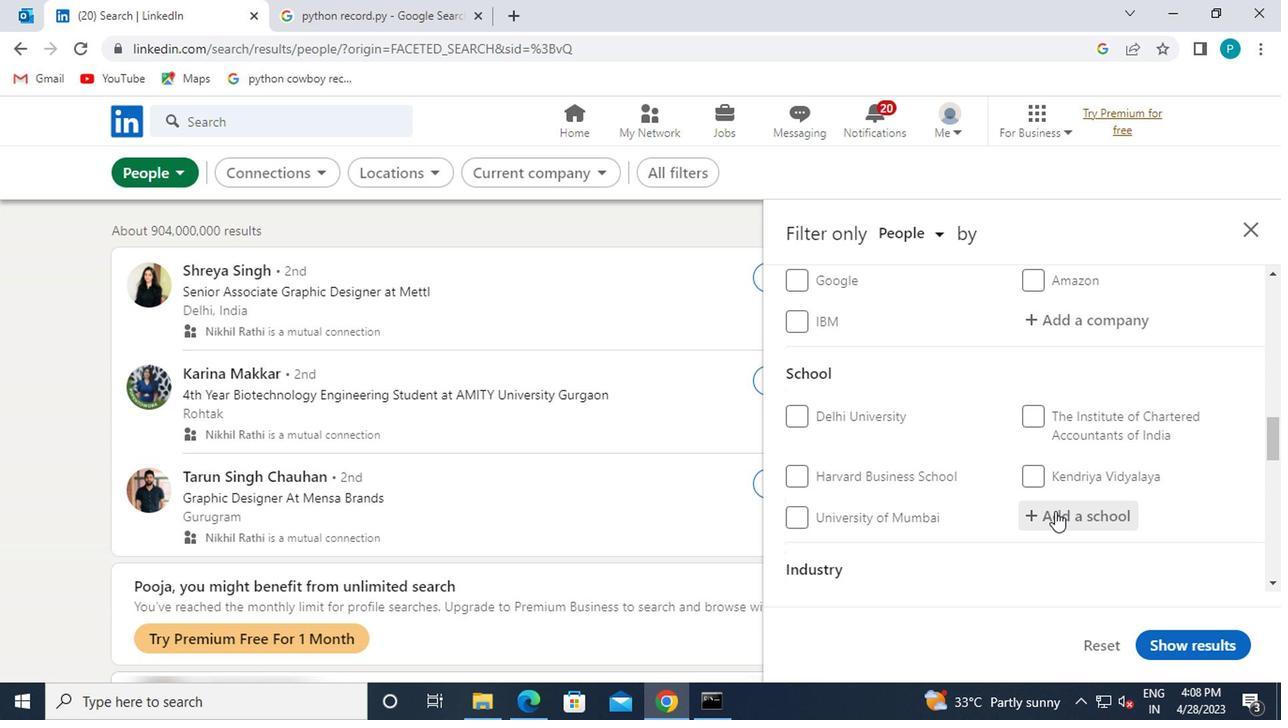 
Action: Key pressed <Key.caps_lock>S
Screenshot: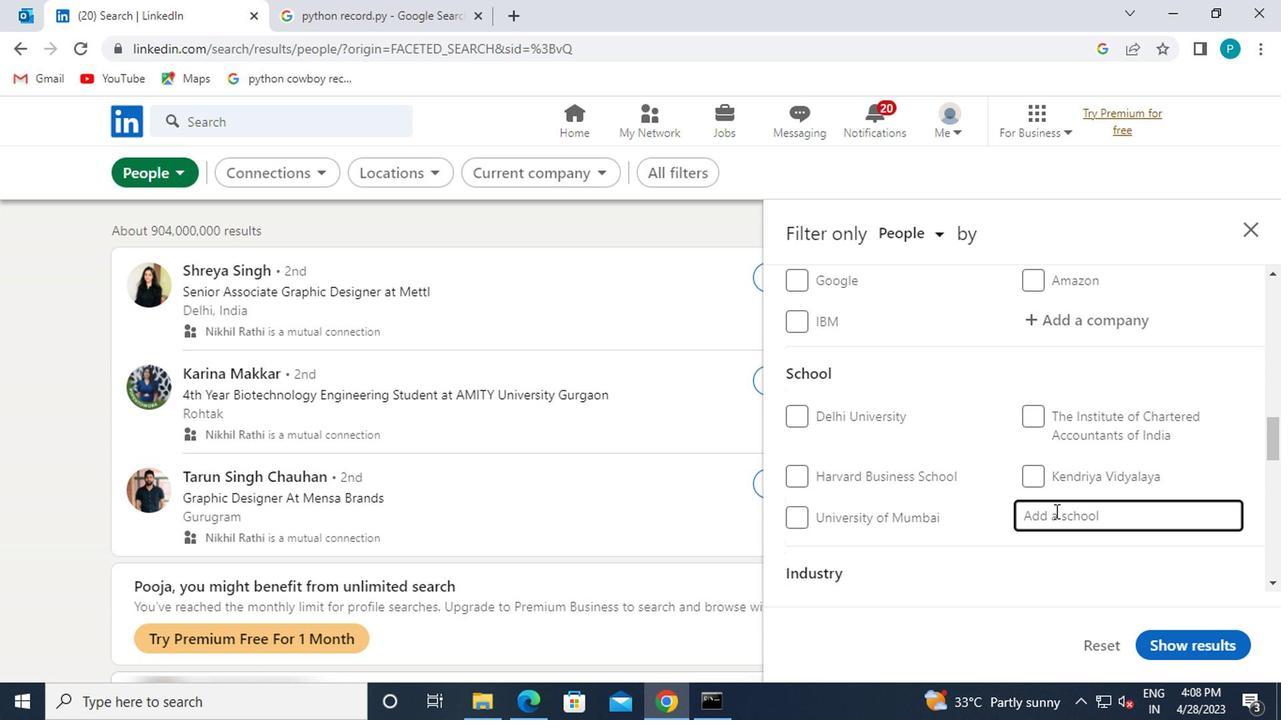 
Action: Mouse moved to (1047, 509)
Screenshot: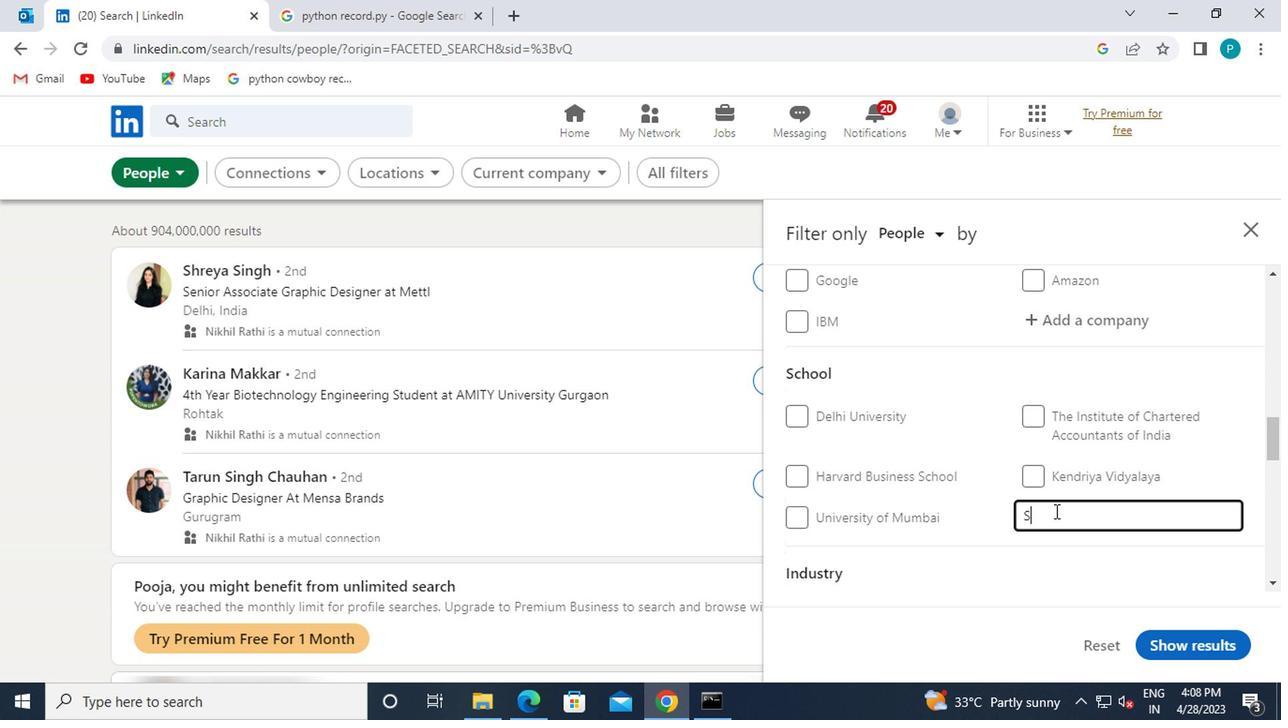 
Action: Key pressed <Key.caps_lock>RI<Key.space><Key.caps_lock>R<Key.caps_lock>AM
Screenshot: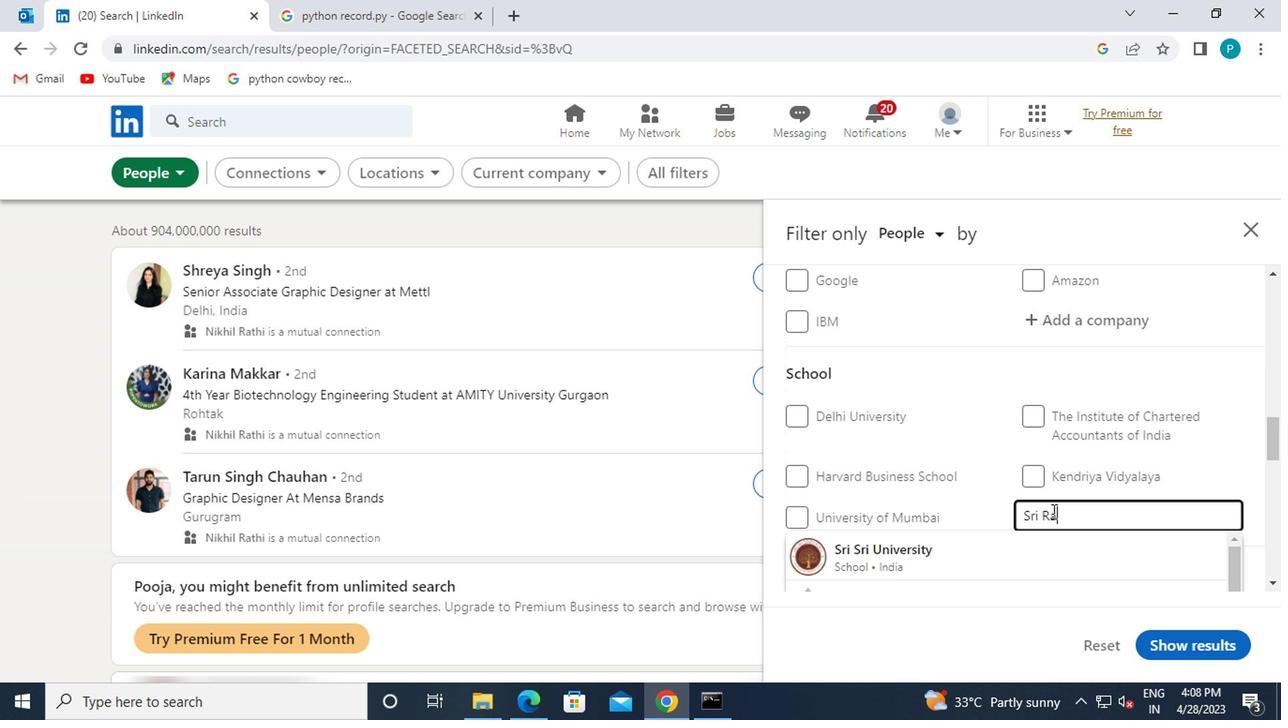 
Action: Mouse moved to (1043, 511)
Screenshot: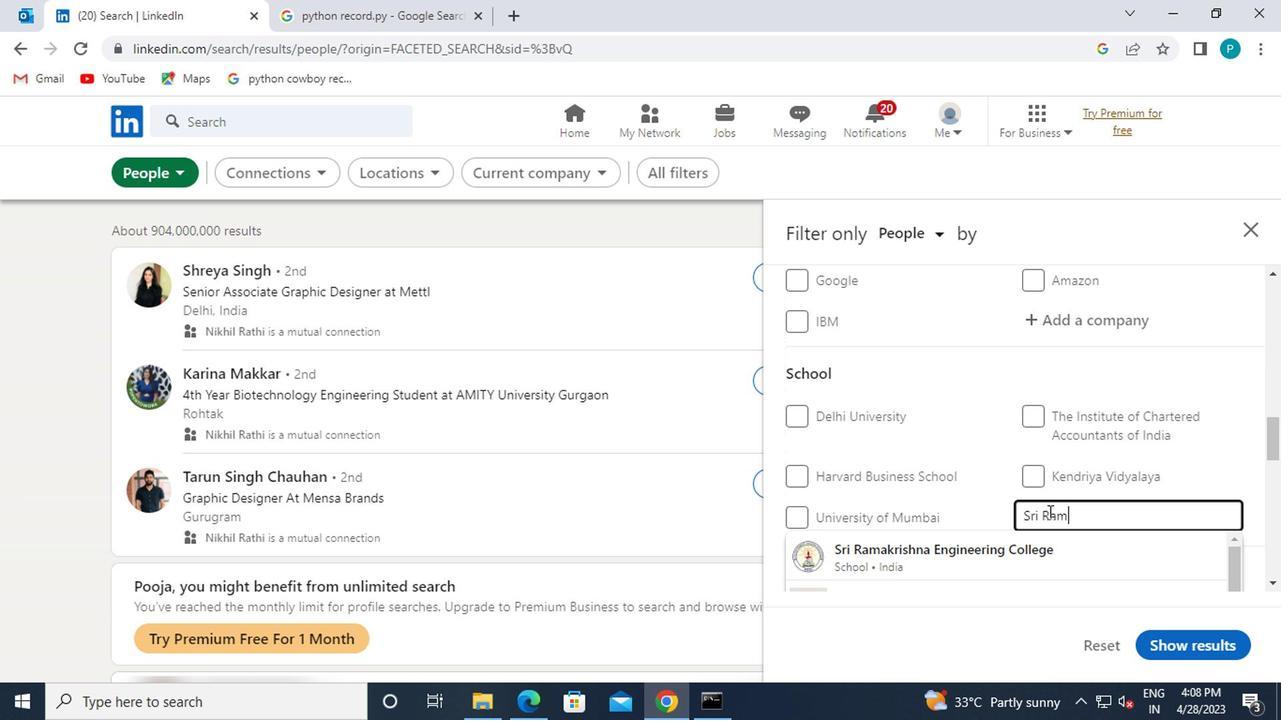 
Action: Mouse scrolled (1043, 510) with delta (0, 0)
Screenshot: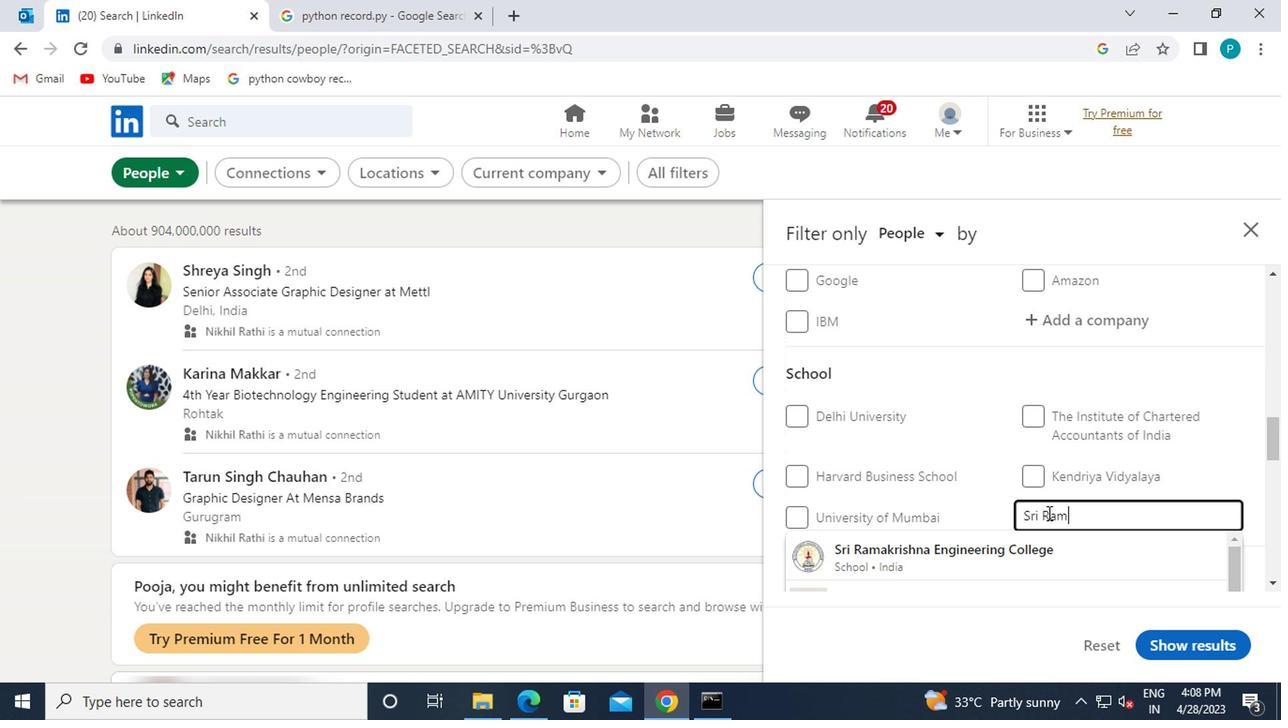 
Action: Mouse moved to (1047, 543)
Screenshot: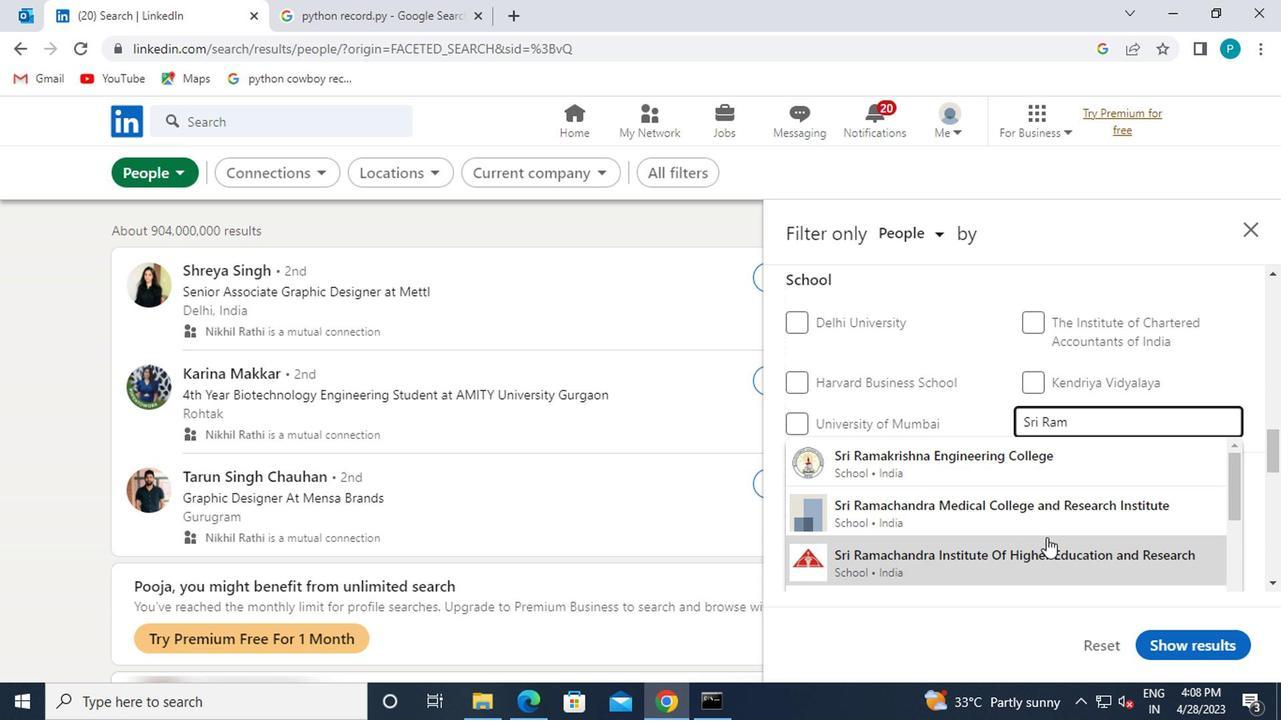 
Action: Mouse pressed left at (1047, 543)
Screenshot: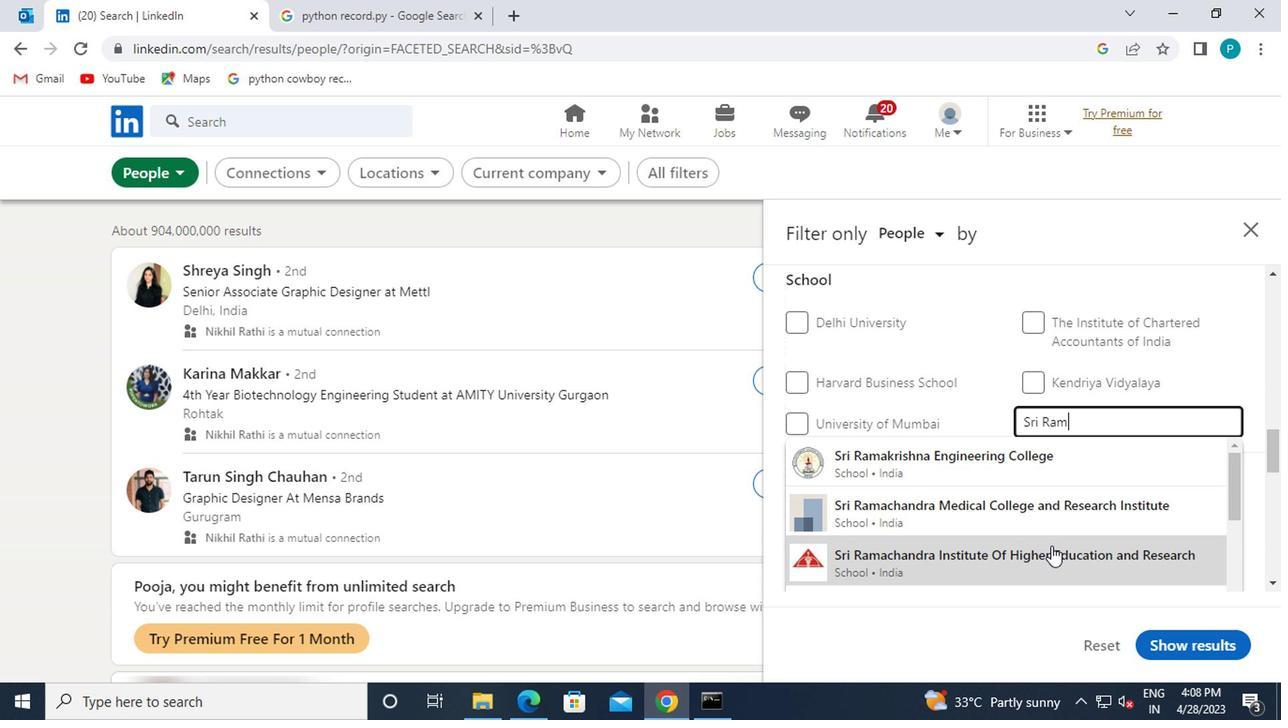 
Action: Mouse scrolled (1047, 542) with delta (0, -1)
Screenshot: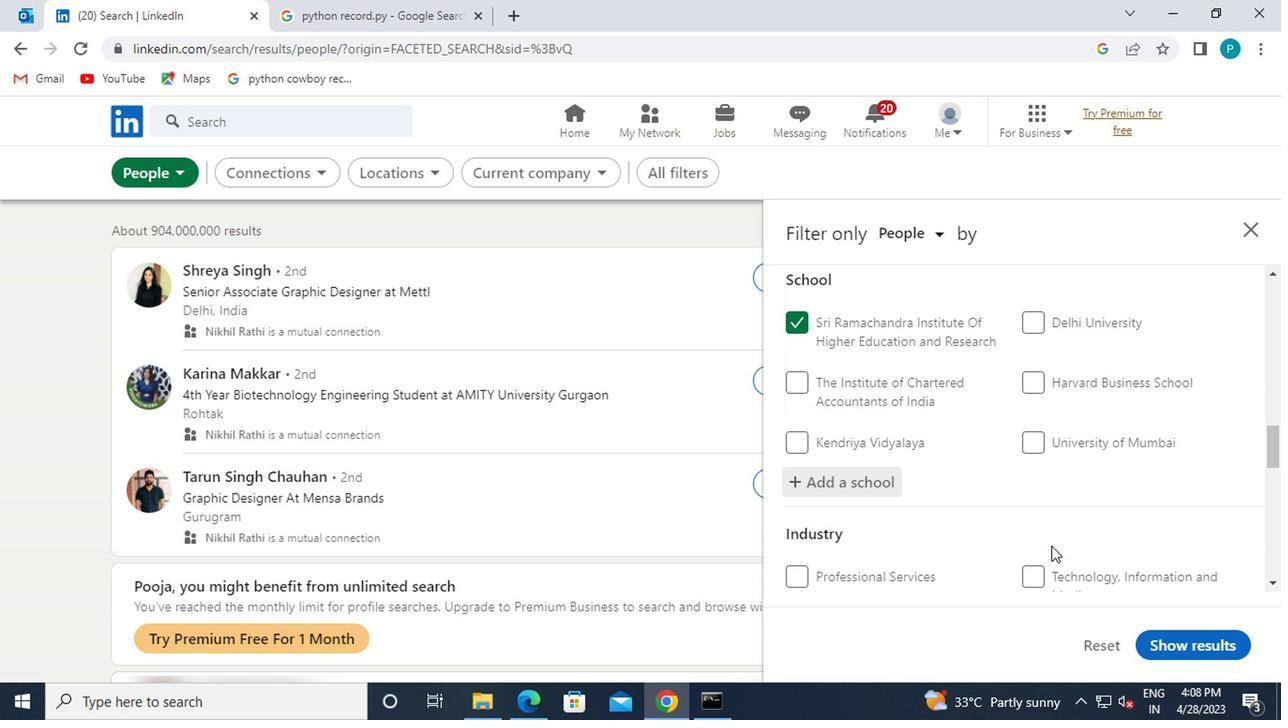 
Action: Mouse scrolled (1047, 542) with delta (0, -1)
Screenshot: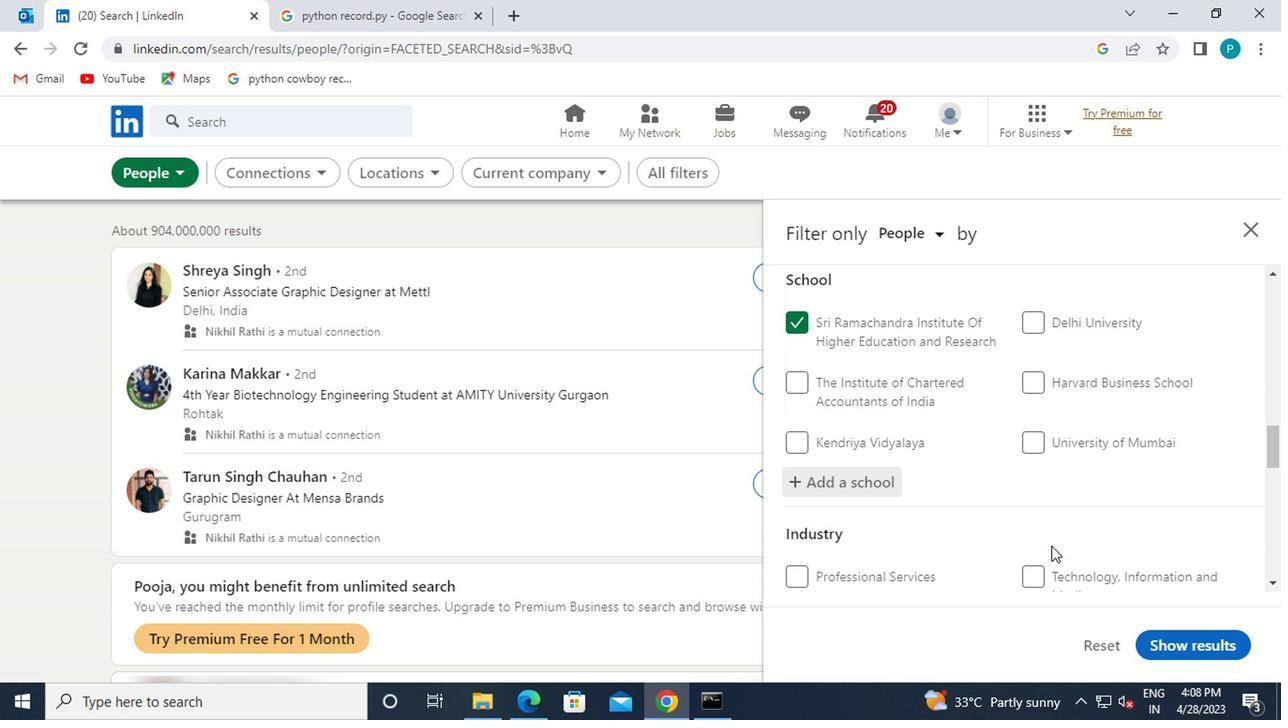 
Action: Mouse moved to (1047, 503)
Screenshot: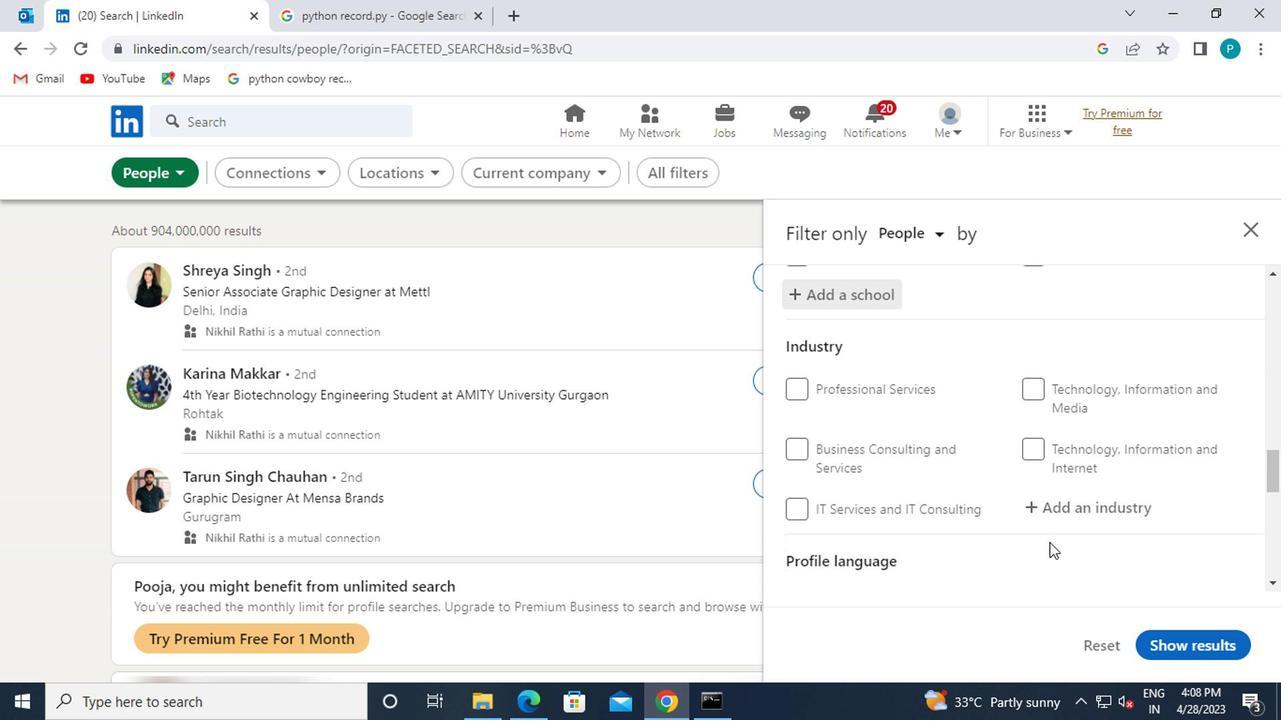 
Action: Mouse pressed left at (1047, 503)
Screenshot: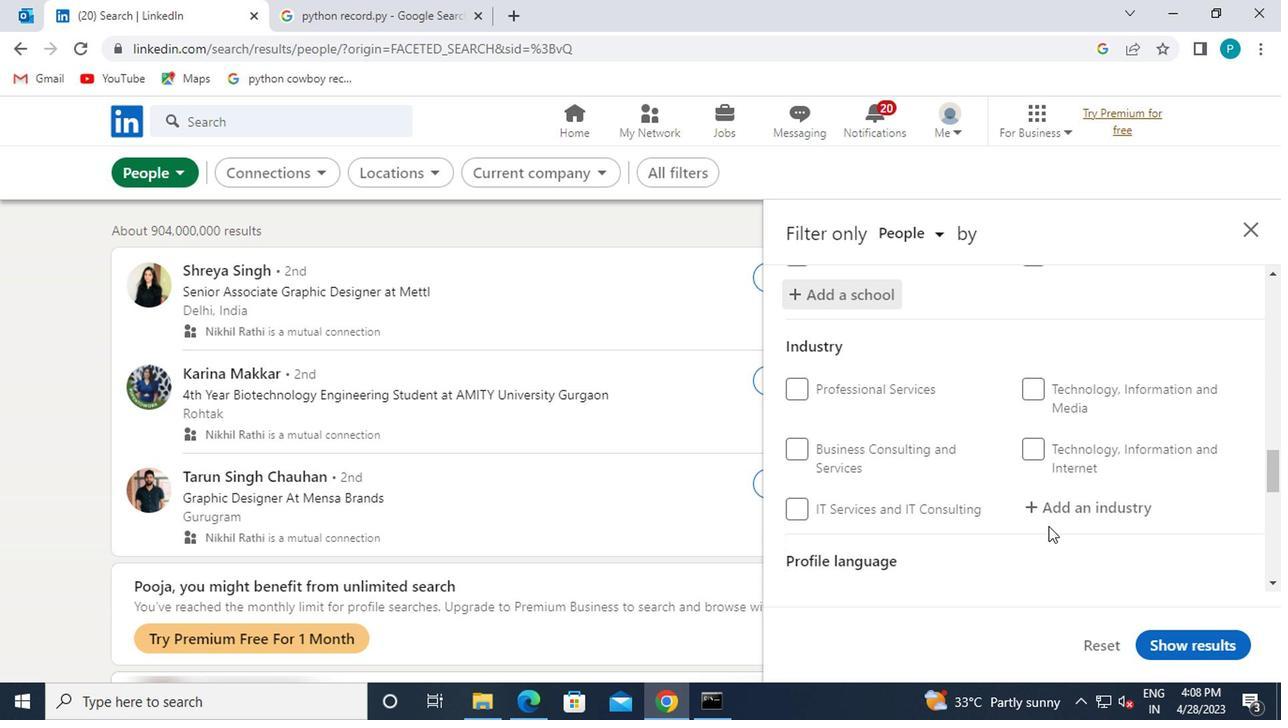 
Action: Key pressed <Key.caps_lock>A<Key.caps_lock>RTIFICIAL
Screenshot: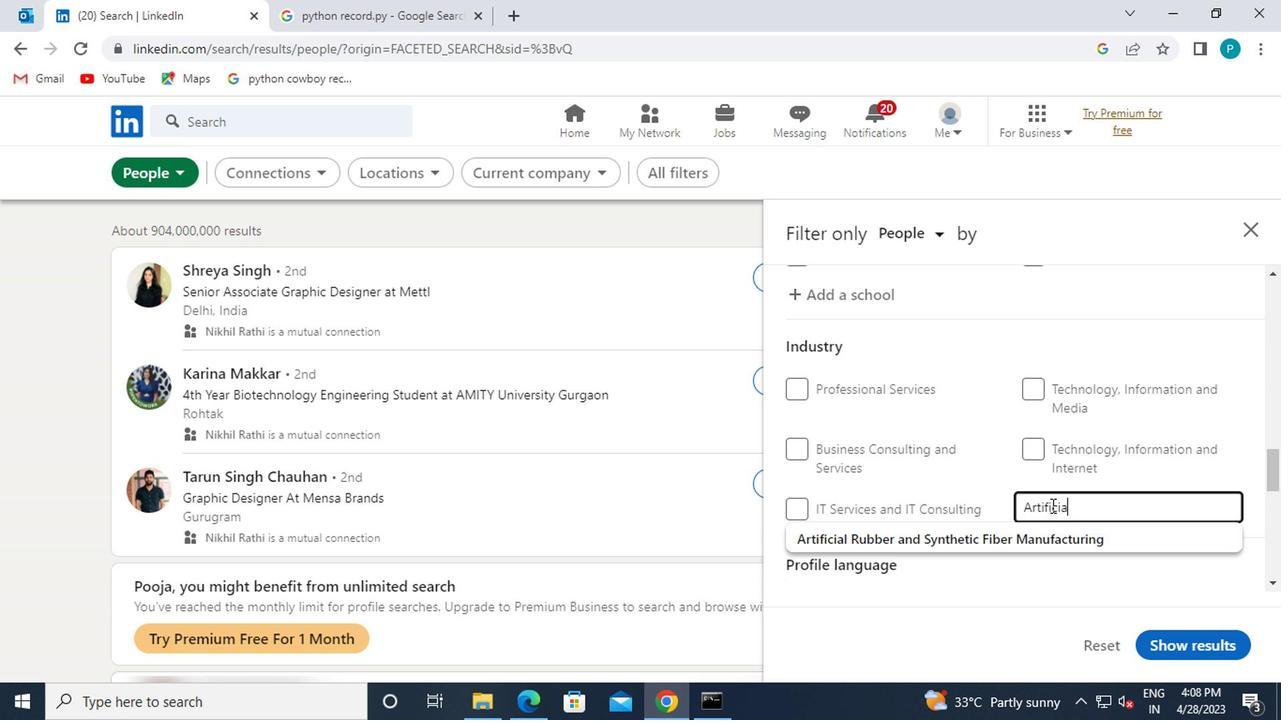 
Action: Mouse moved to (1051, 542)
Screenshot: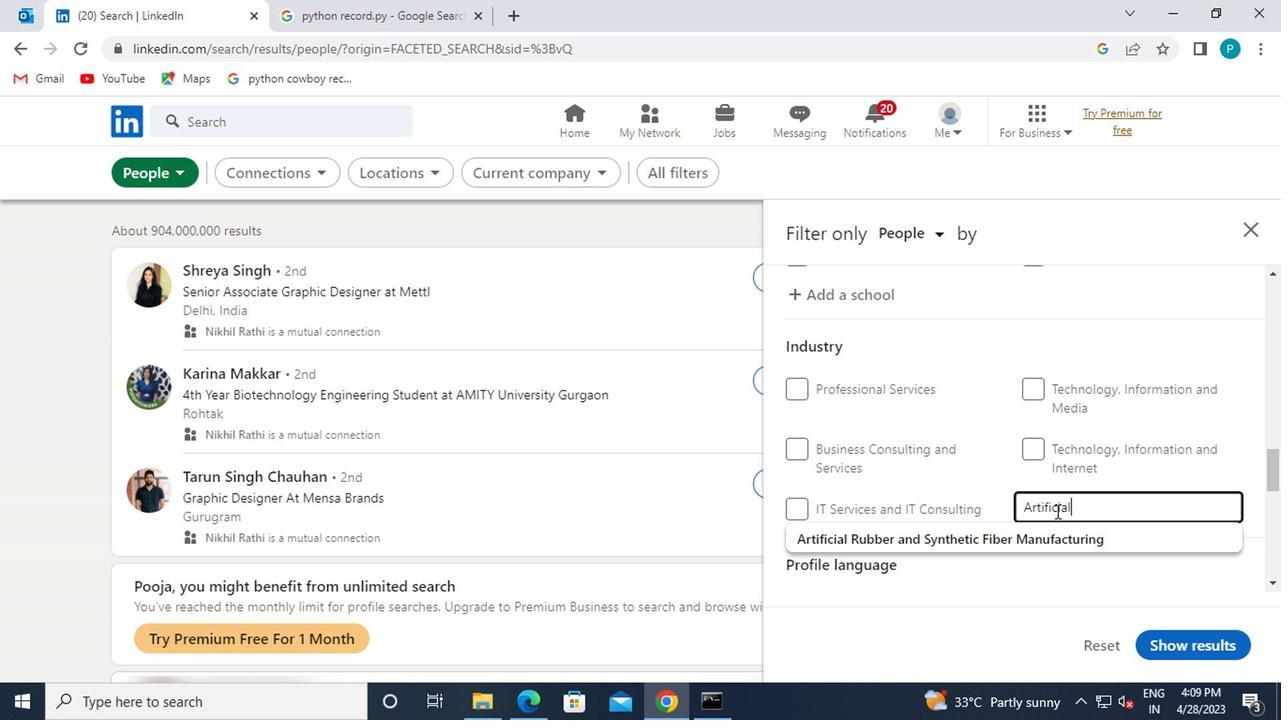 
Action: Mouse pressed left at (1051, 542)
Screenshot: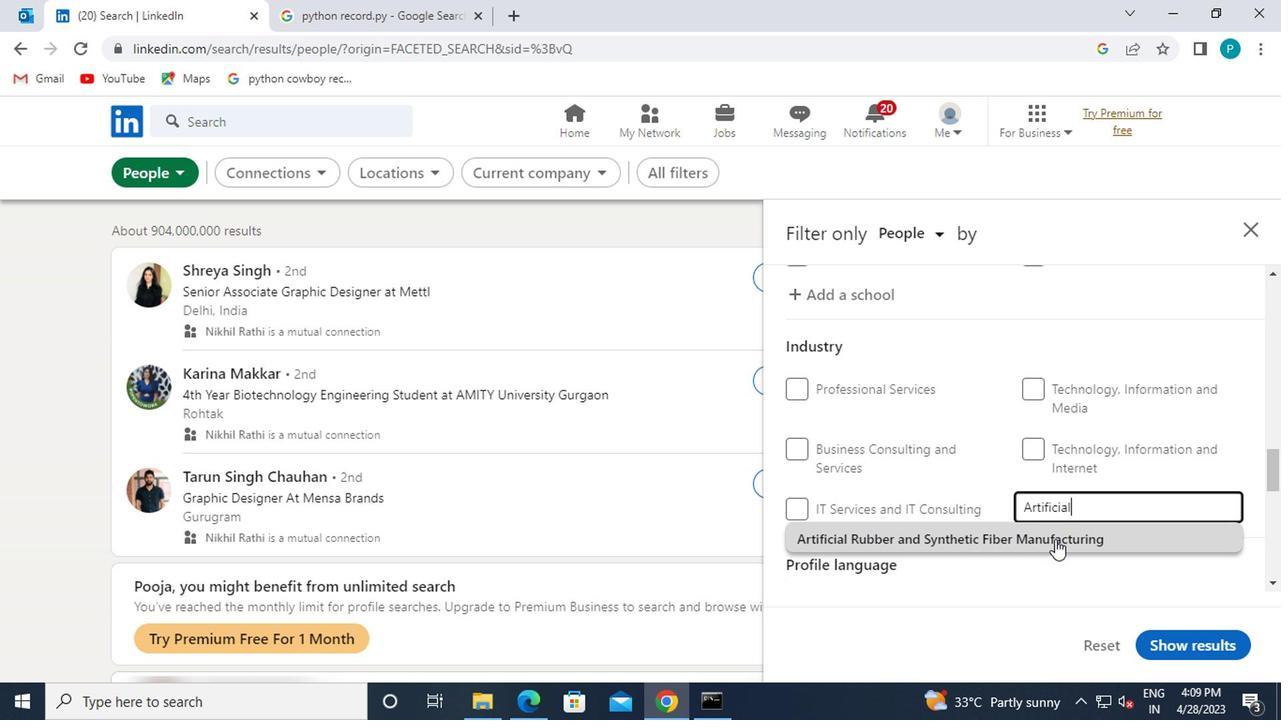 
Action: Mouse moved to (1051, 536)
Screenshot: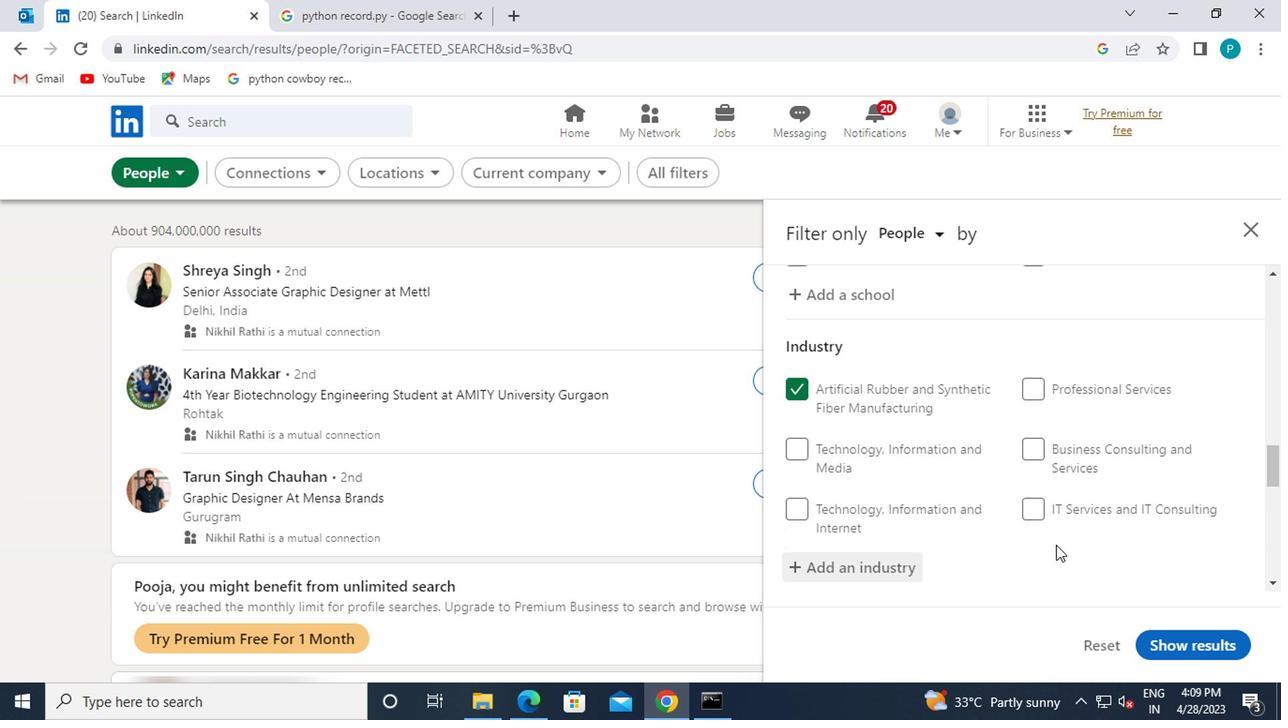 
Action: Mouse scrolled (1051, 535) with delta (0, -1)
Screenshot: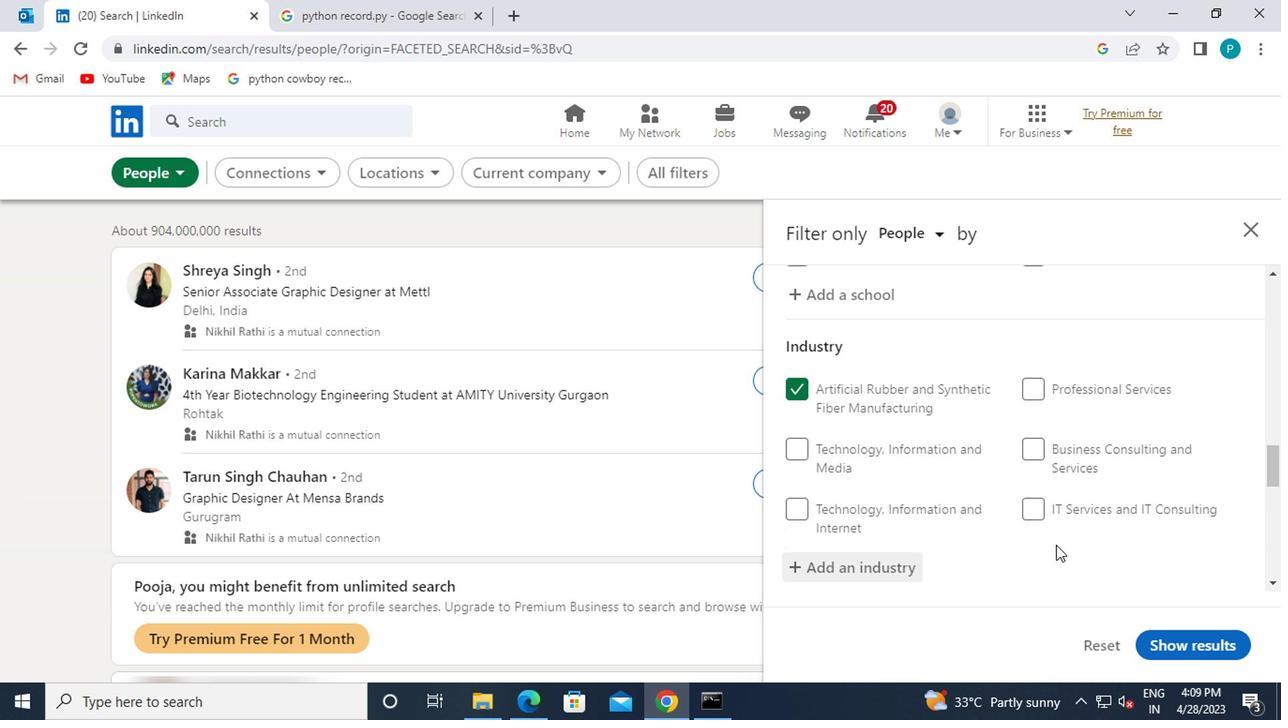 
Action: Mouse moved to (1049, 536)
Screenshot: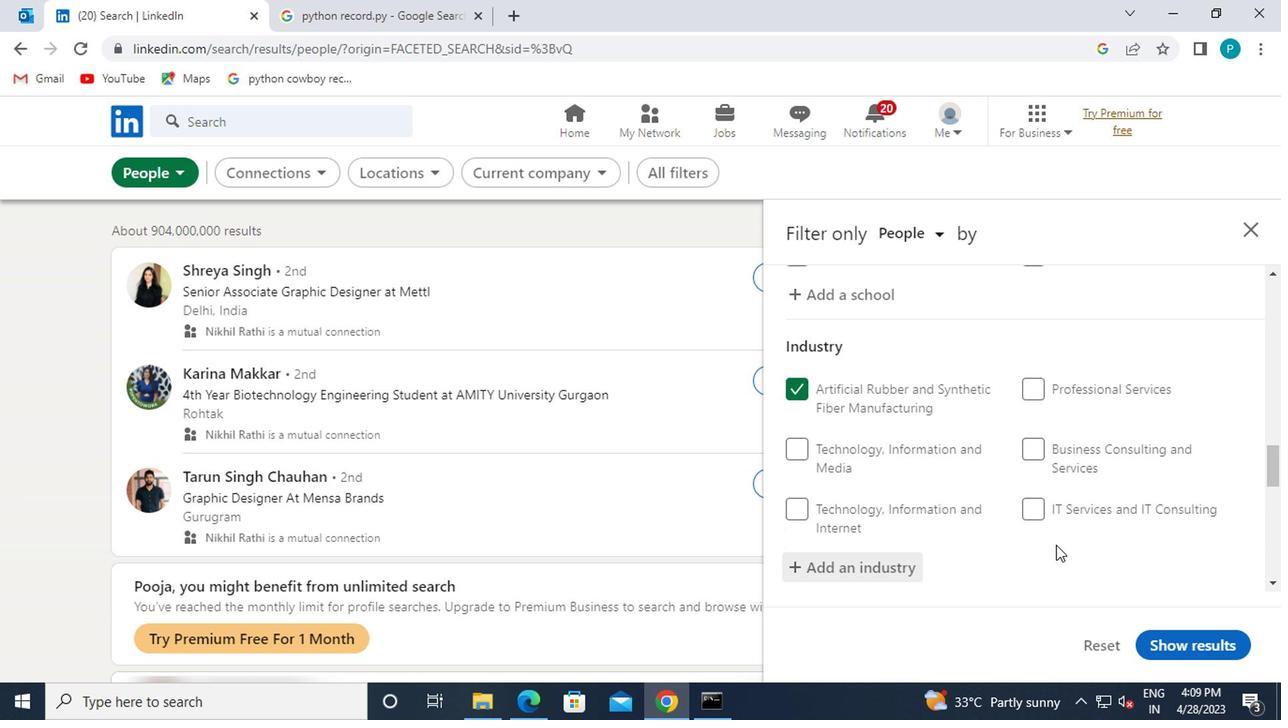 
Action: Mouse scrolled (1049, 535) with delta (0, -1)
Screenshot: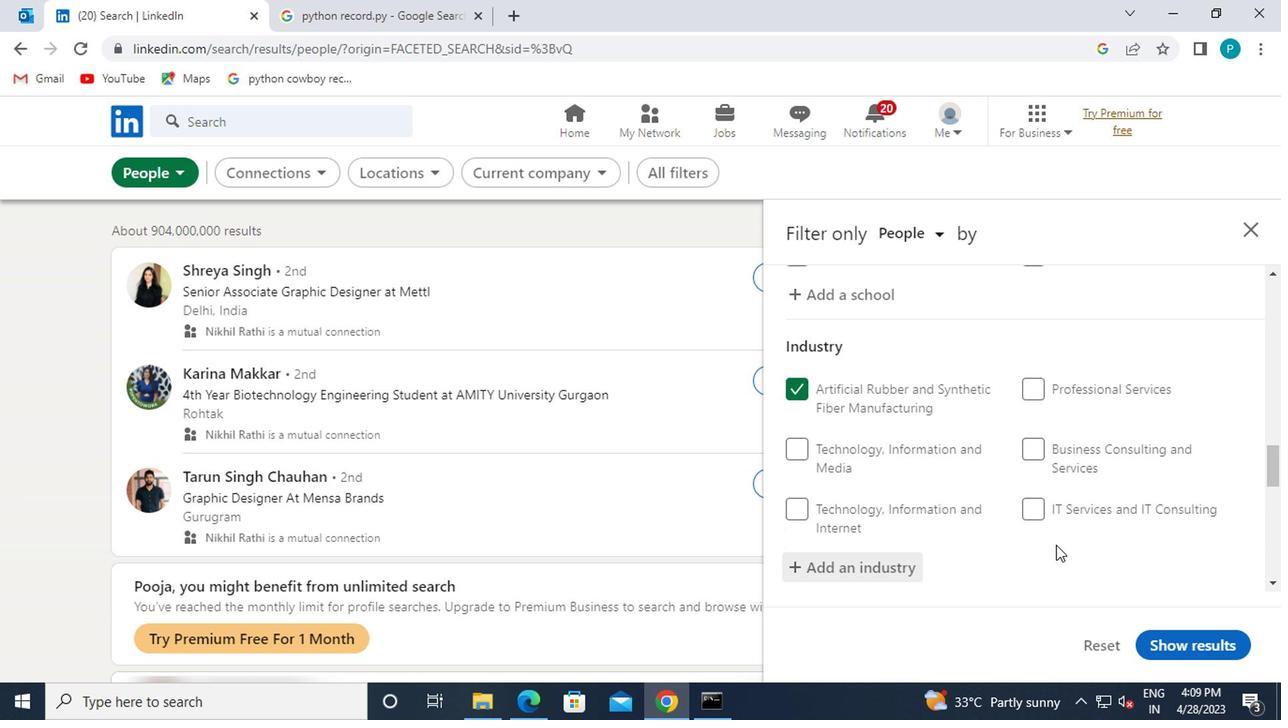 
Action: Mouse moved to (1023, 518)
Screenshot: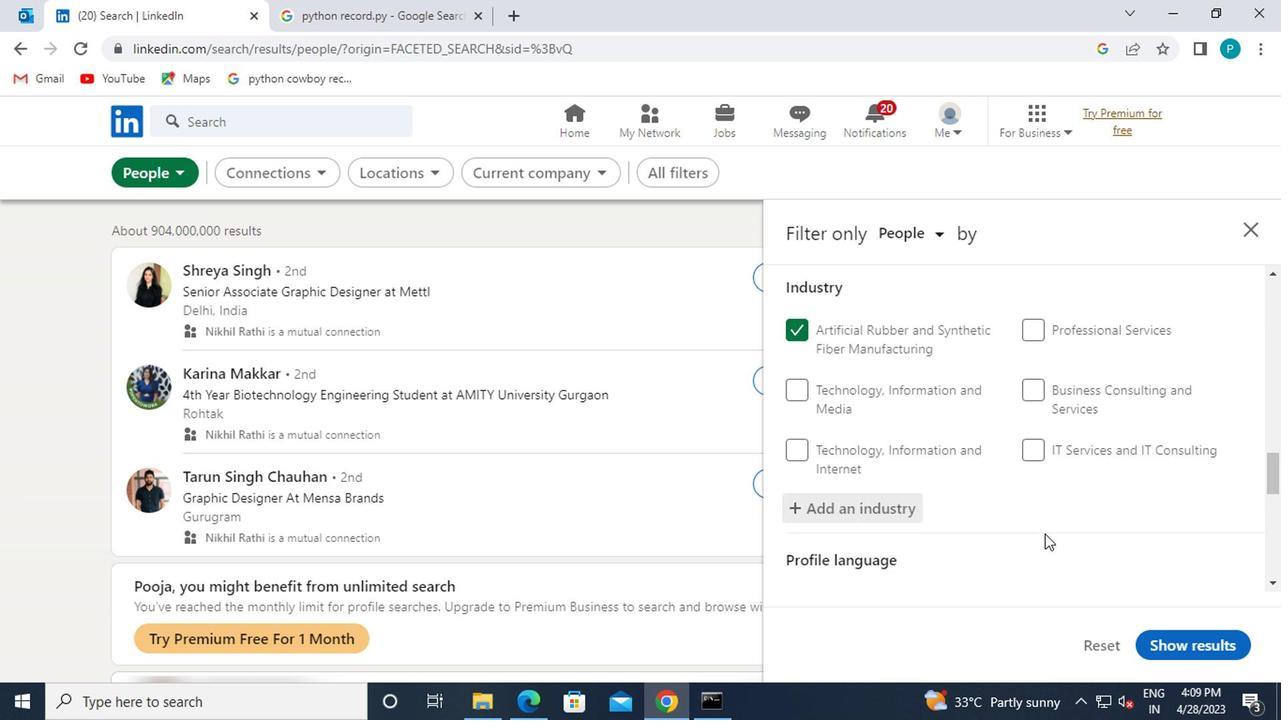 
Action: Mouse scrolled (1023, 517) with delta (0, 0)
Screenshot: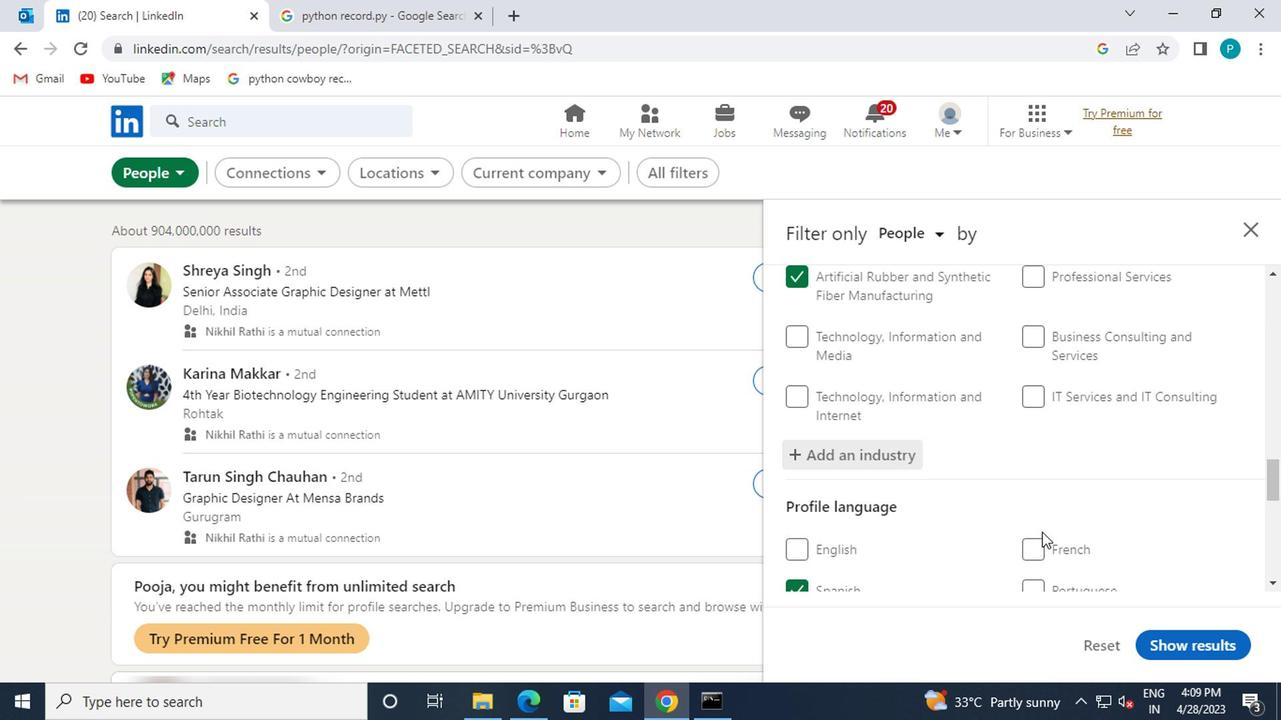 
Action: Mouse moved to (1023, 518)
Screenshot: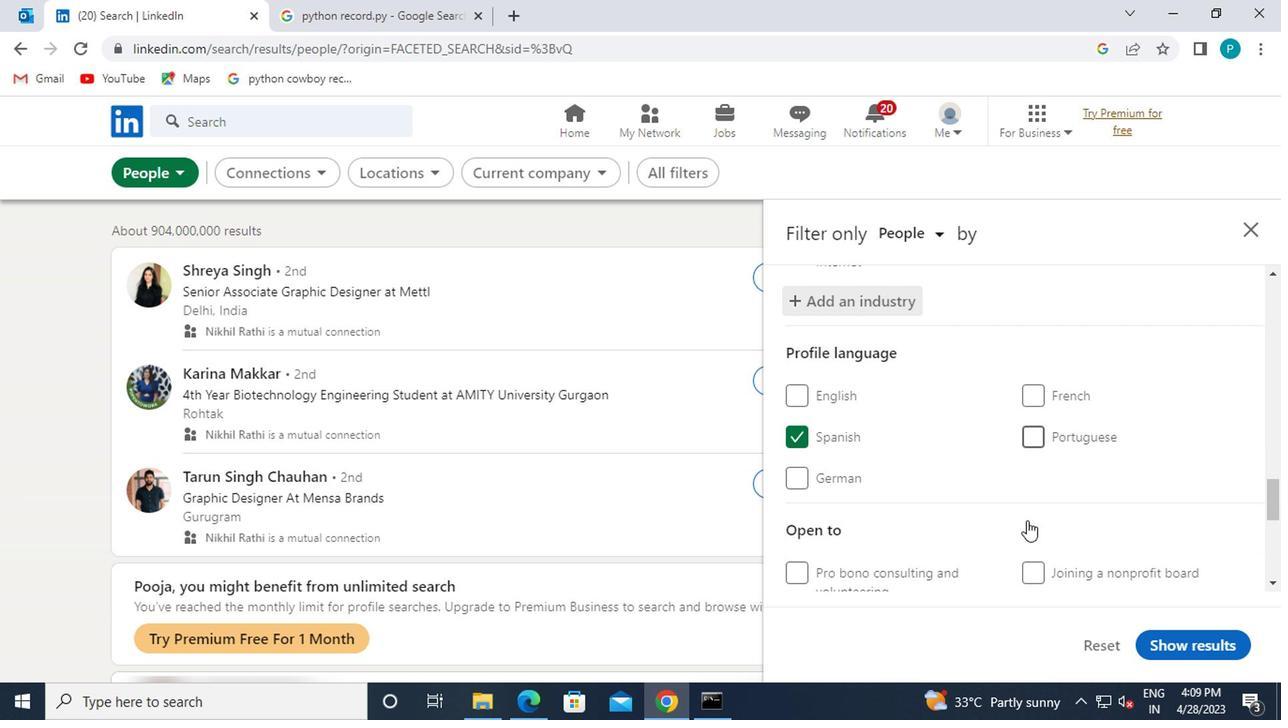 
Action: Mouse scrolled (1023, 517) with delta (0, 0)
Screenshot: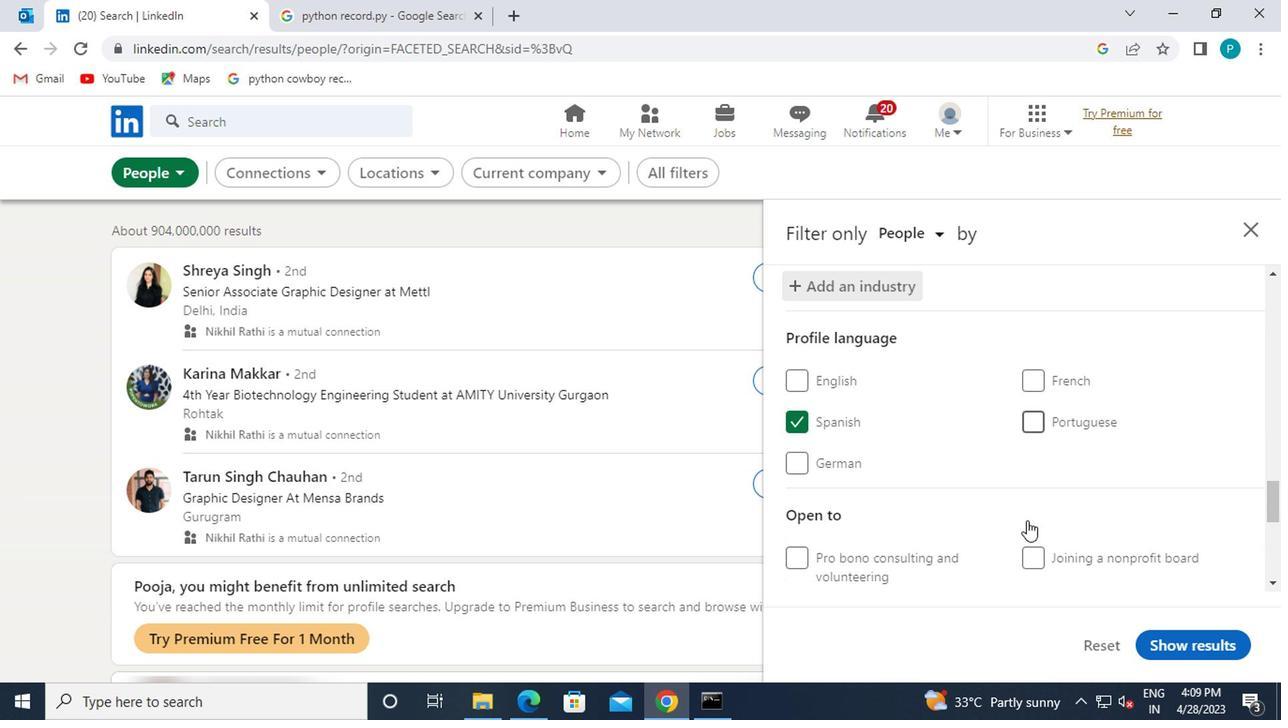 
Action: Mouse scrolled (1023, 517) with delta (0, 0)
Screenshot: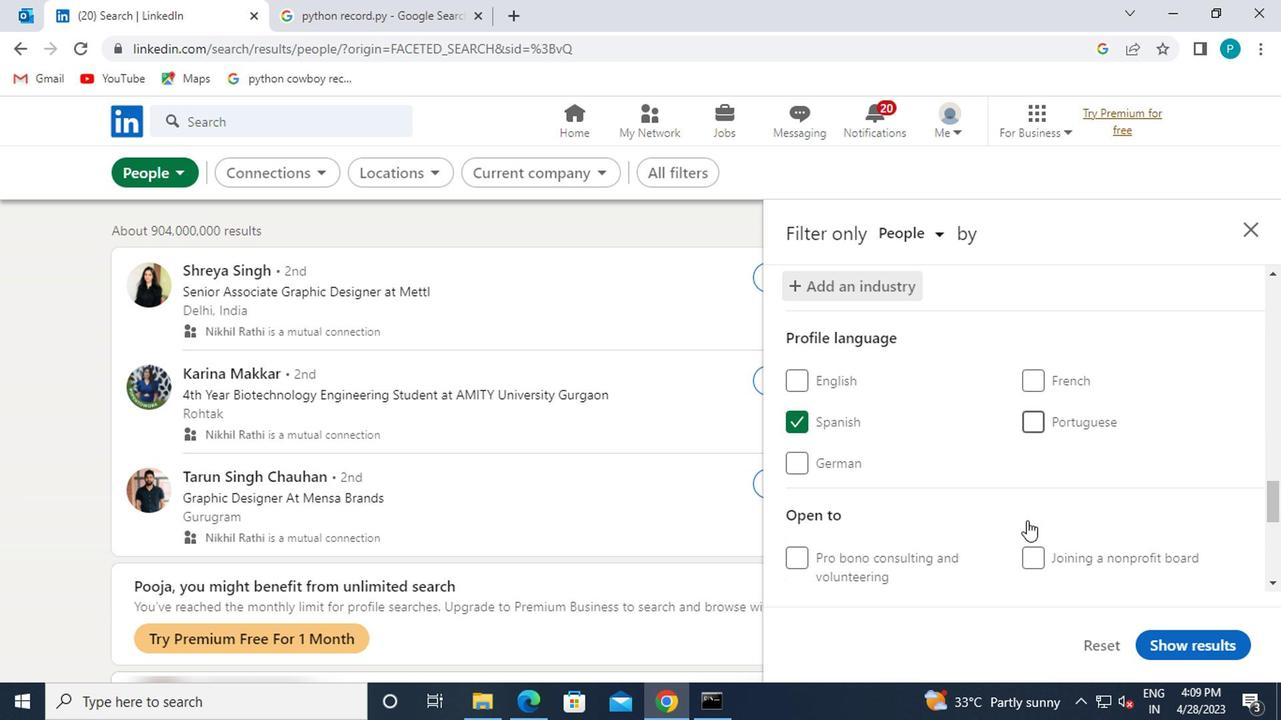 
Action: Mouse moved to (1063, 558)
Screenshot: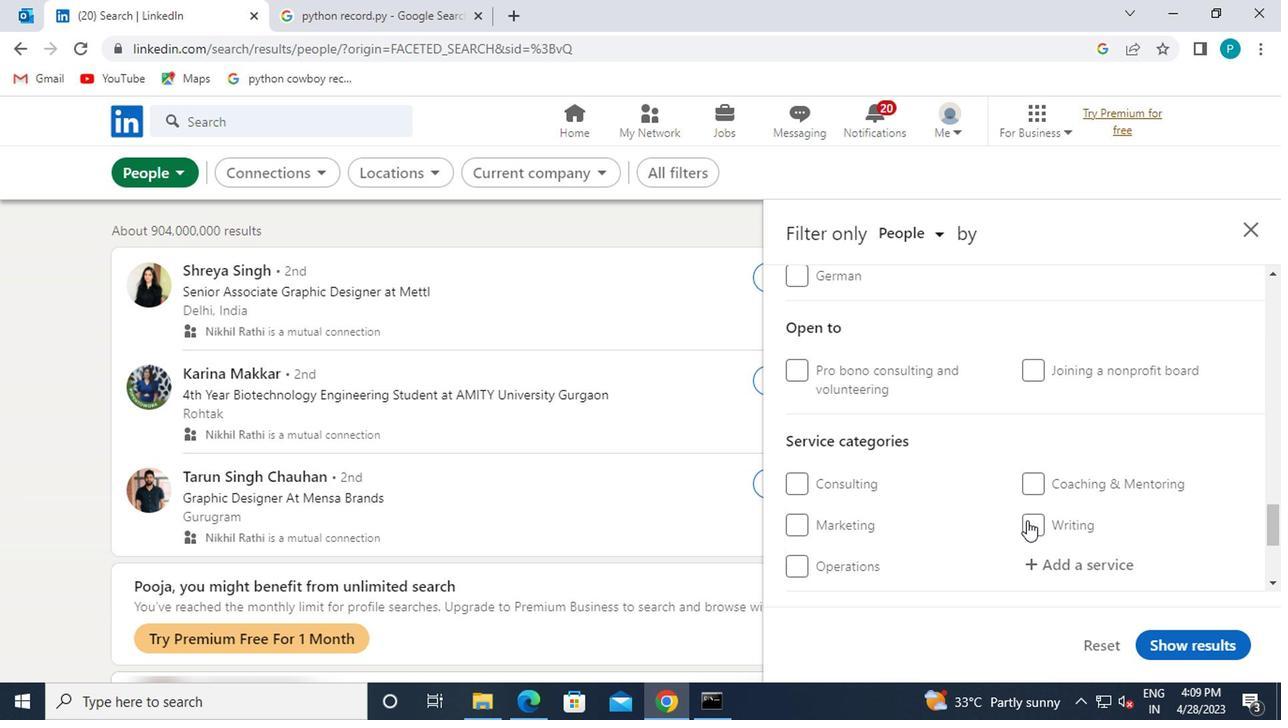 
Action: Mouse pressed left at (1063, 558)
Screenshot: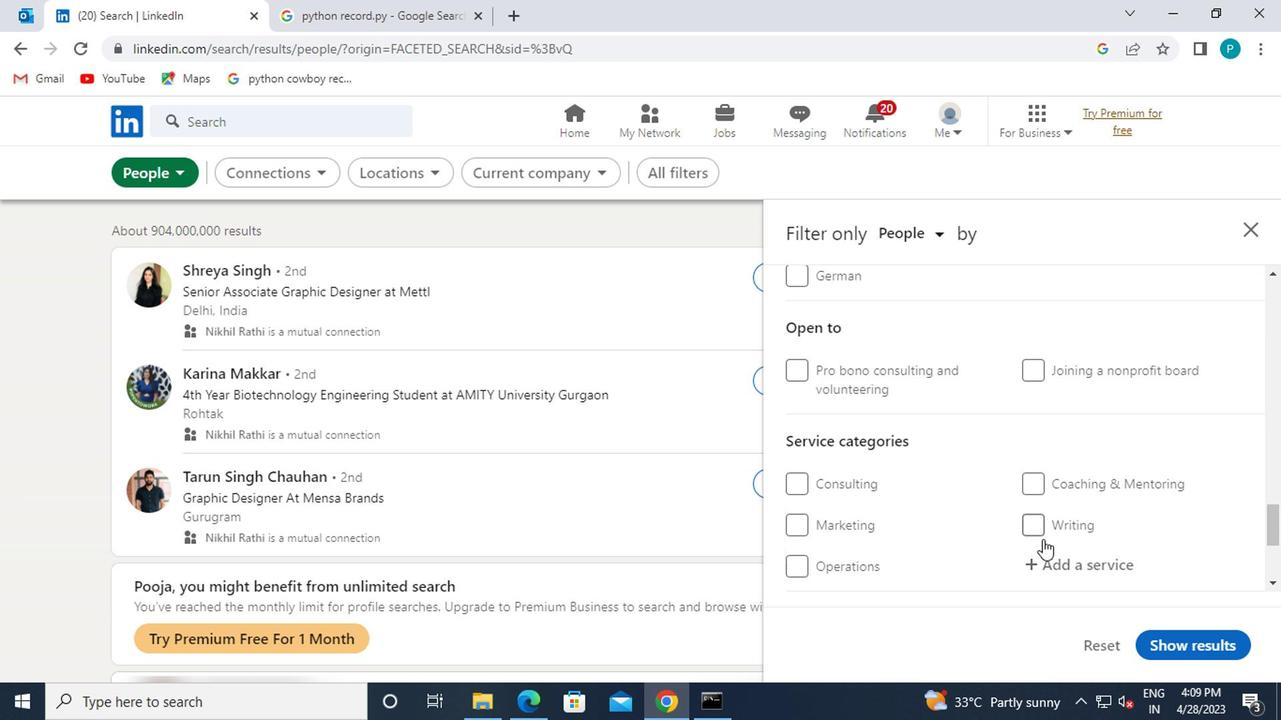 
Action: Key pressed <Key.caps_lock>L<Key.caps_lock>ABOR<Key.space>
Screenshot: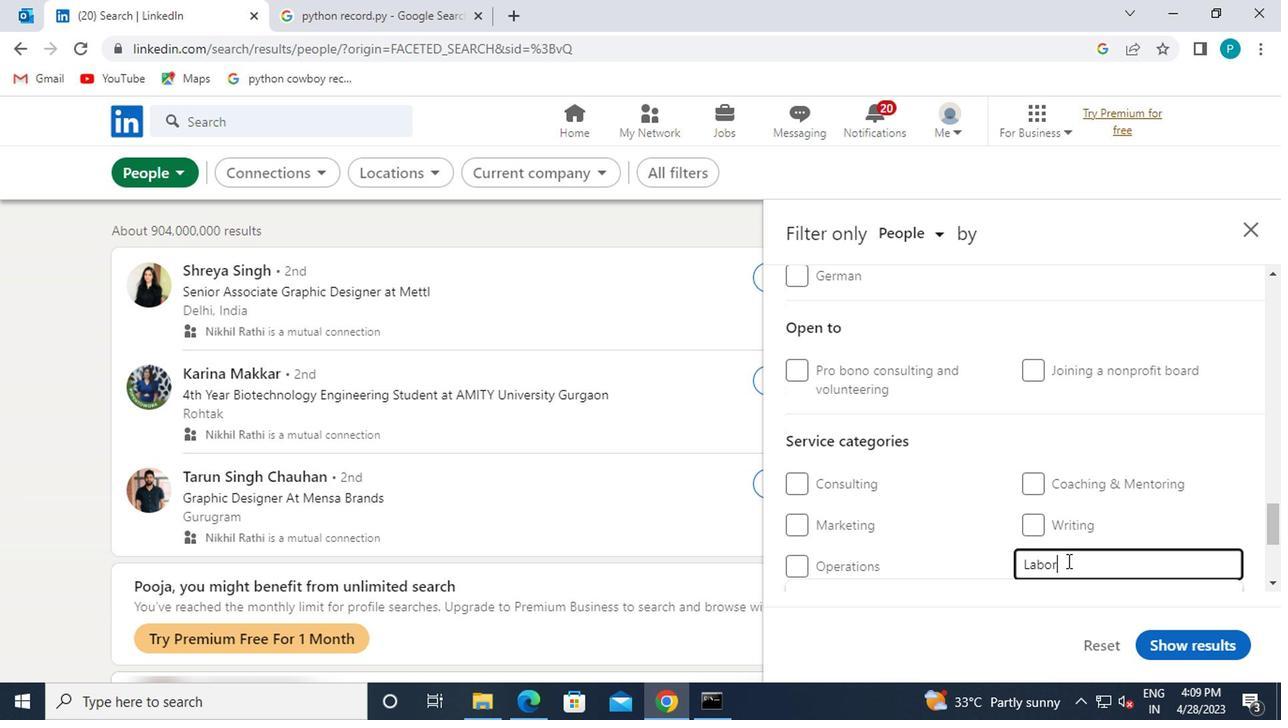 
Action: Mouse moved to (1043, 535)
Screenshot: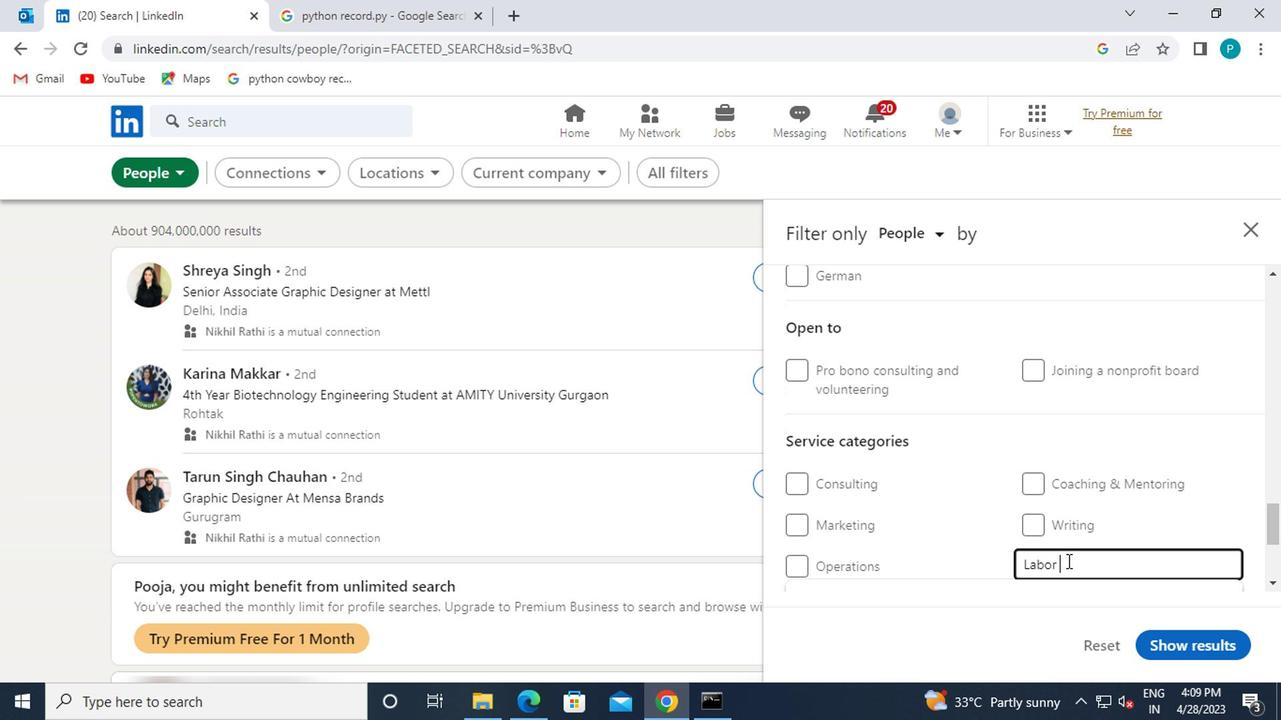 
Action: Mouse scrolled (1043, 534) with delta (0, 0)
Screenshot: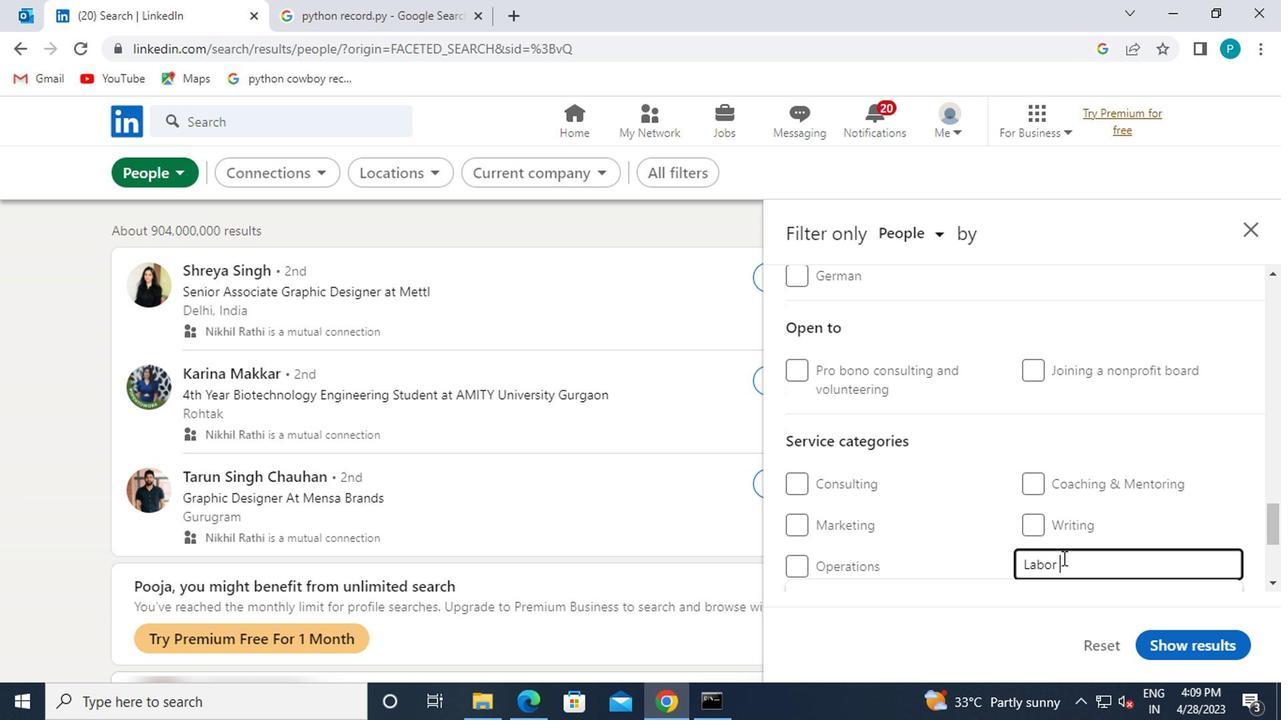 
Action: Mouse moved to (1010, 510)
Screenshot: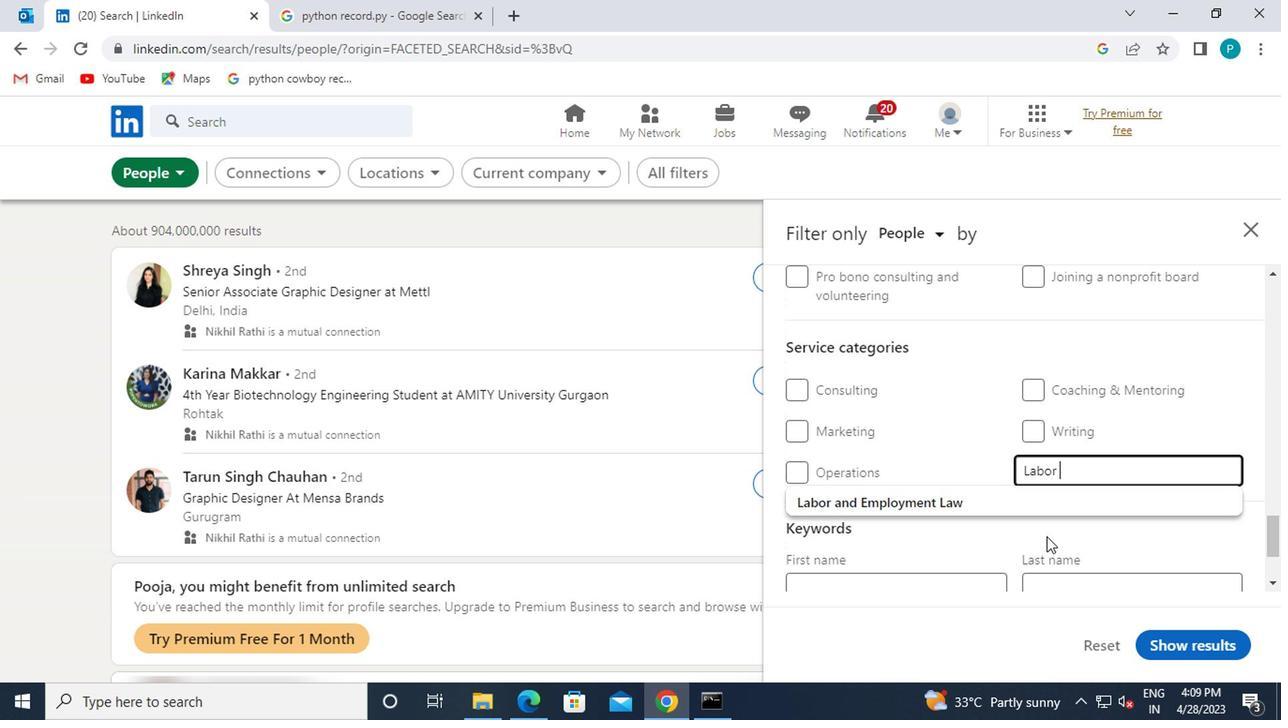 
Action: Mouse pressed left at (1010, 510)
Screenshot: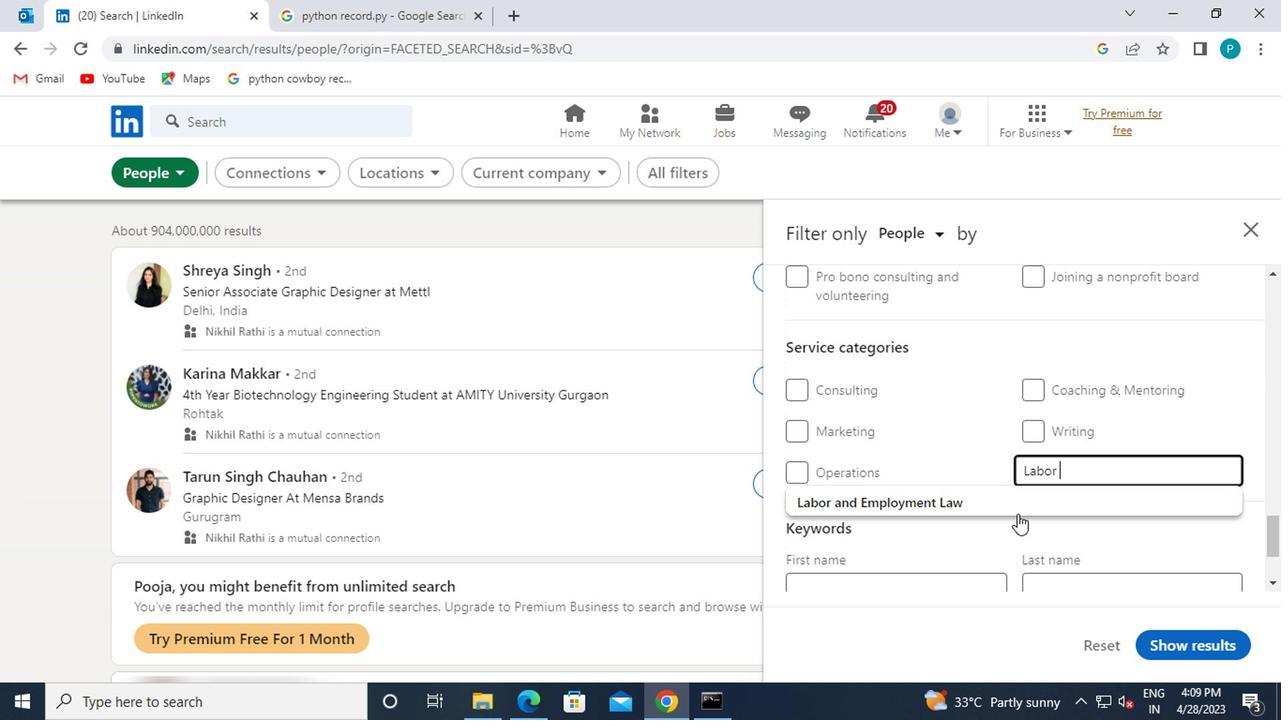 
Action: Mouse scrolled (1010, 509) with delta (0, -1)
Screenshot: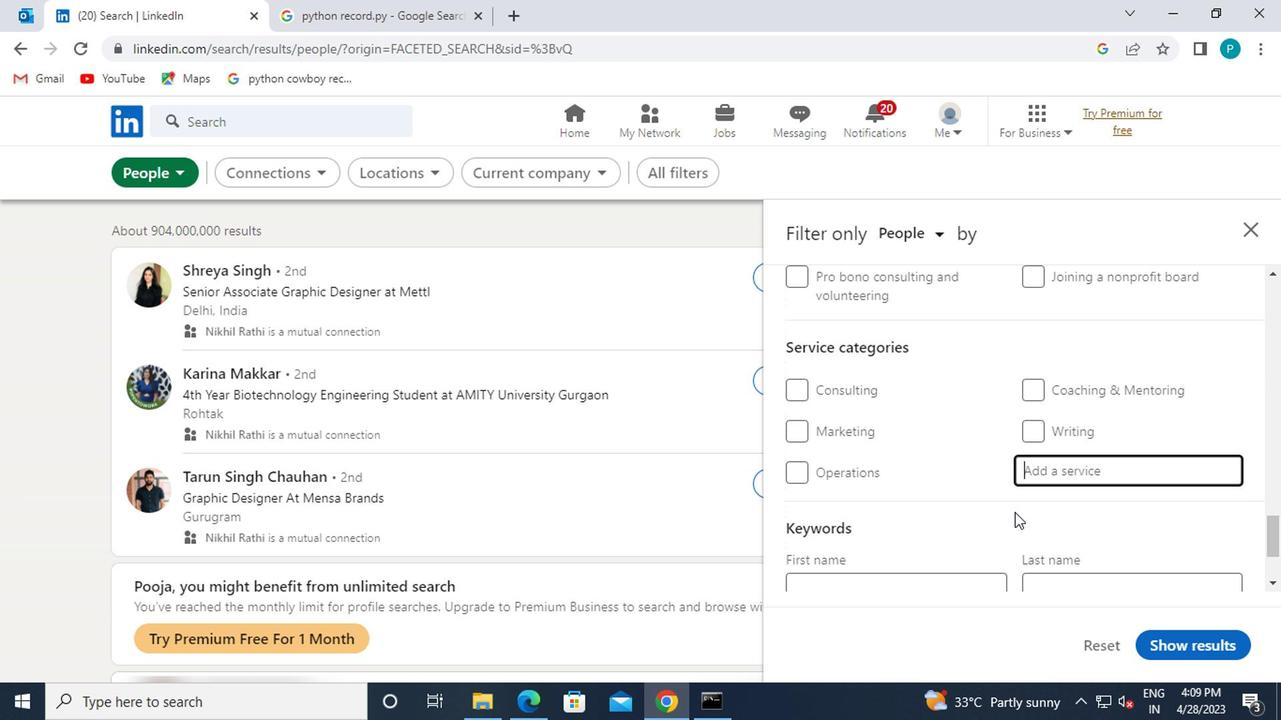 
Action: Mouse scrolled (1010, 509) with delta (0, -1)
Screenshot: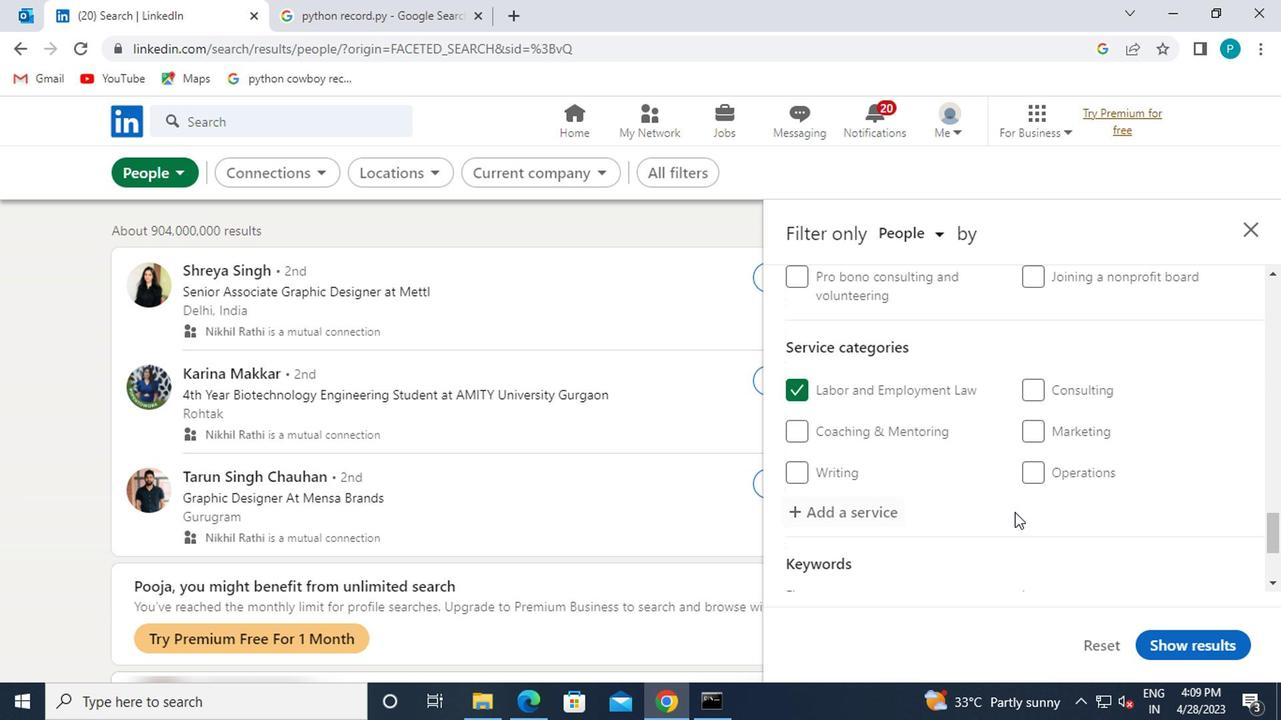 
Action: Mouse moved to (931, 510)
Screenshot: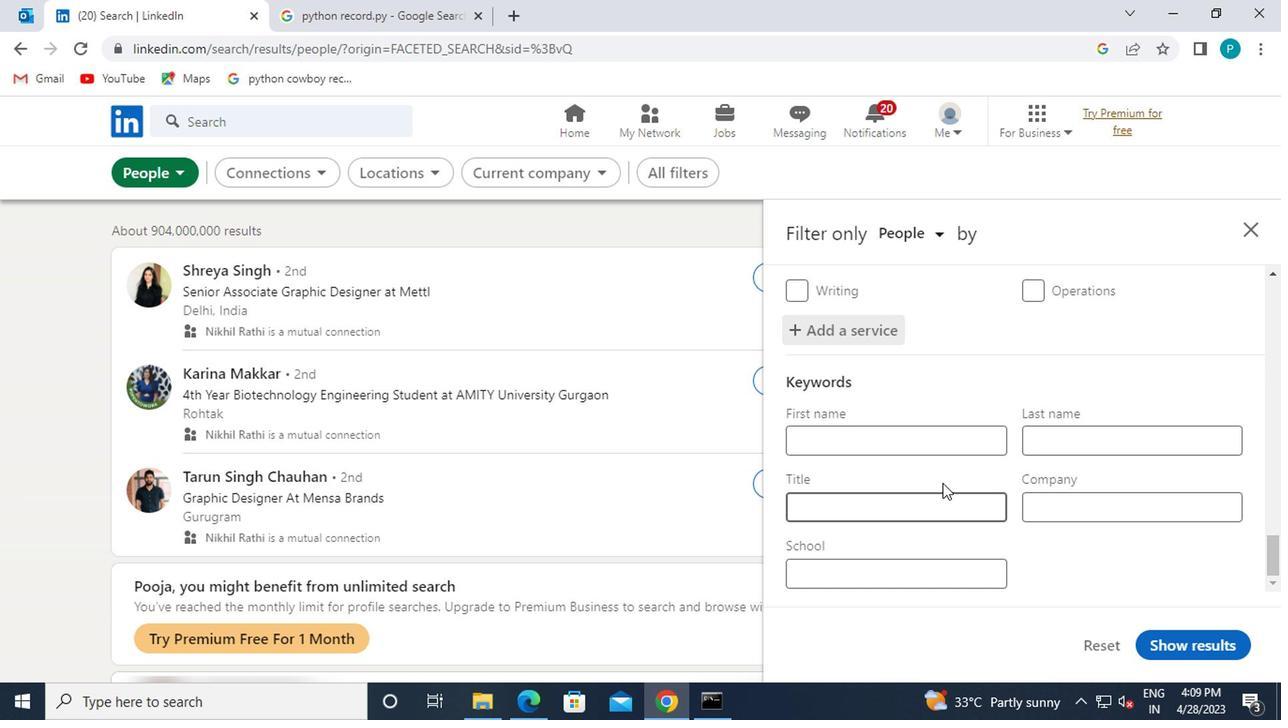 
Action: Mouse pressed left at (931, 510)
Screenshot: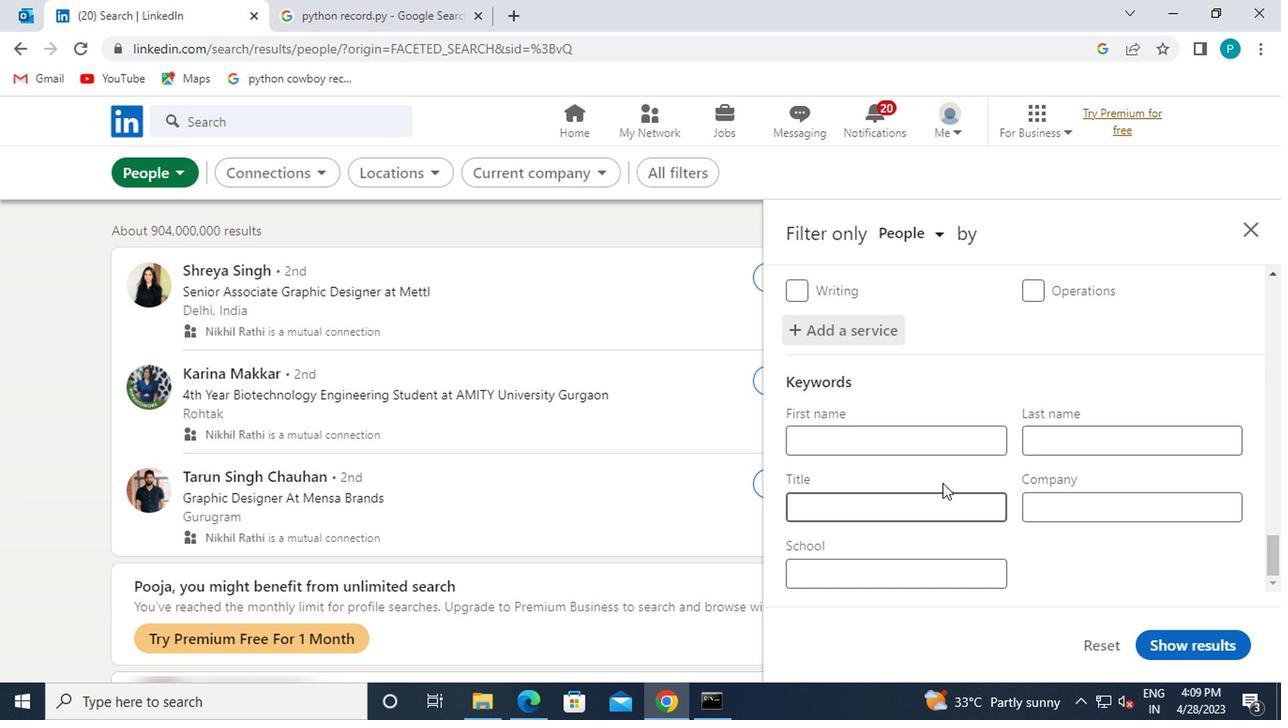 
Action: Key pressed <Key.caps_lock>S
Screenshot: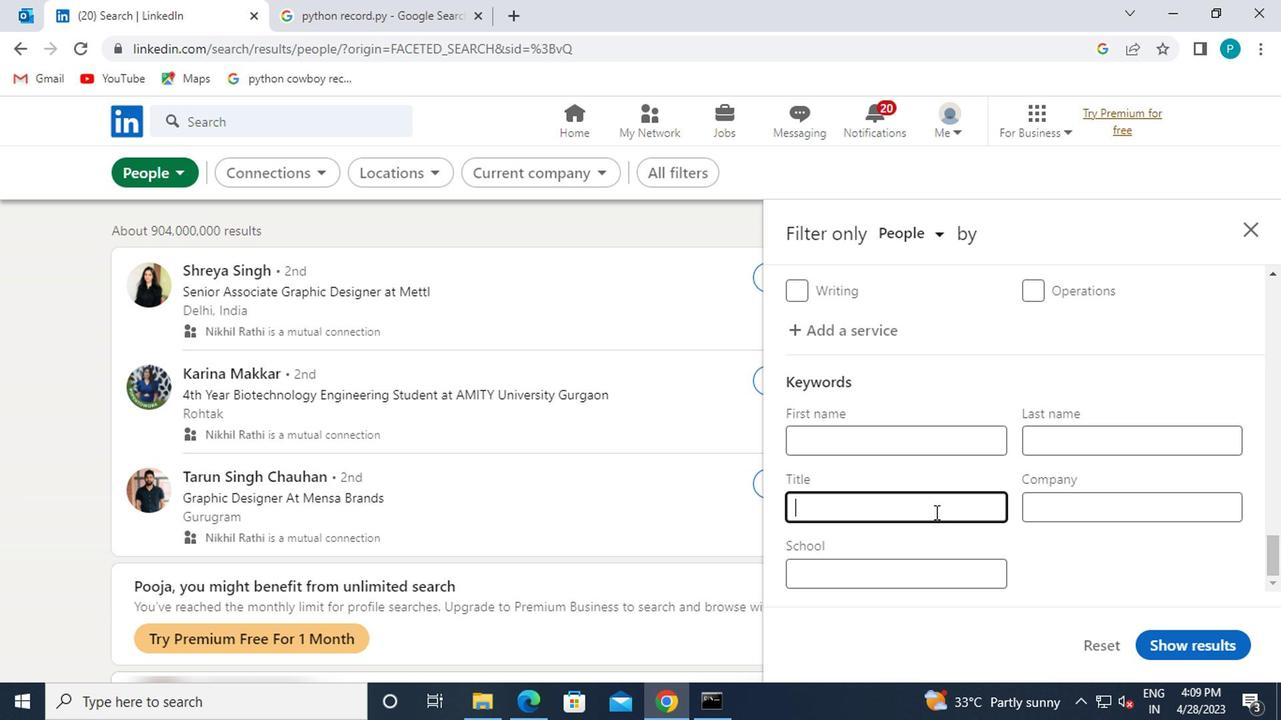 
Action: Mouse moved to (928, 512)
Screenshot: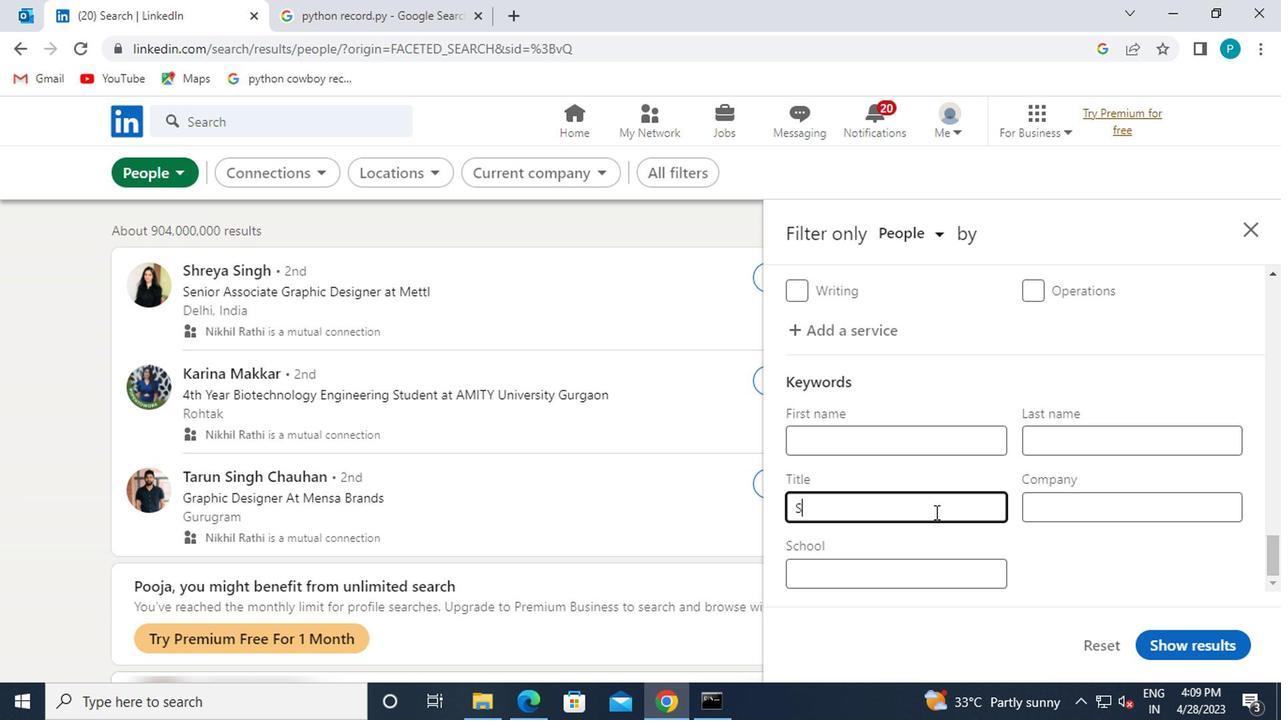
Action: Key pressed <Key.caps_lock>
Screenshot: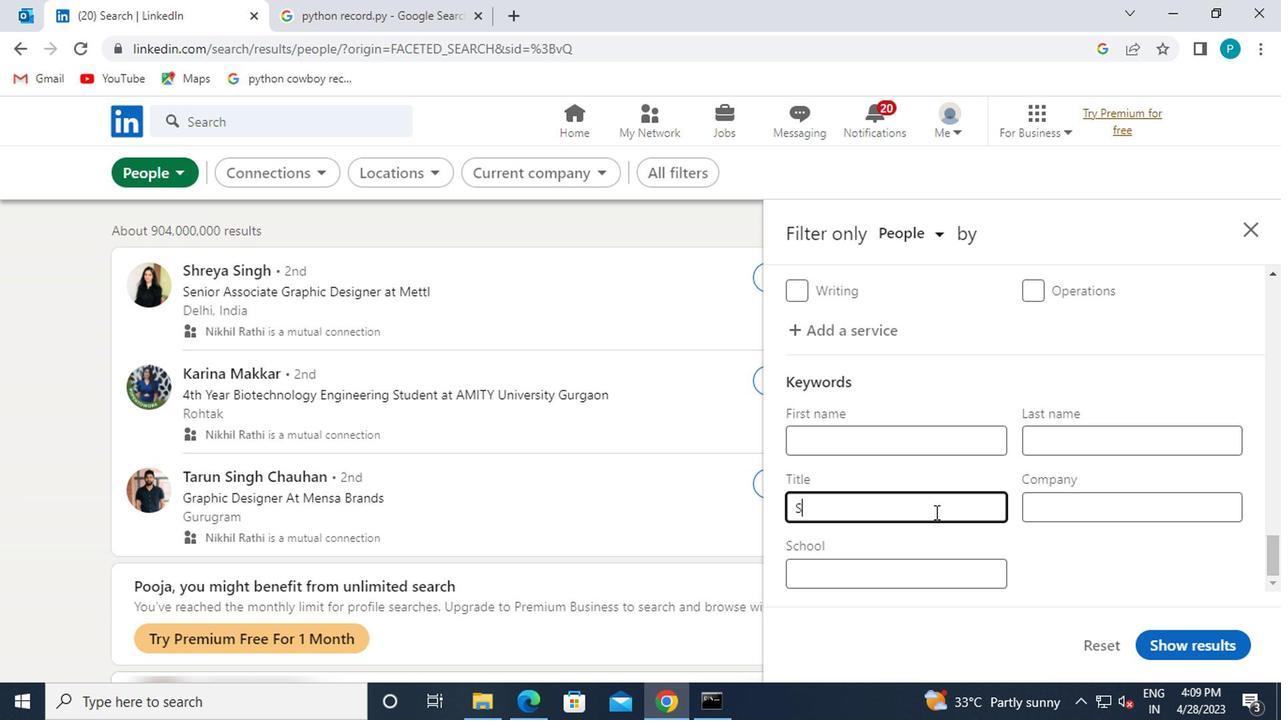 
Action: Mouse moved to (922, 512)
Screenshot: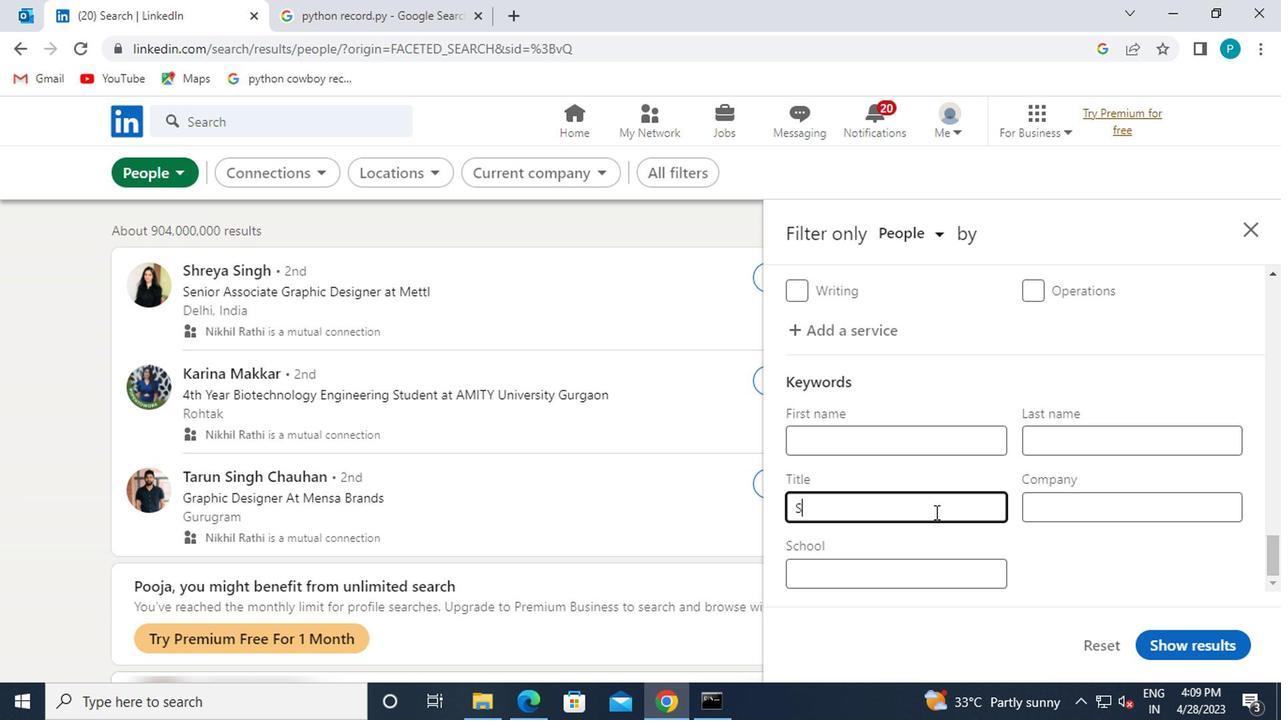
Action: Key pressed OFTWARE<Key.space><Key.caps_lock>E<Key.caps_lock>NGINEER
Screenshot: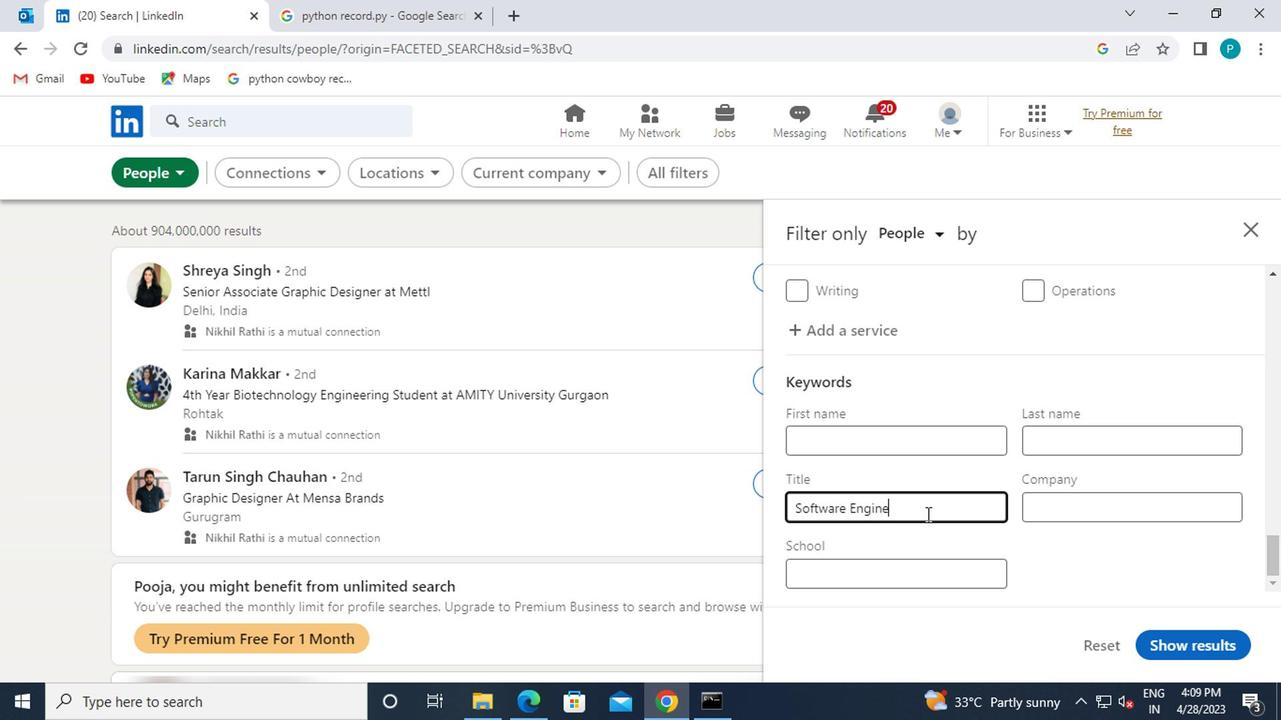 
Action: Mouse moved to (1185, 642)
Screenshot: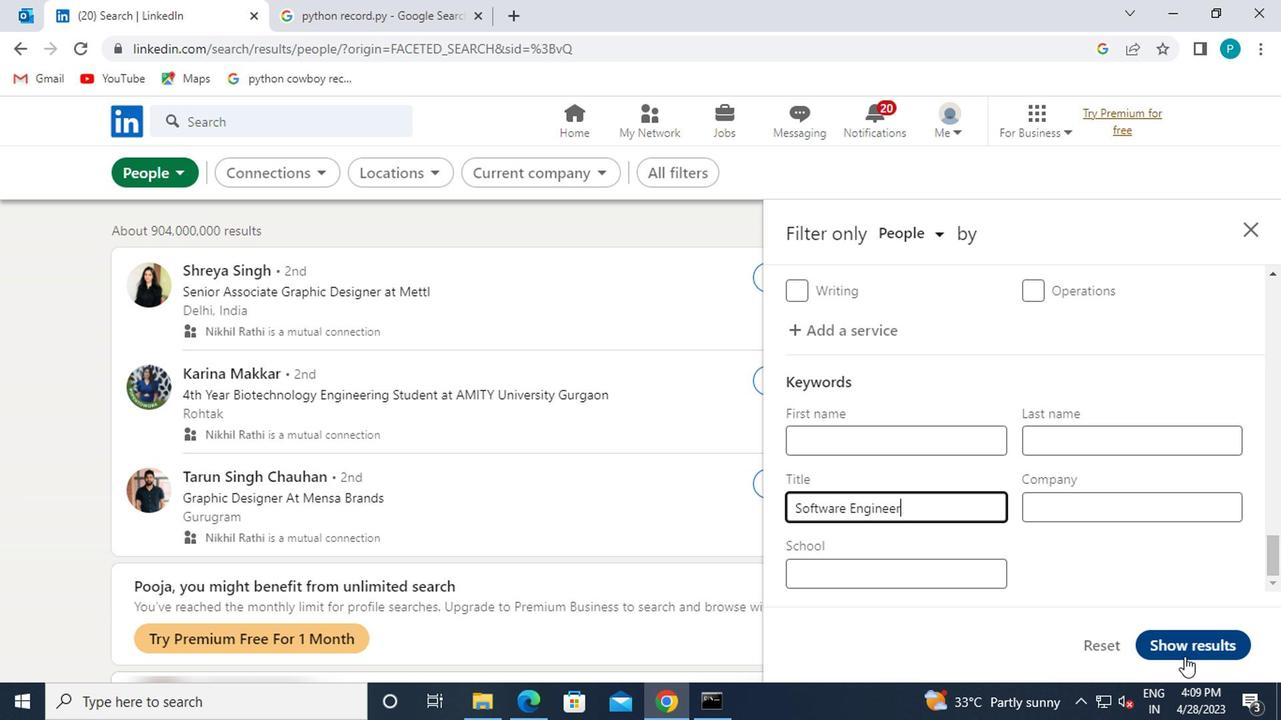 
Action: Mouse pressed left at (1185, 642)
Screenshot: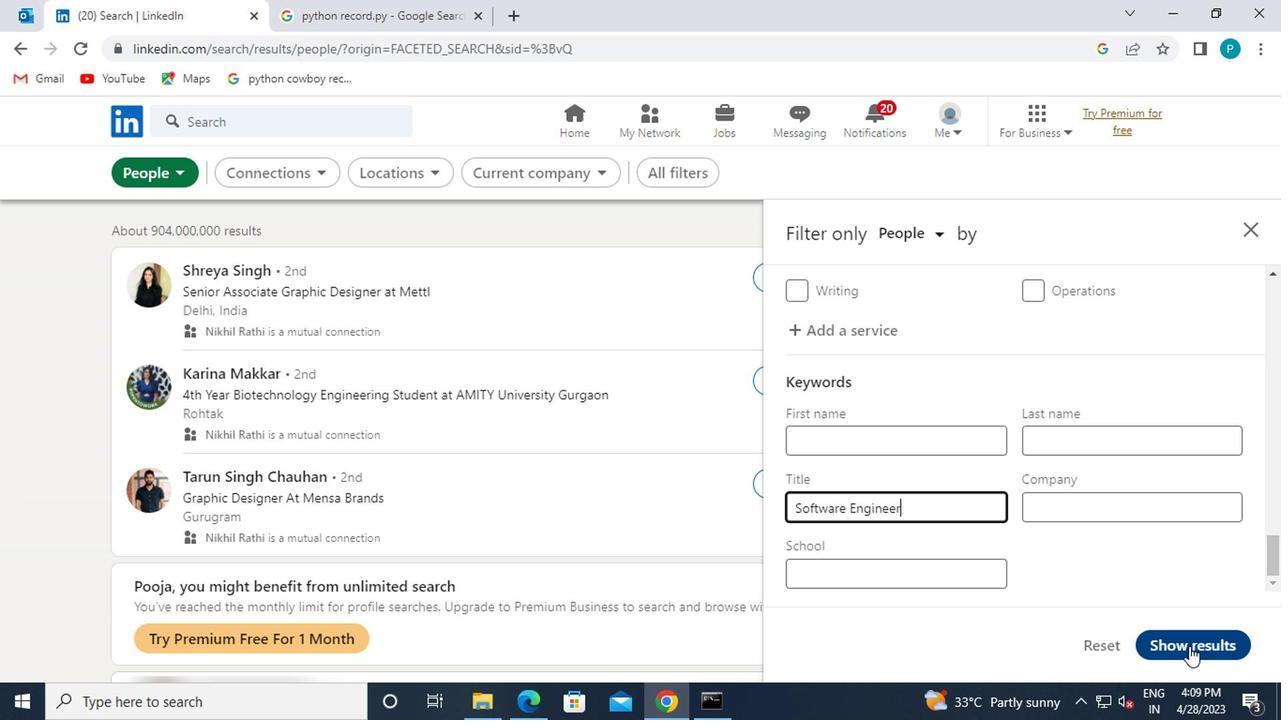 
